 Task: Search one way flight ticket for 5 adults, 2 children, 1 infant in seat and 1 infant on lap in economy from Belleville: Midamerica St. Louis Airport/scott Air Force Base to Riverton: Central Wyoming Regional Airport (was Riverton Regional) on 5-4-2023. Choice of flights is Spirit. Number of bags: 2 checked bags. Price is upto 83000. Outbound departure time preference is 14:15.
Action: Mouse moved to (389, 376)
Screenshot: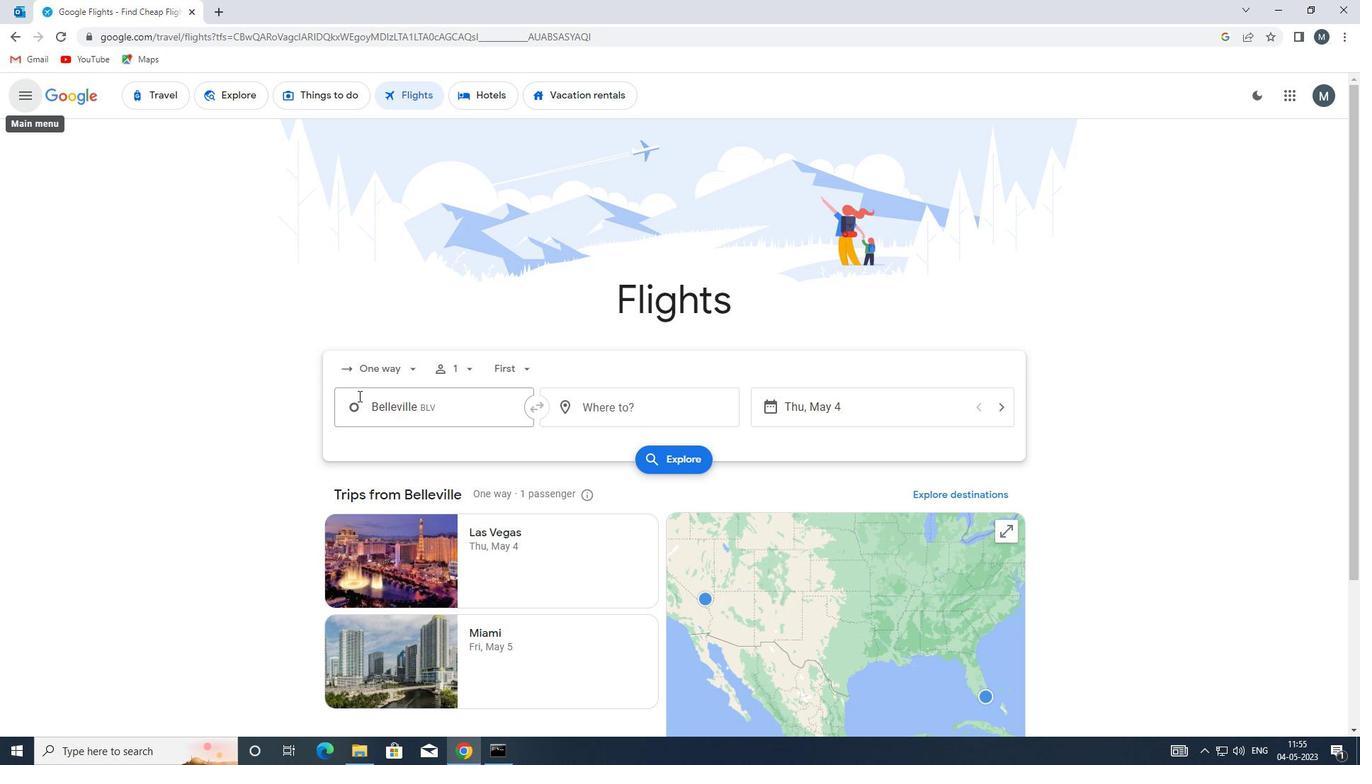 
Action: Mouse pressed left at (389, 376)
Screenshot: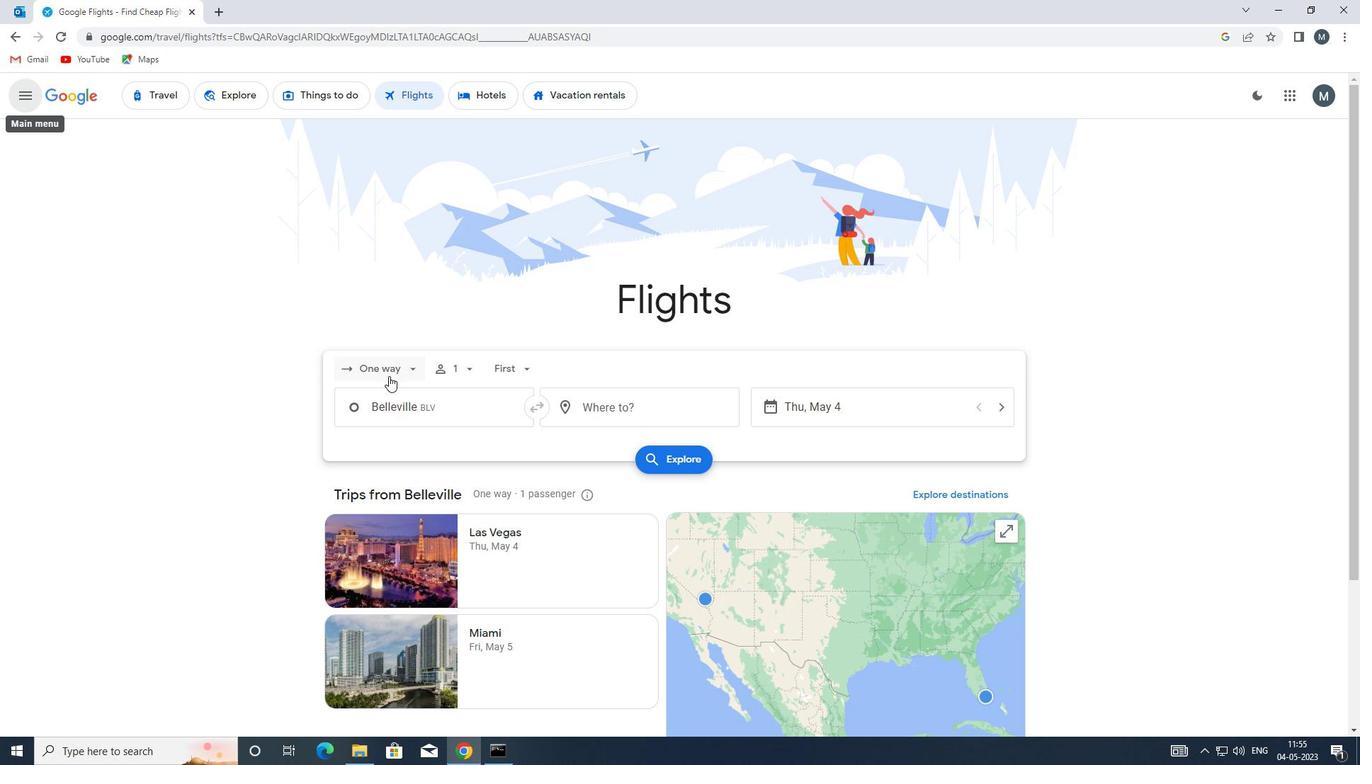 
Action: Mouse moved to (413, 435)
Screenshot: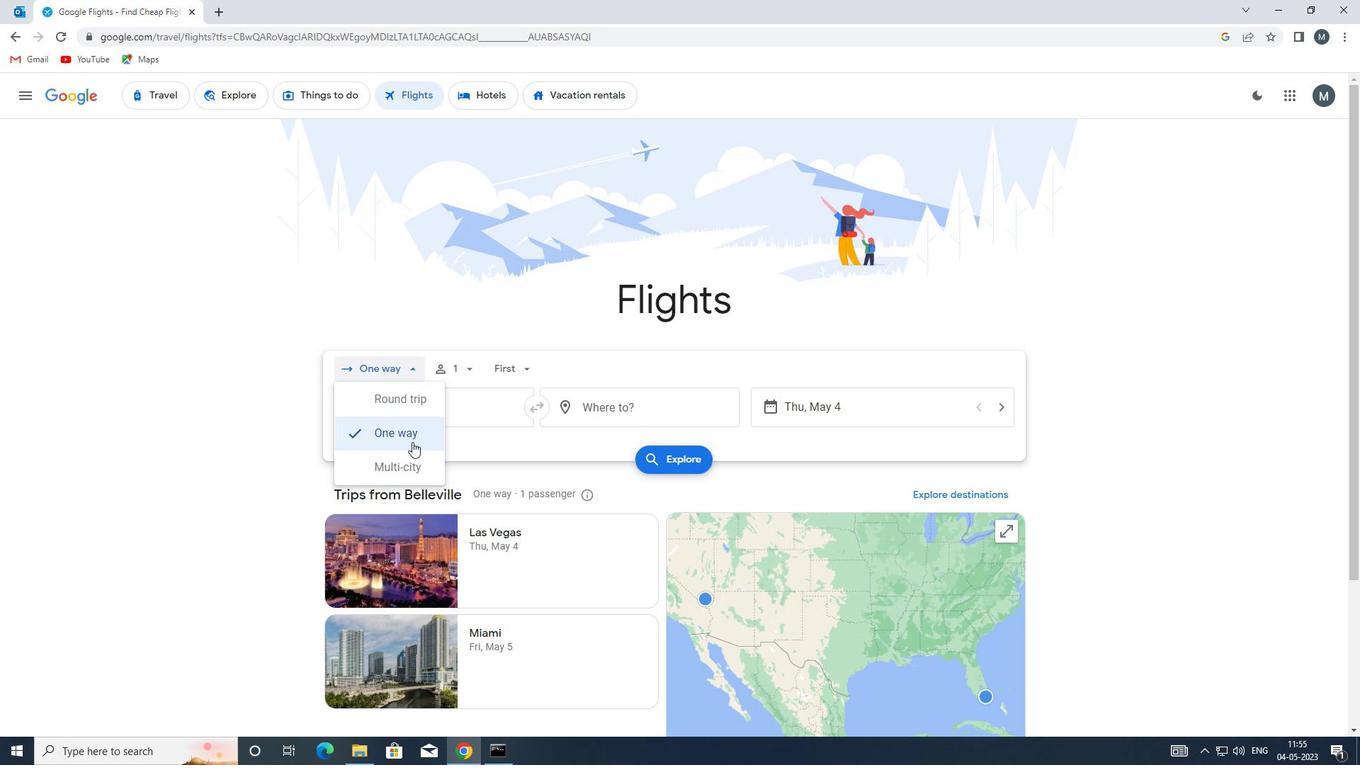 
Action: Mouse pressed left at (413, 435)
Screenshot: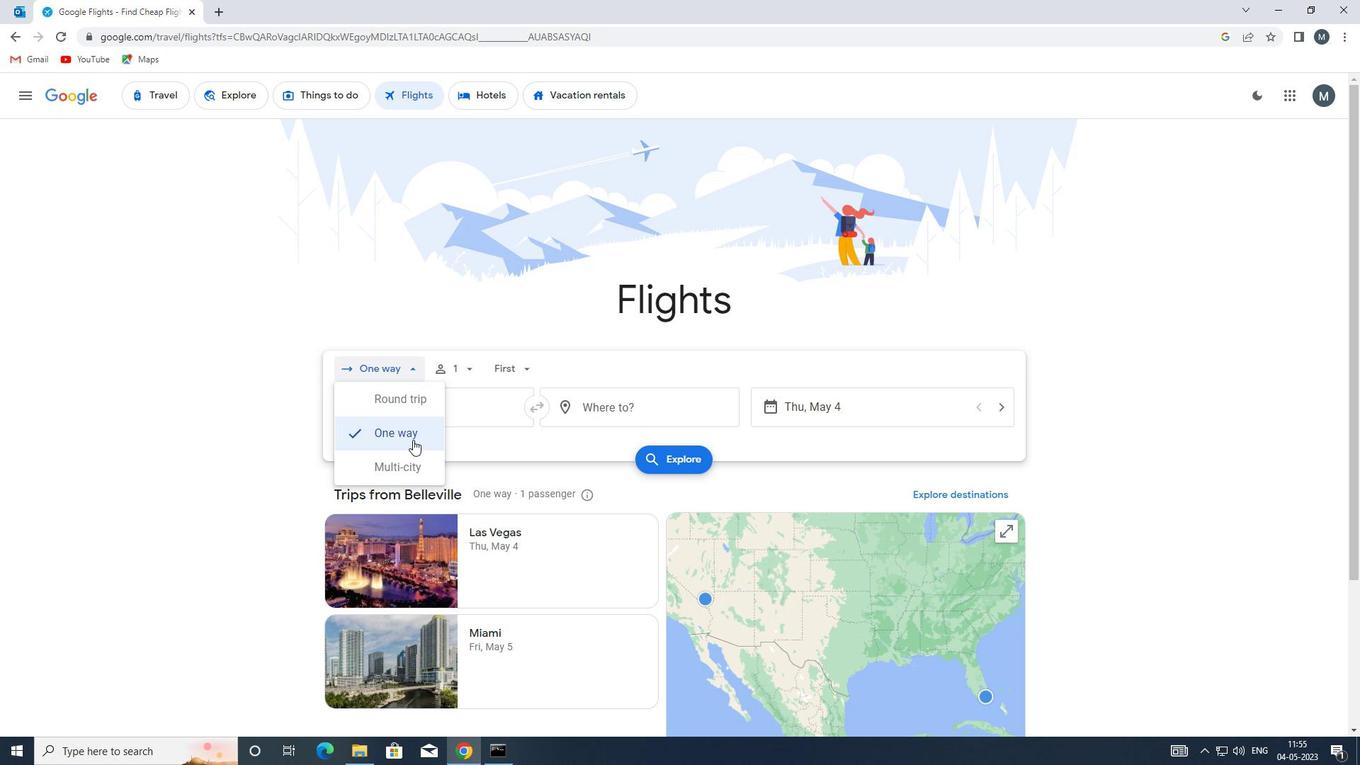 
Action: Mouse moved to (455, 370)
Screenshot: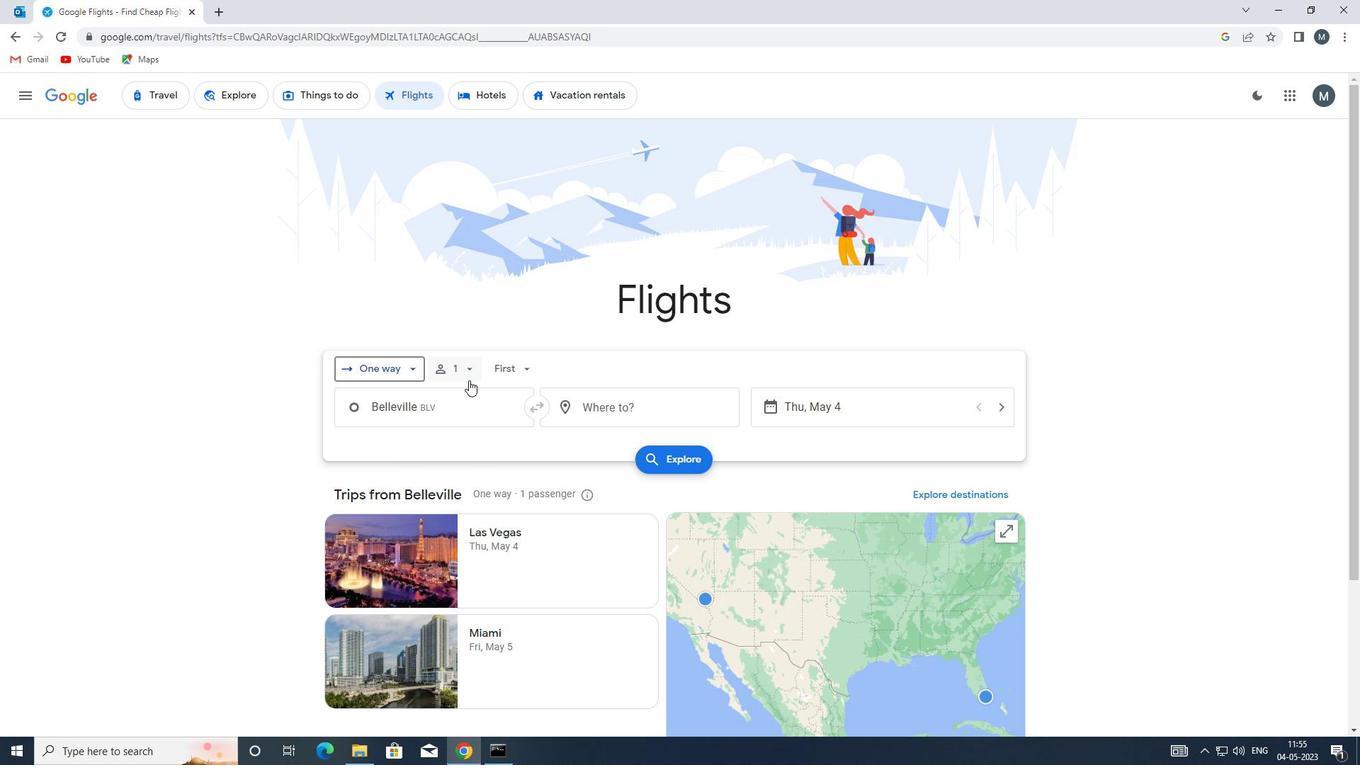 
Action: Mouse pressed left at (455, 370)
Screenshot: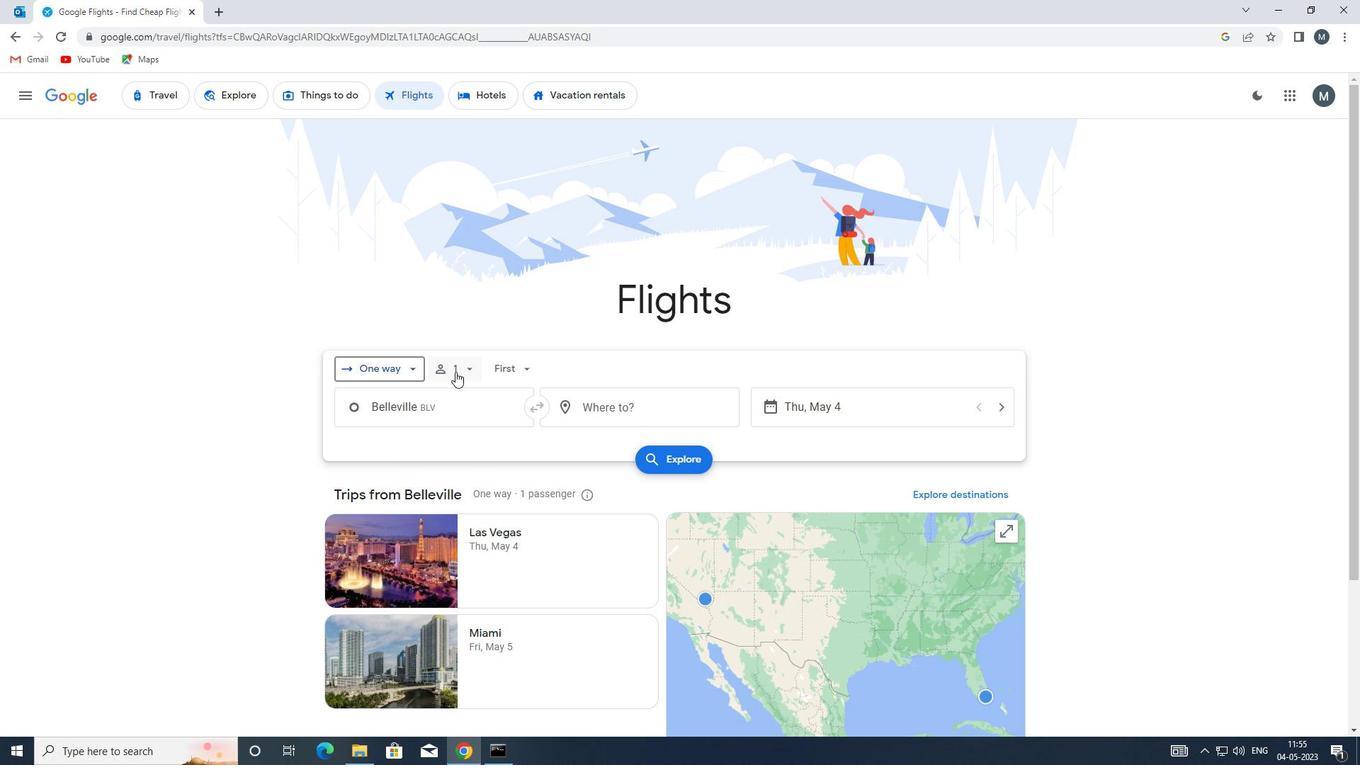 
Action: Mouse moved to (576, 407)
Screenshot: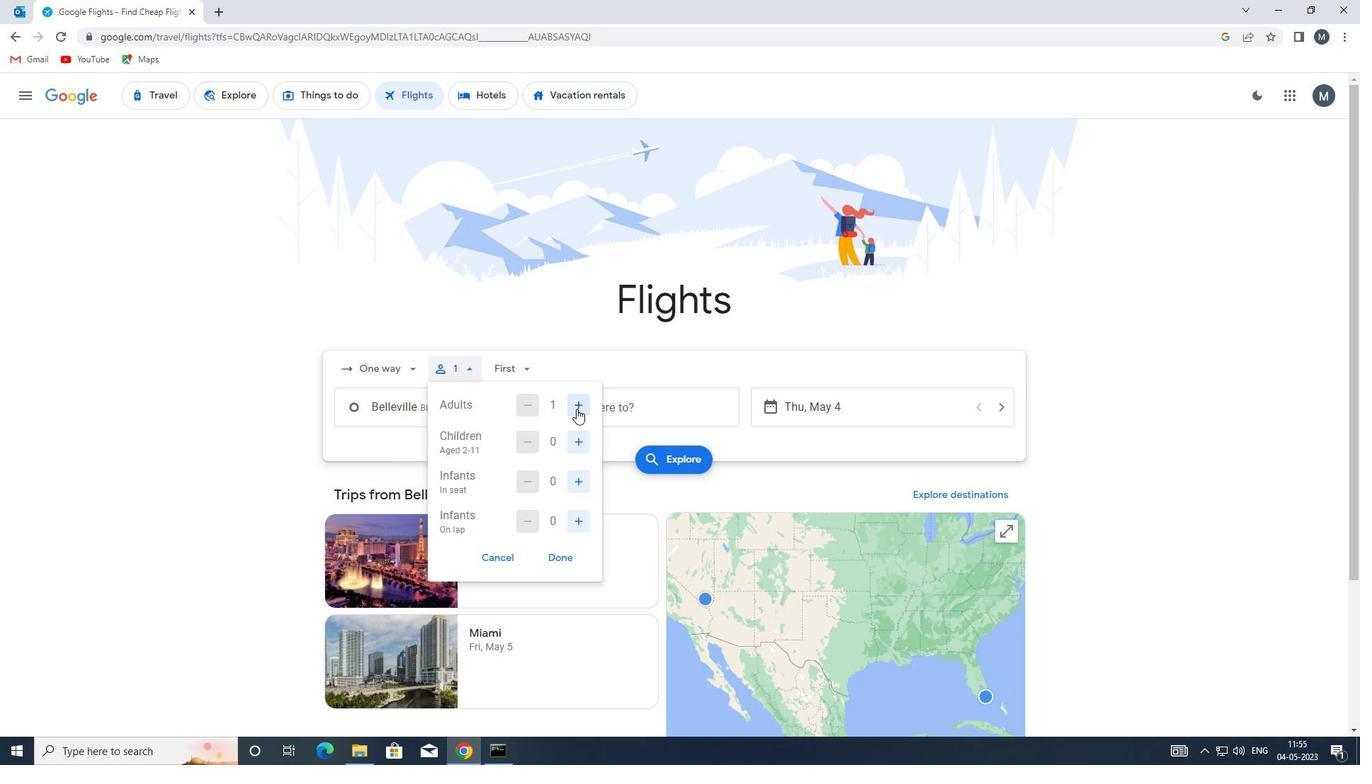 
Action: Mouse pressed left at (576, 407)
Screenshot: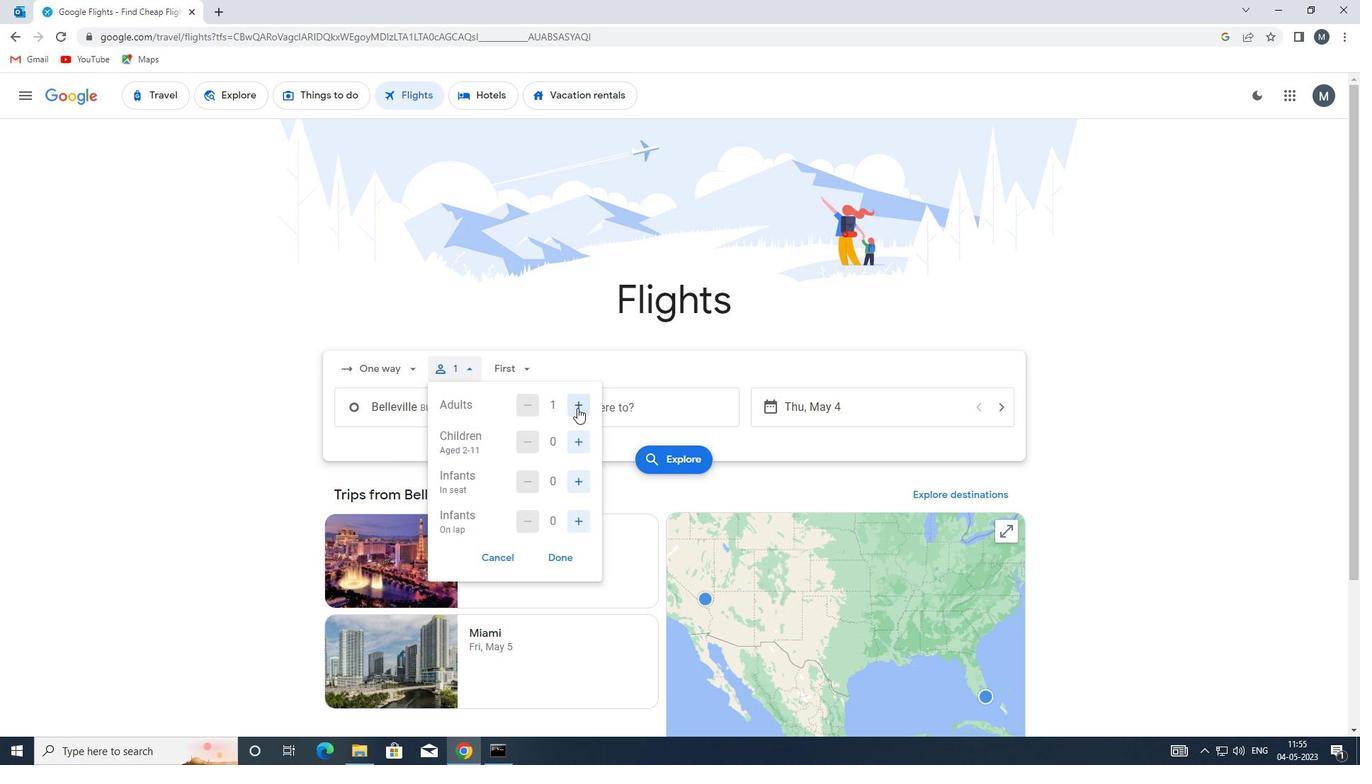 
Action: Mouse pressed left at (576, 407)
Screenshot: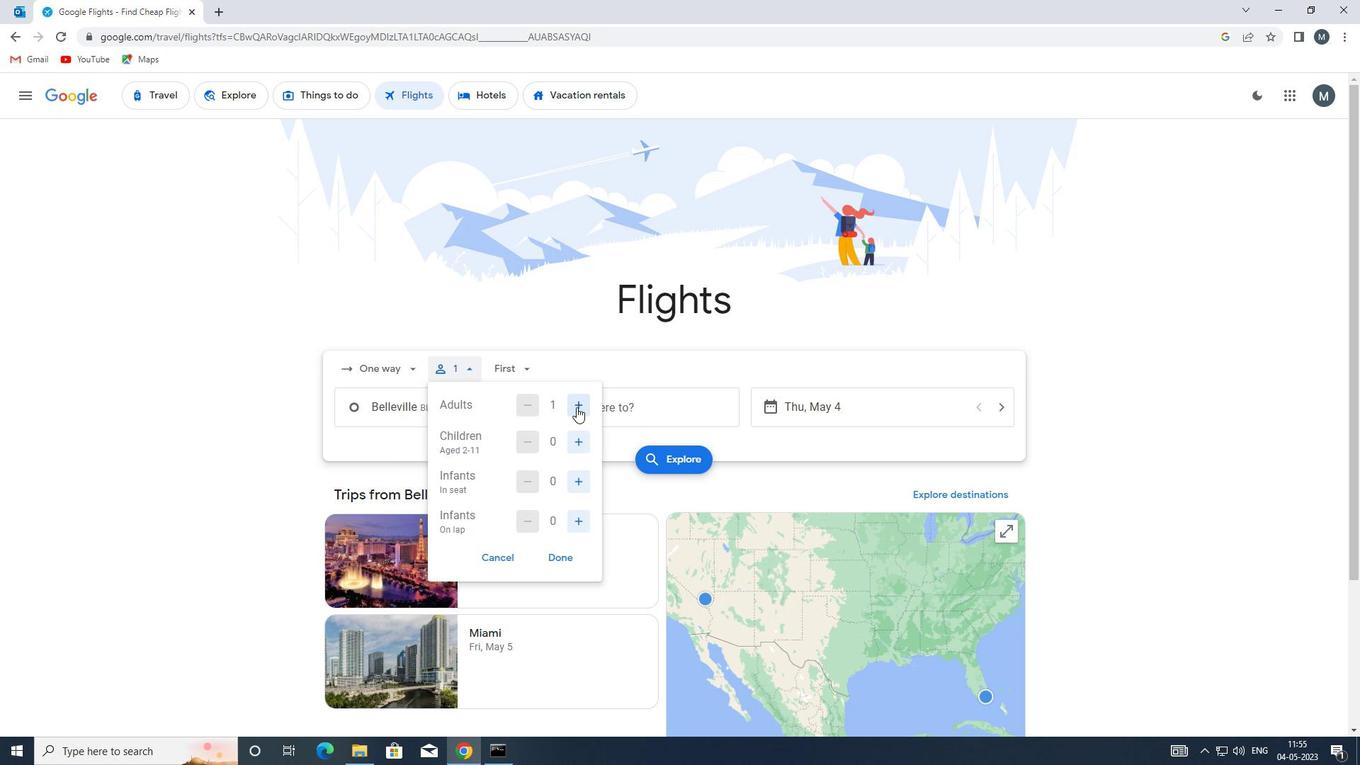 
Action: Mouse moved to (576, 405)
Screenshot: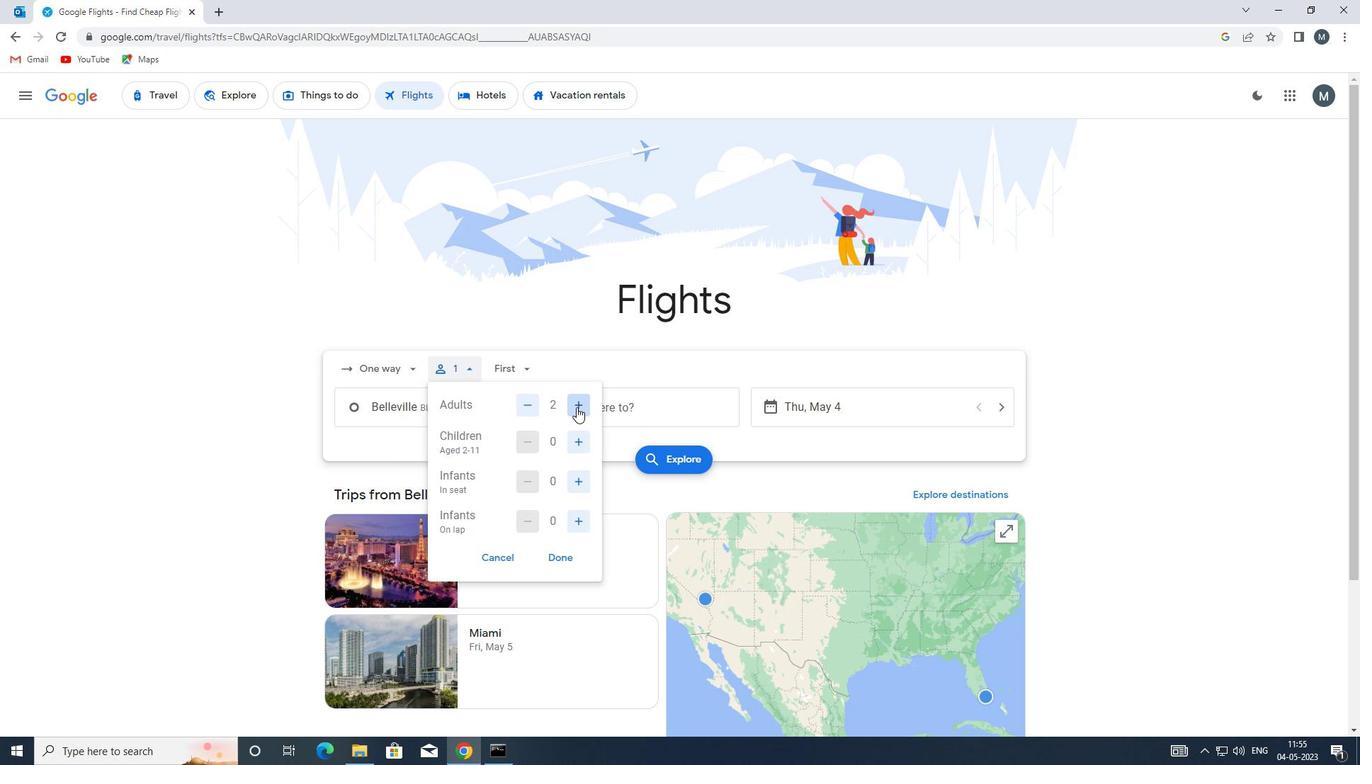 
Action: Mouse pressed left at (576, 405)
Screenshot: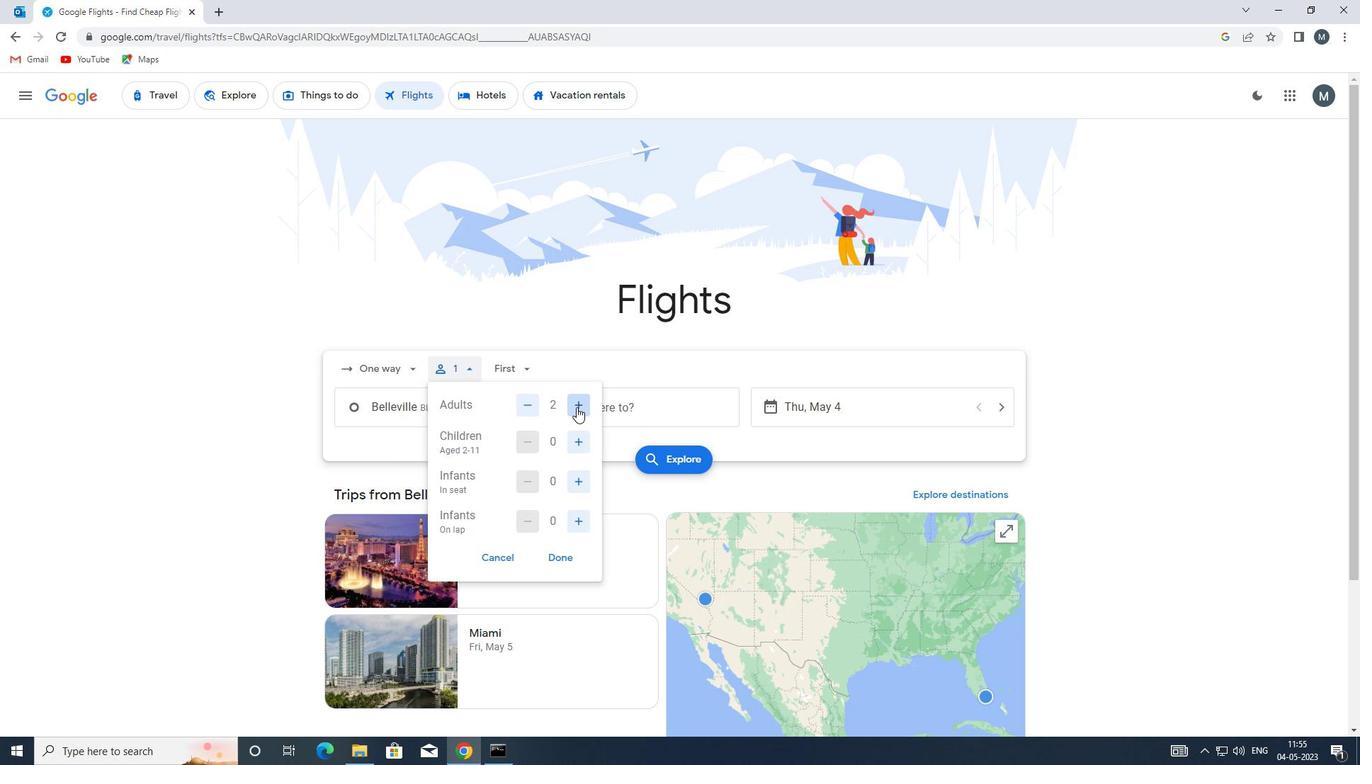 
Action: Mouse moved to (576, 404)
Screenshot: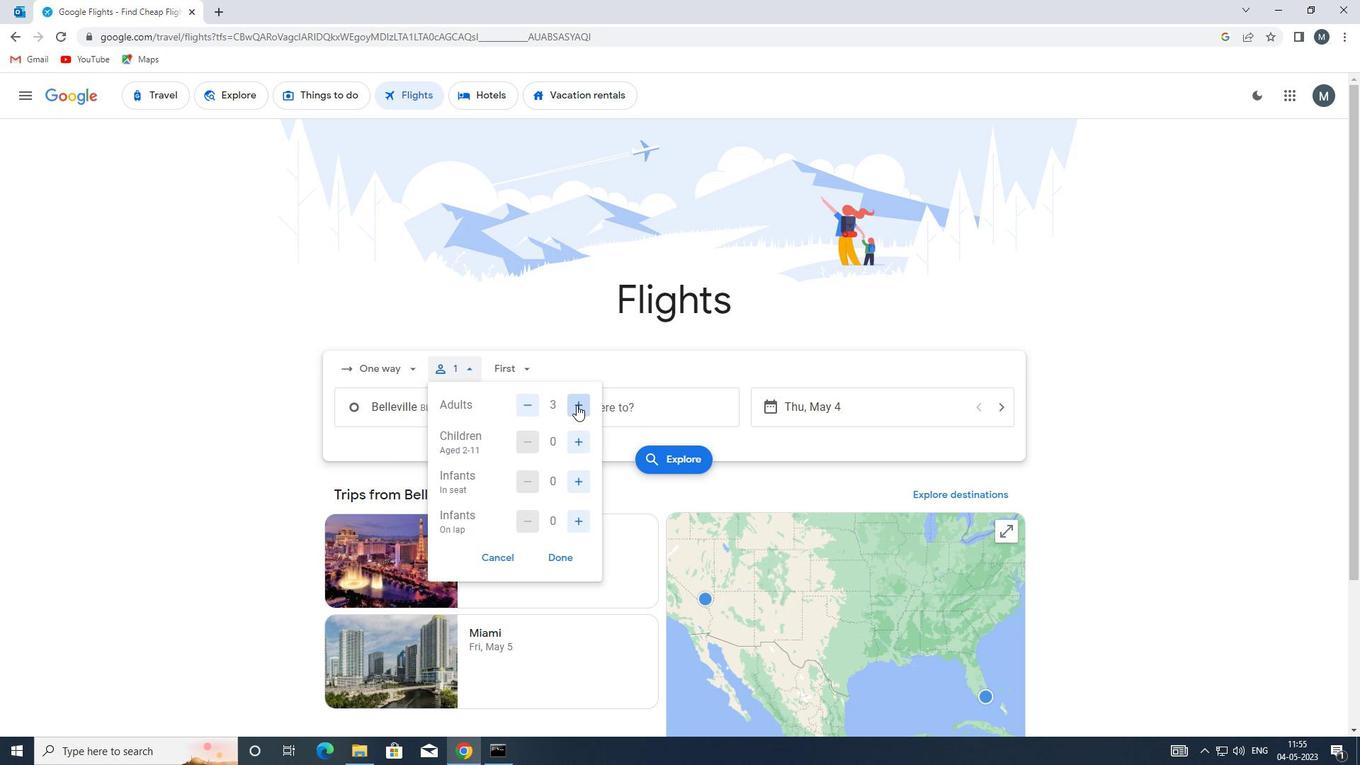 
Action: Mouse pressed left at (576, 404)
Screenshot: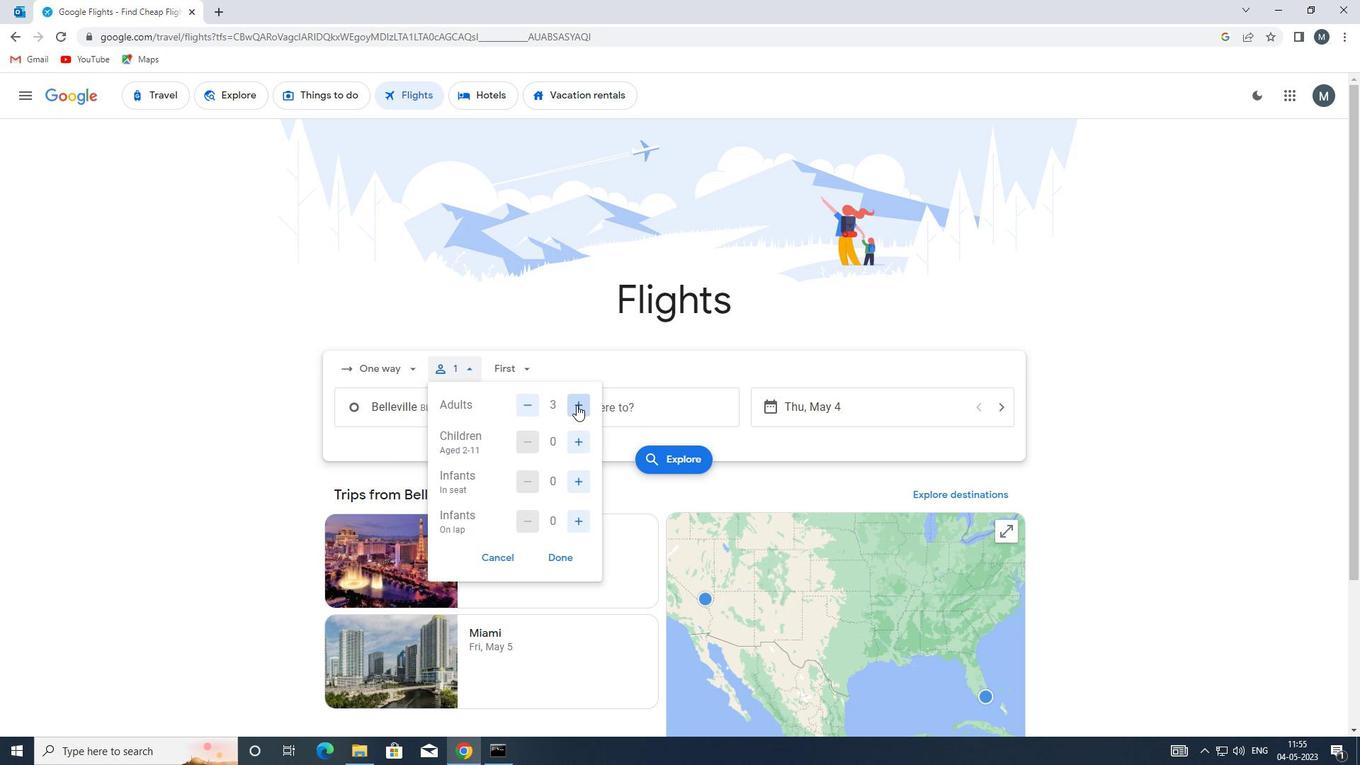 
Action: Mouse moved to (579, 442)
Screenshot: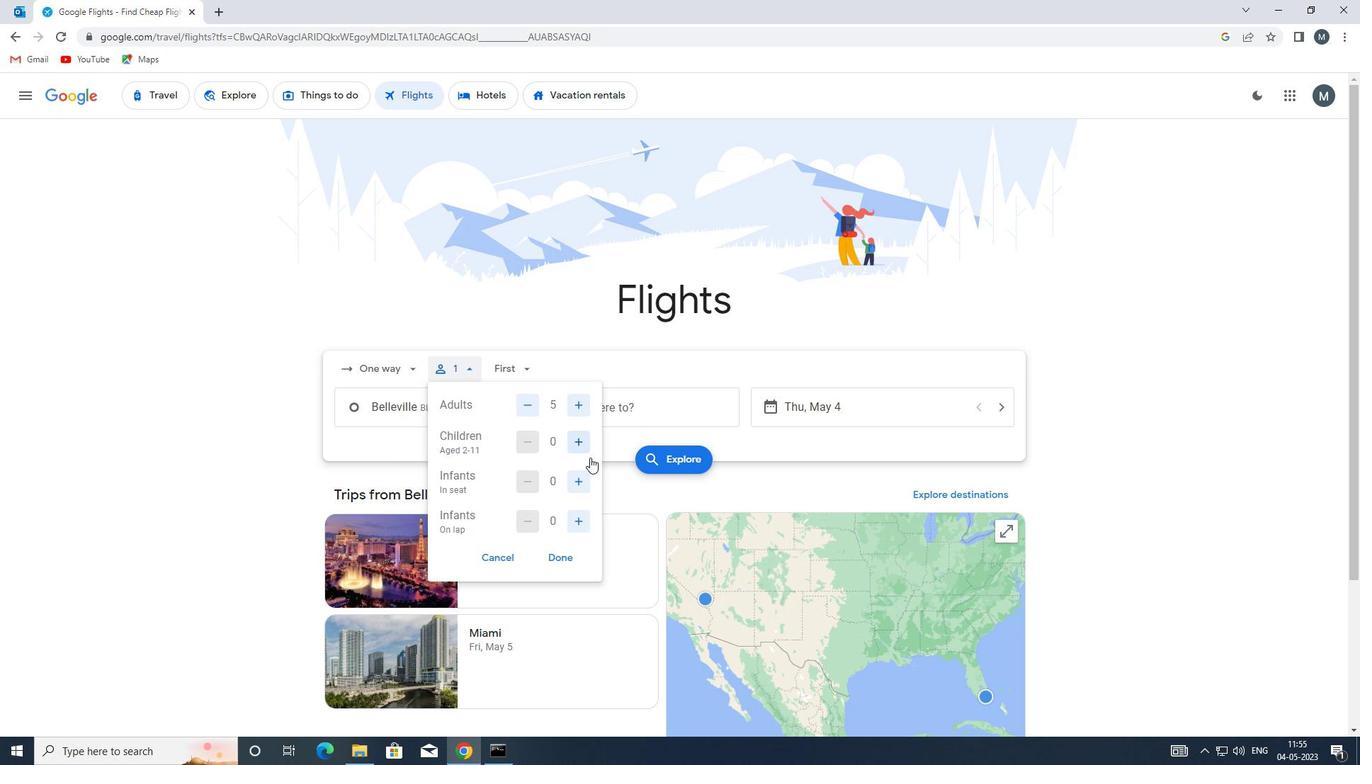 
Action: Mouse pressed left at (579, 442)
Screenshot: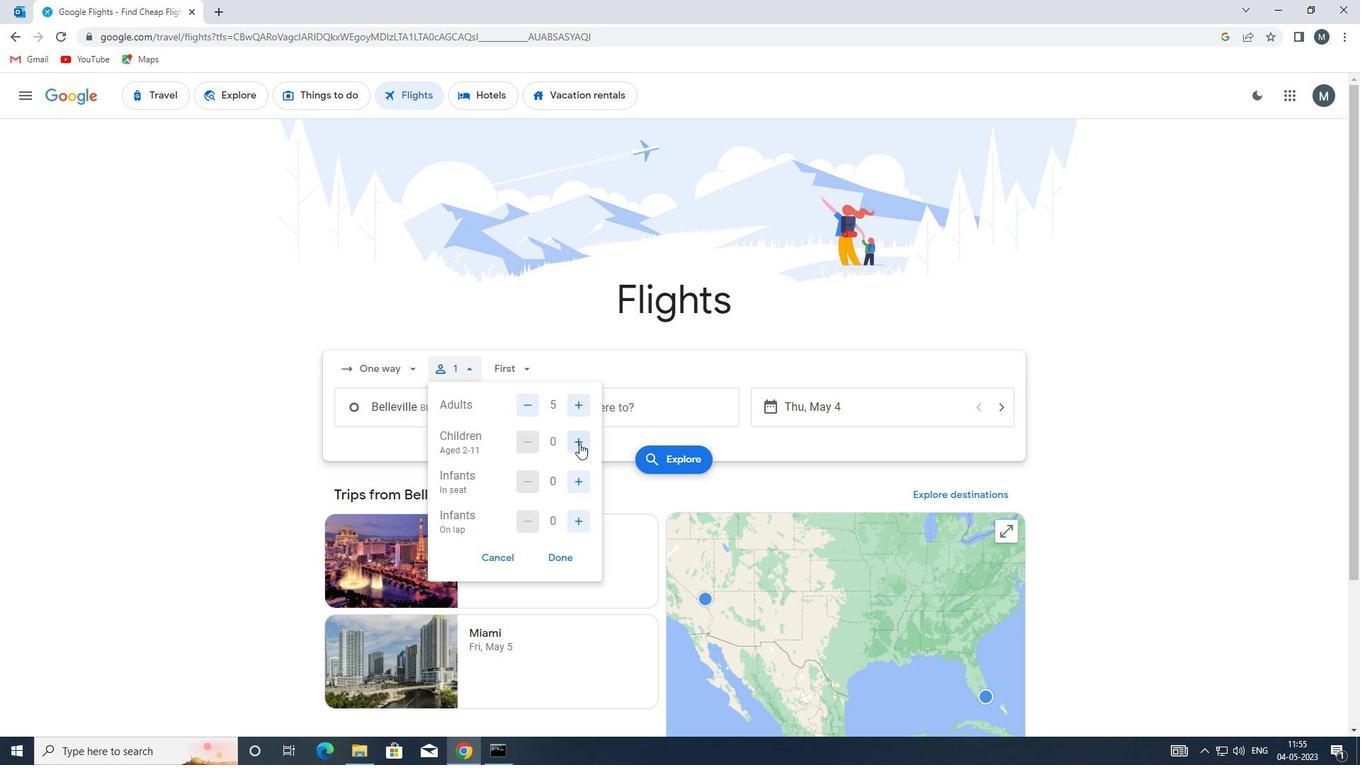 
Action: Mouse moved to (579, 442)
Screenshot: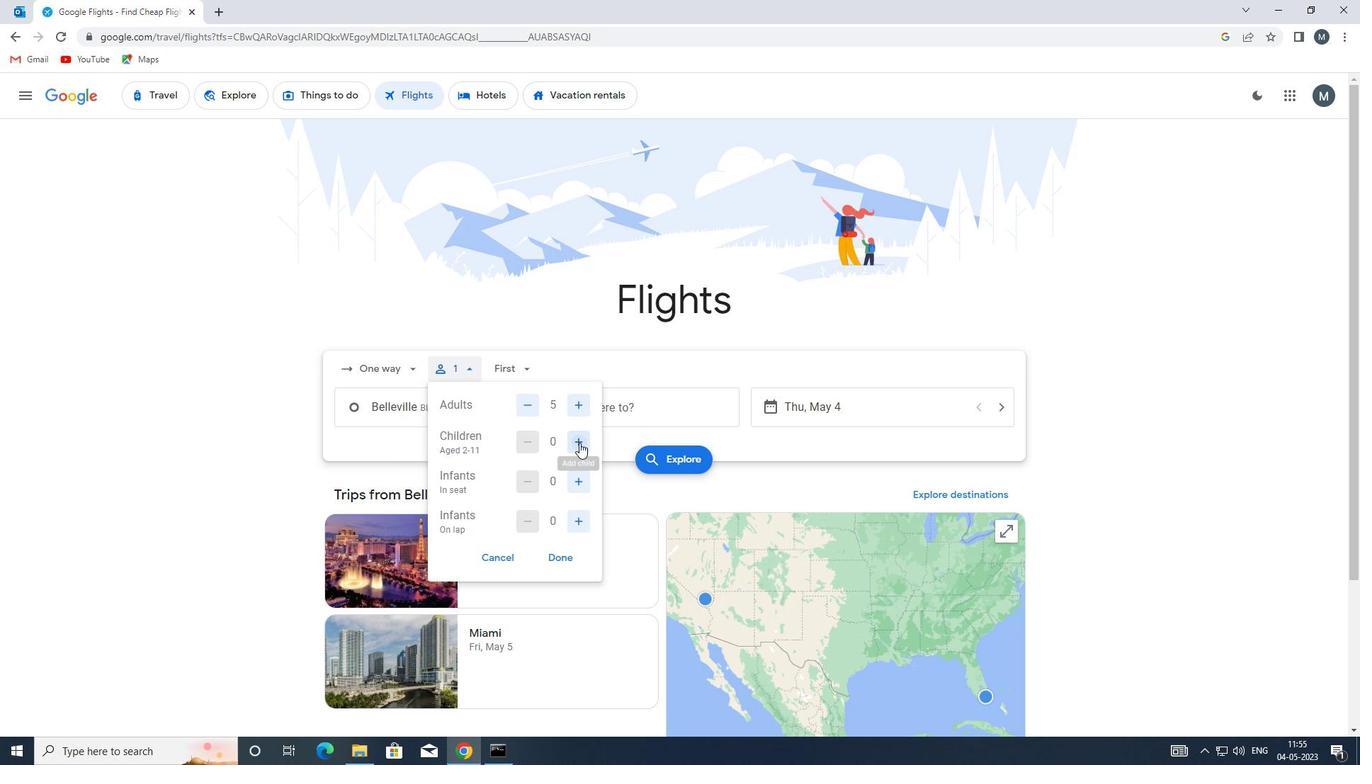 
Action: Mouse pressed left at (579, 442)
Screenshot: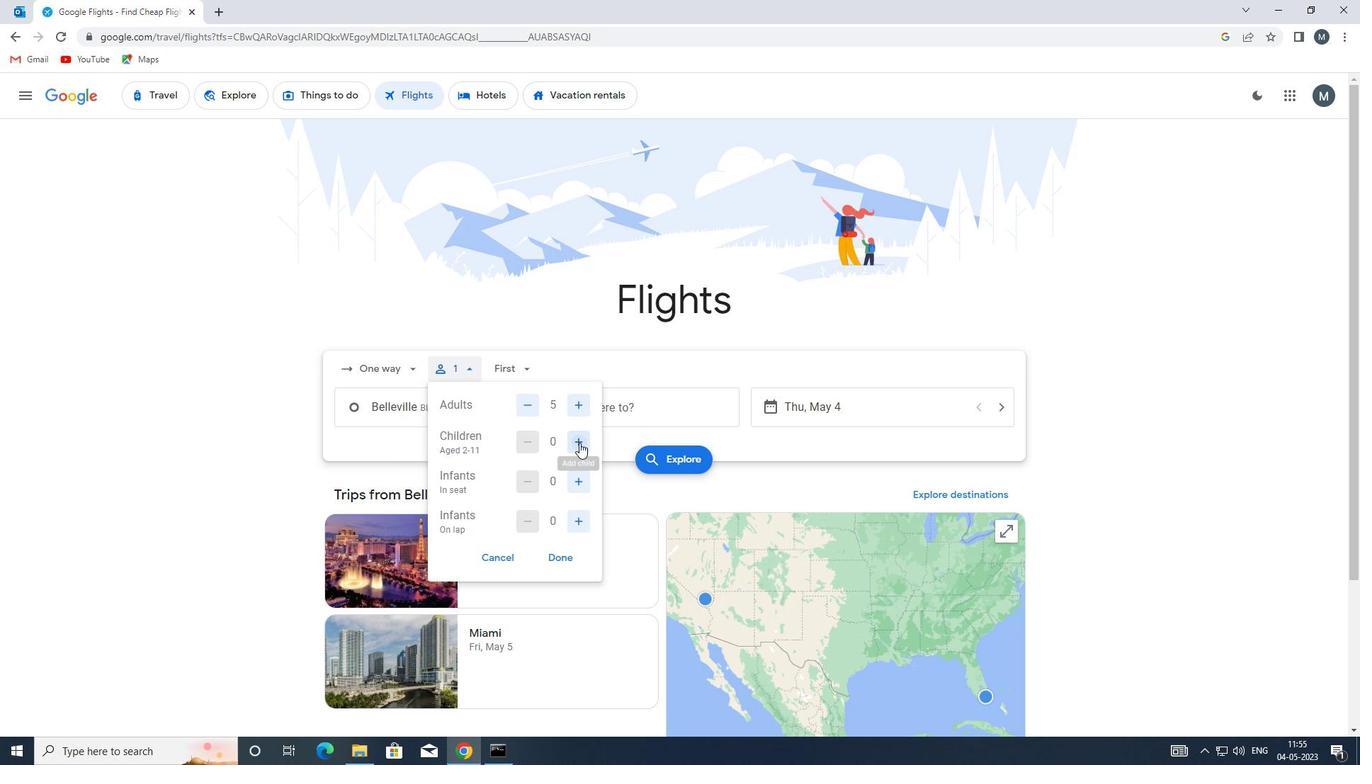 
Action: Mouse moved to (583, 479)
Screenshot: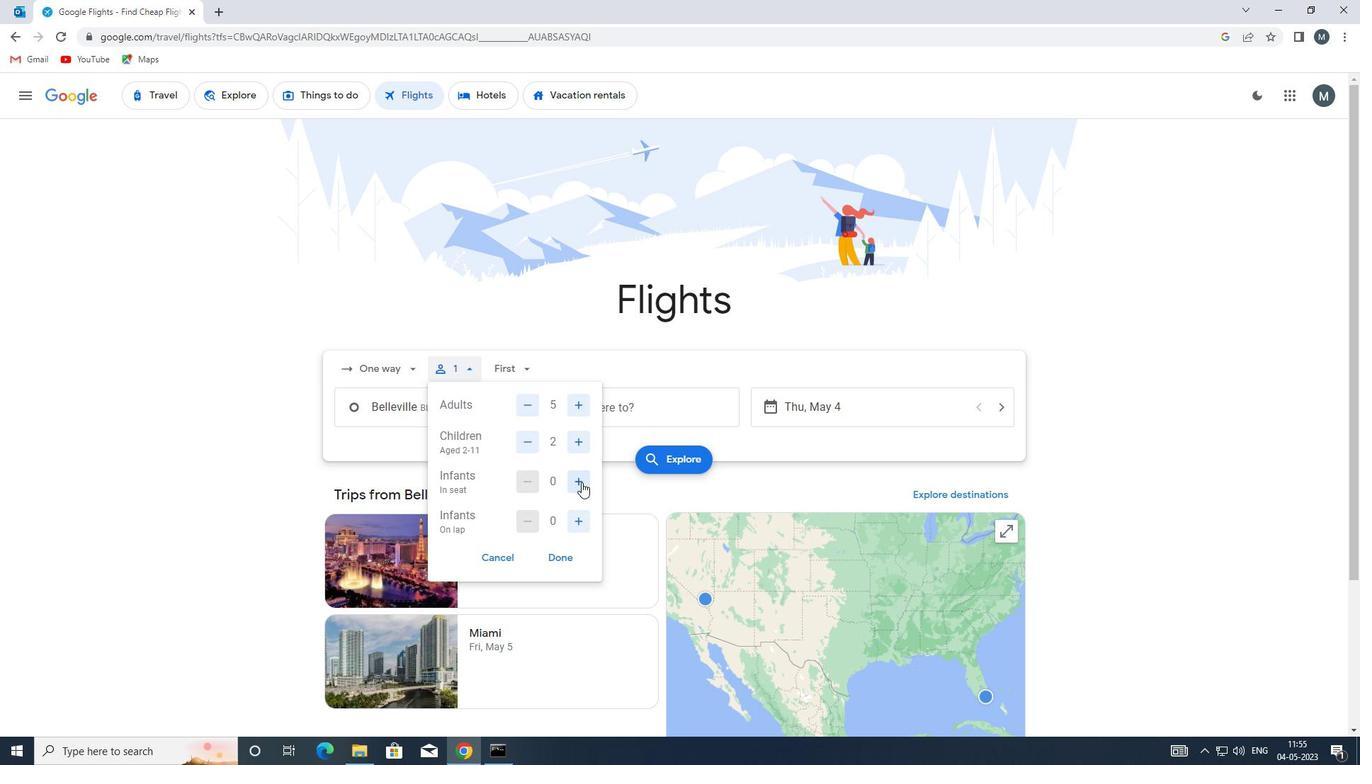 
Action: Mouse pressed left at (583, 479)
Screenshot: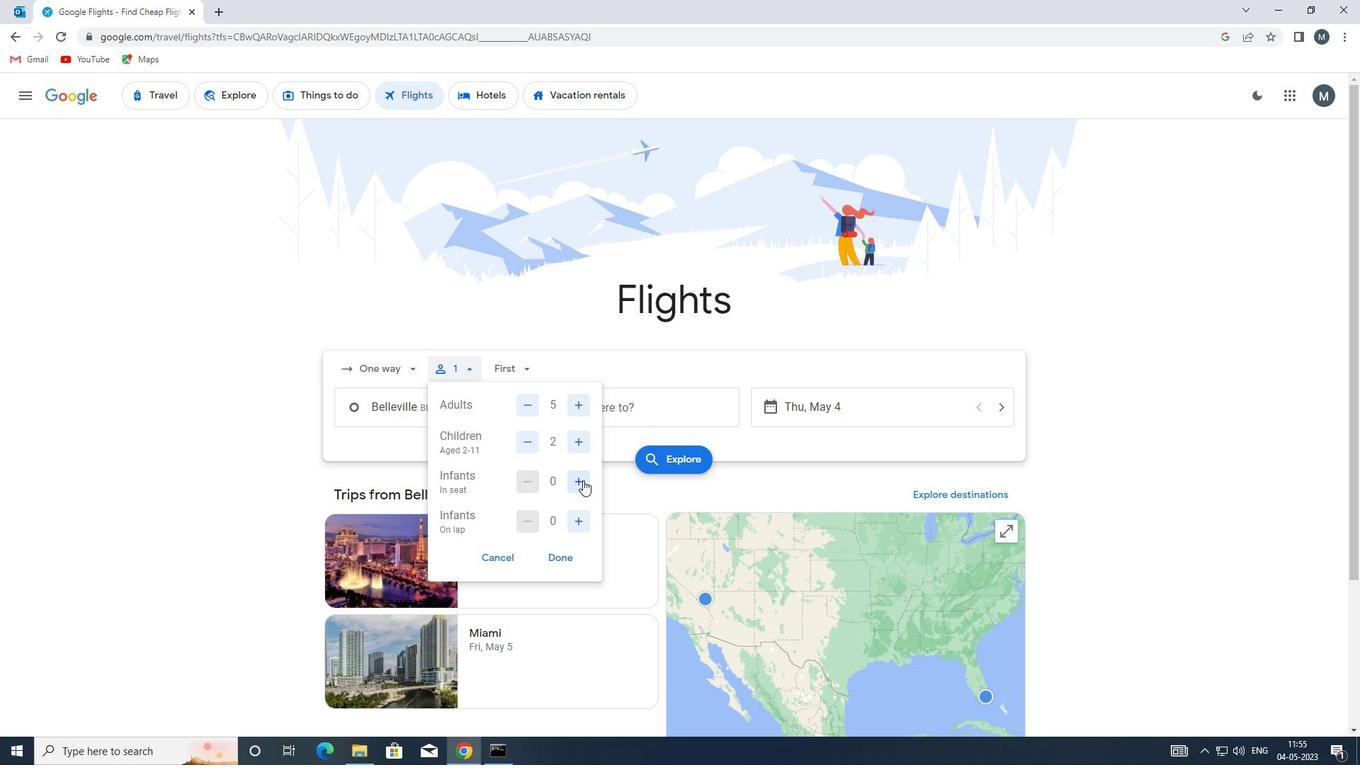 
Action: Mouse moved to (564, 560)
Screenshot: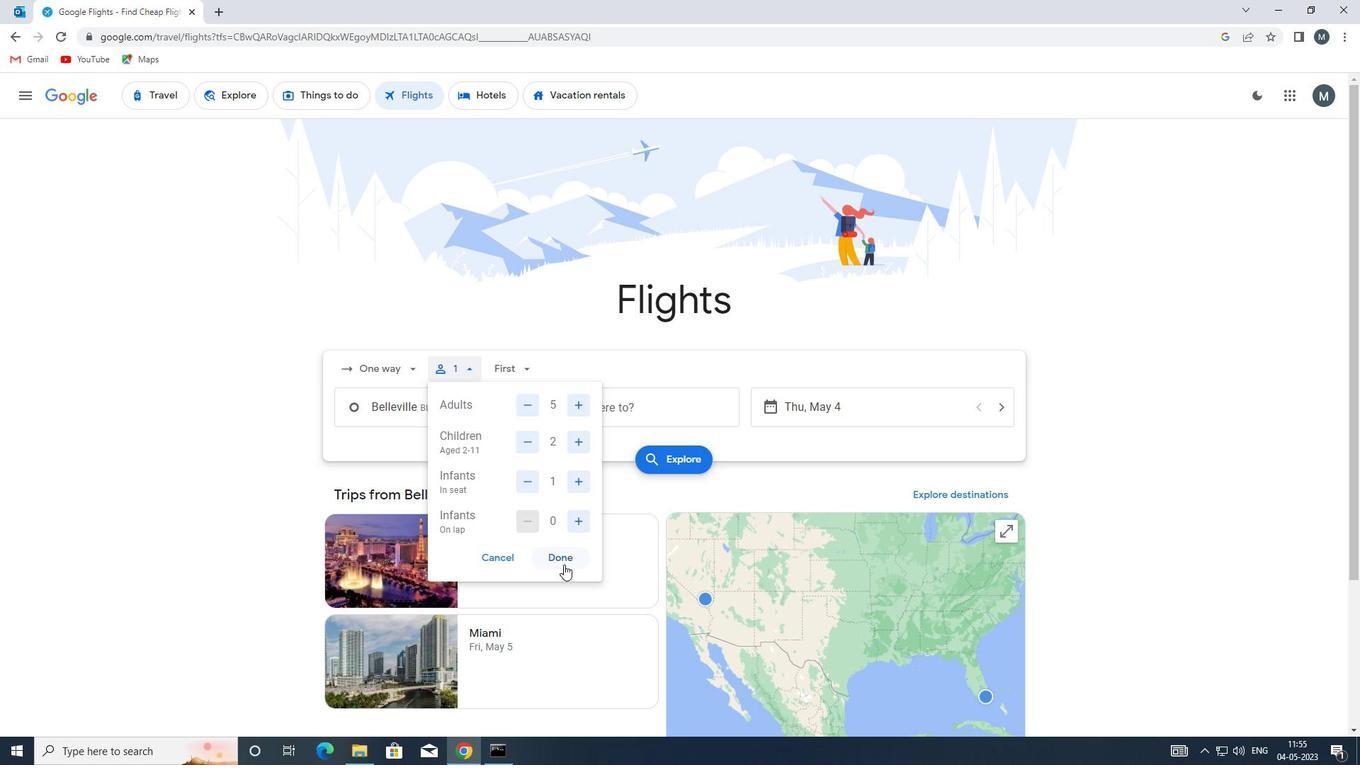 
Action: Mouse pressed left at (564, 560)
Screenshot: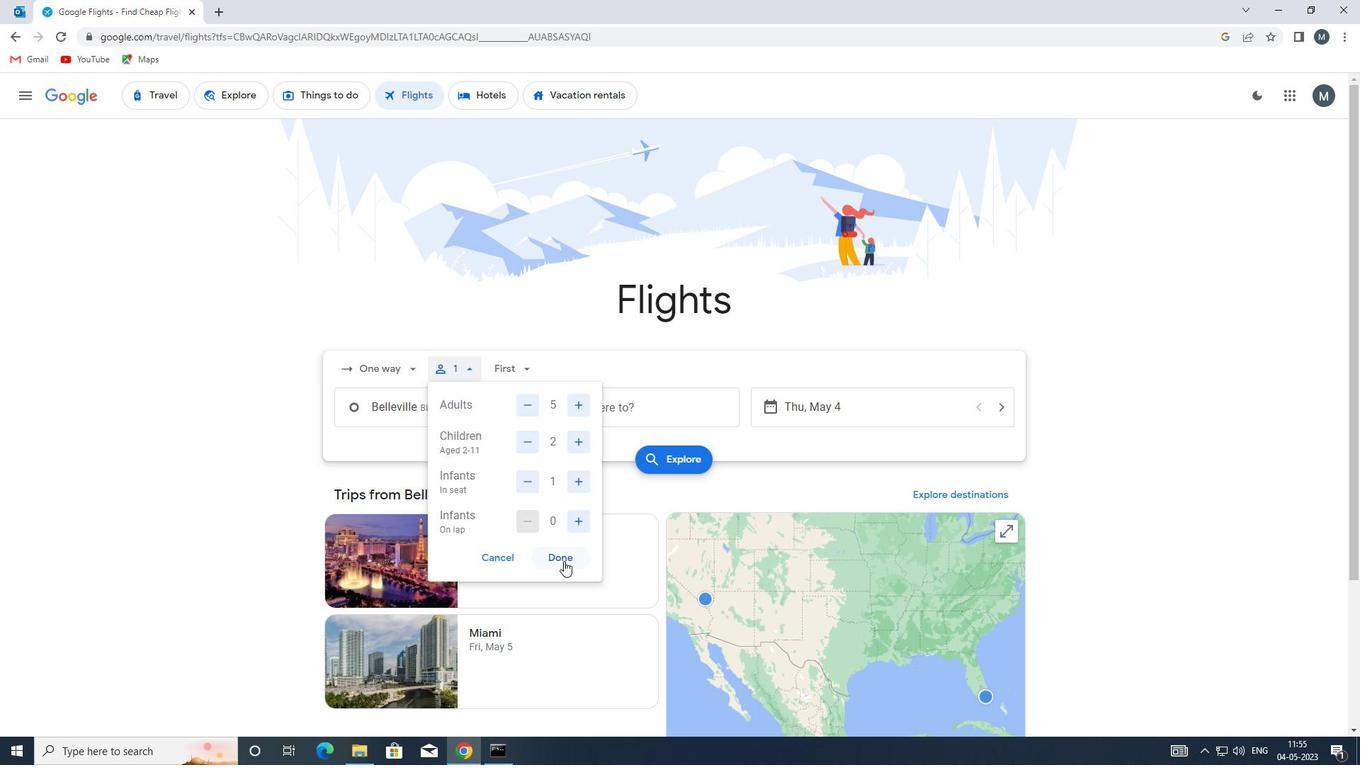 
Action: Mouse moved to (522, 372)
Screenshot: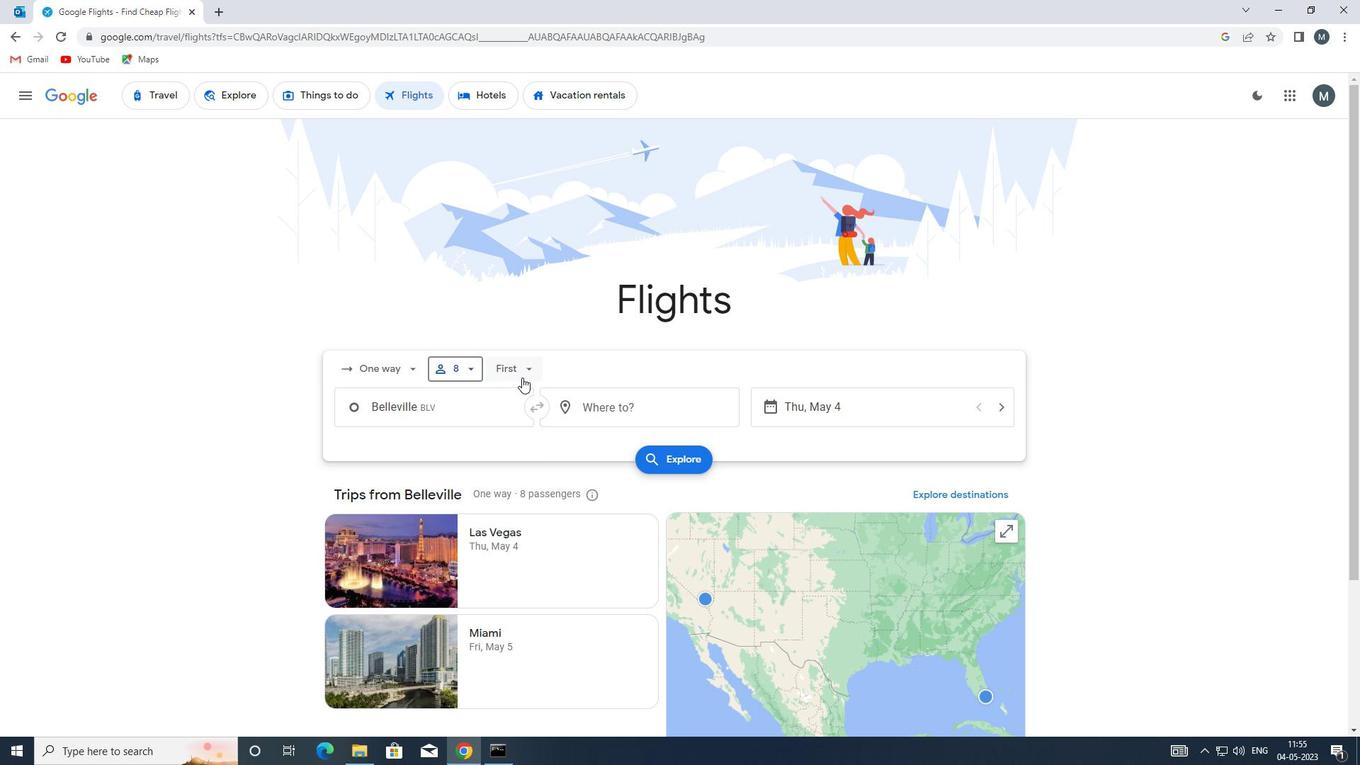 
Action: Mouse pressed left at (522, 372)
Screenshot: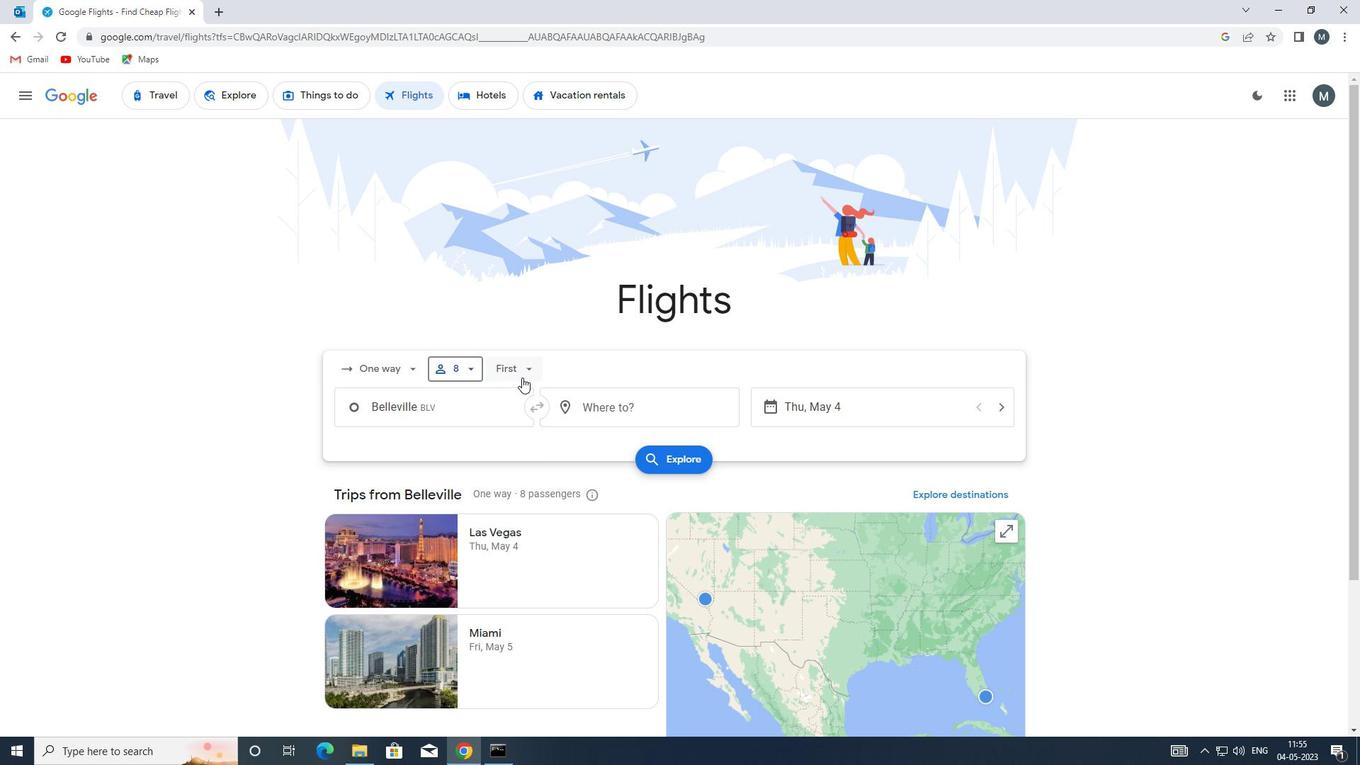 
Action: Mouse moved to (561, 398)
Screenshot: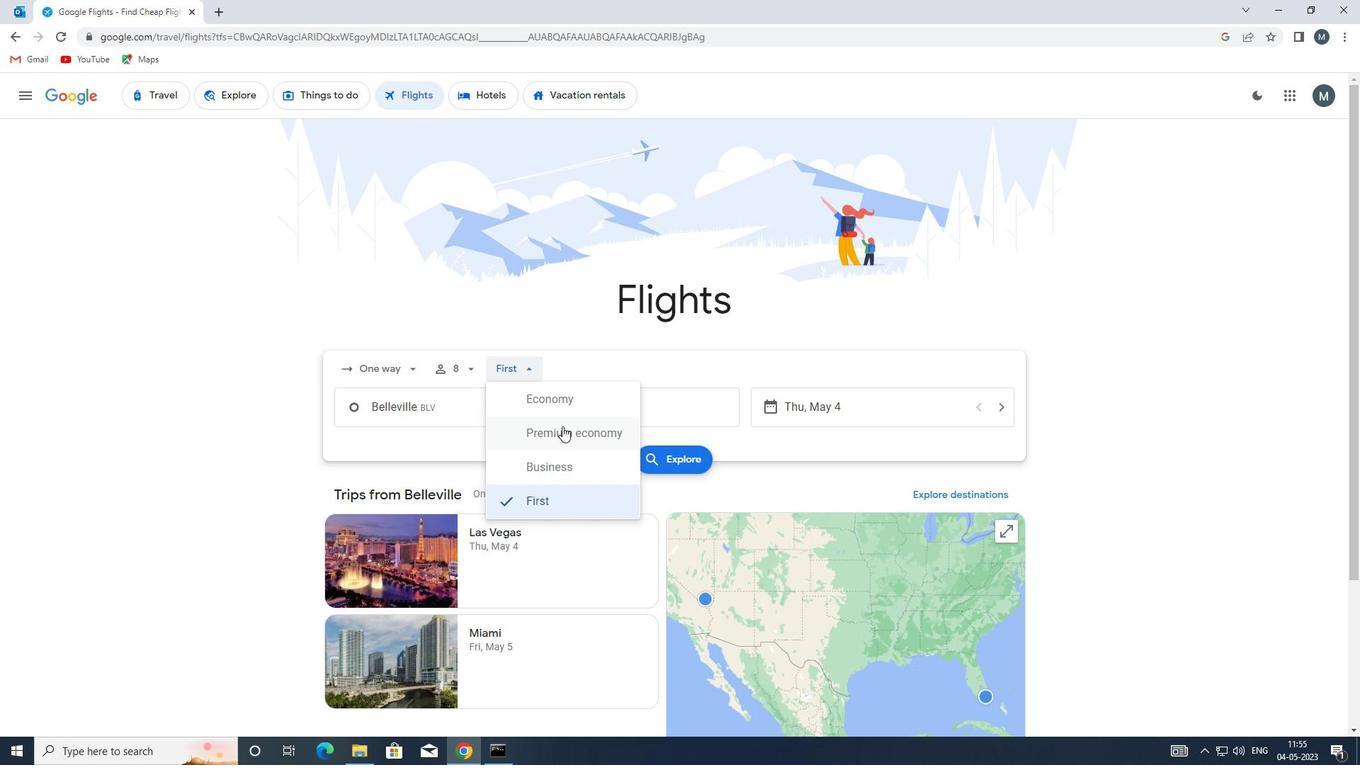 
Action: Mouse pressed left at (561, 398)
Screenshot: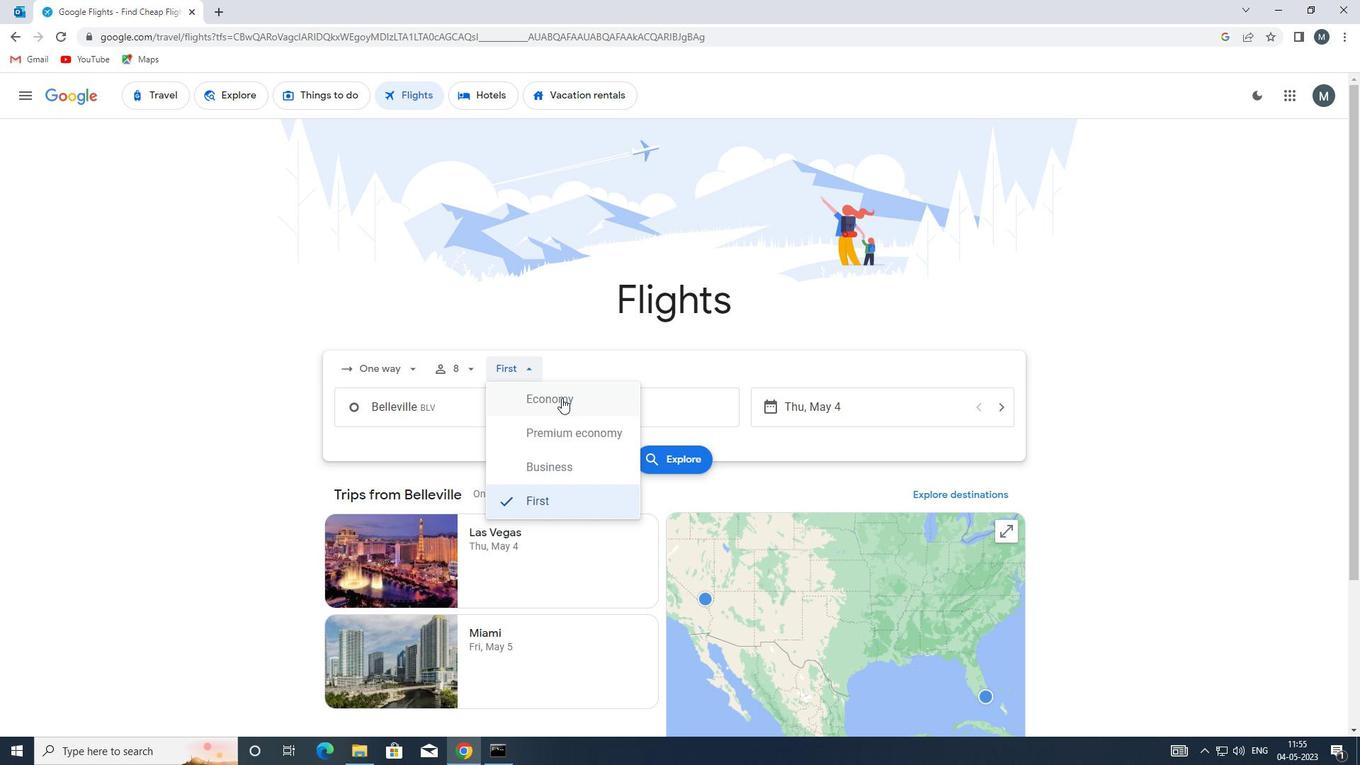 
Action: Mouse moved to (463, 415)
Screenshot: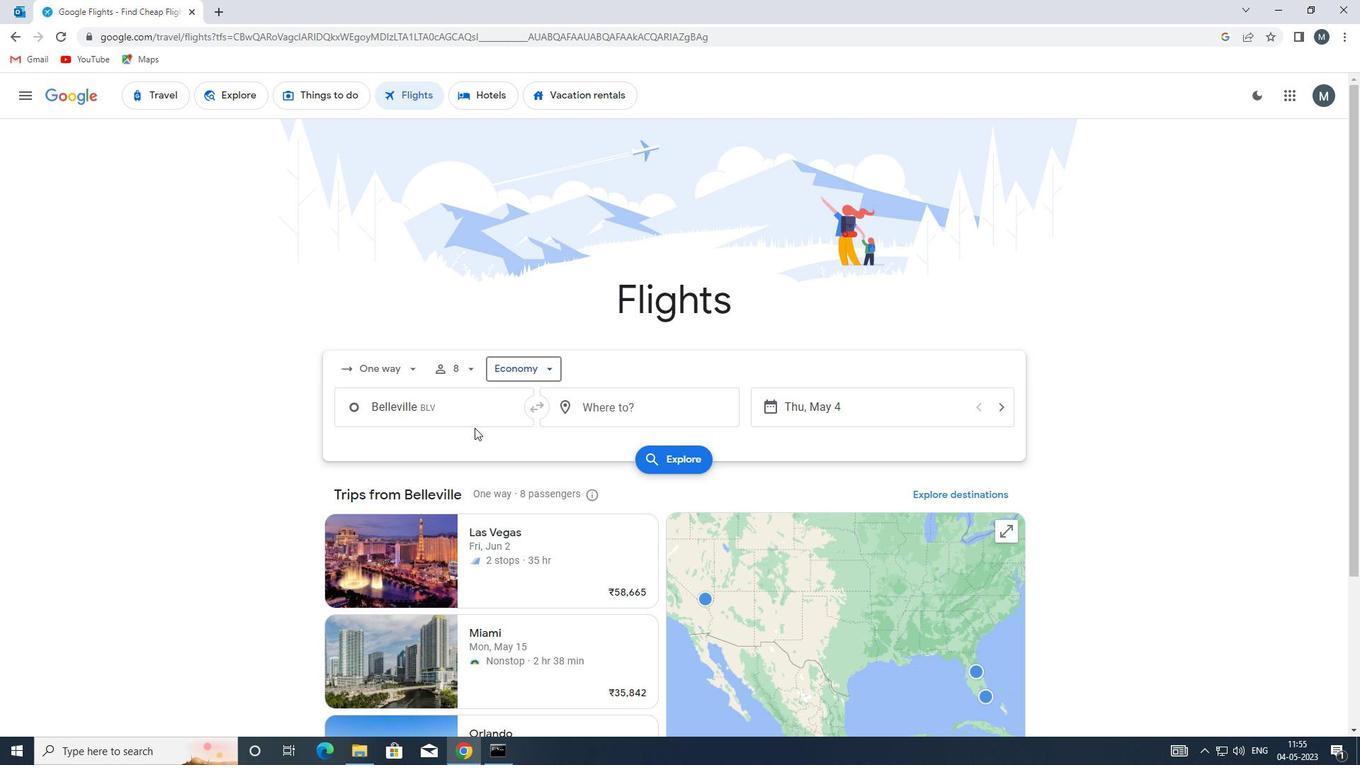 
Action: Mouse pressed left at (463, 415)
Screenshot: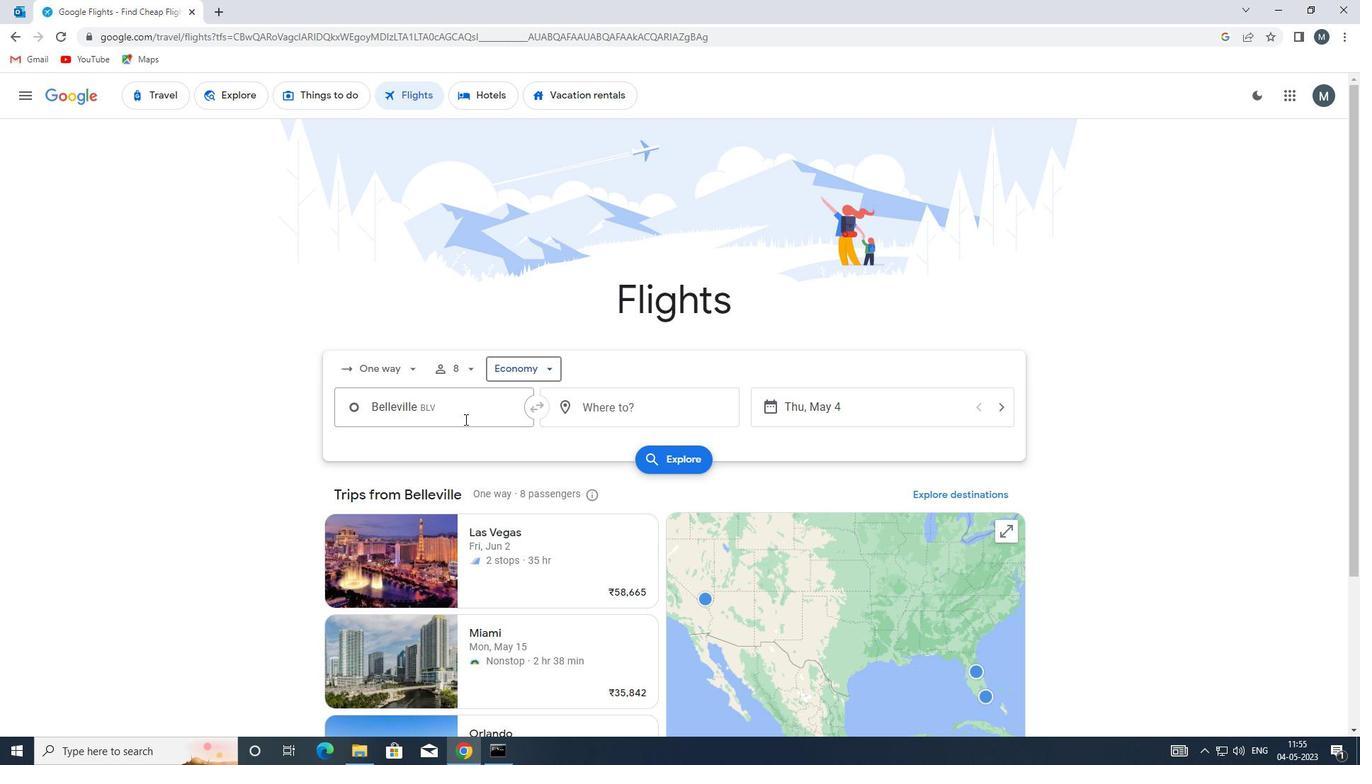 
Action: Mouse moved to (462, 413)
Screenshot: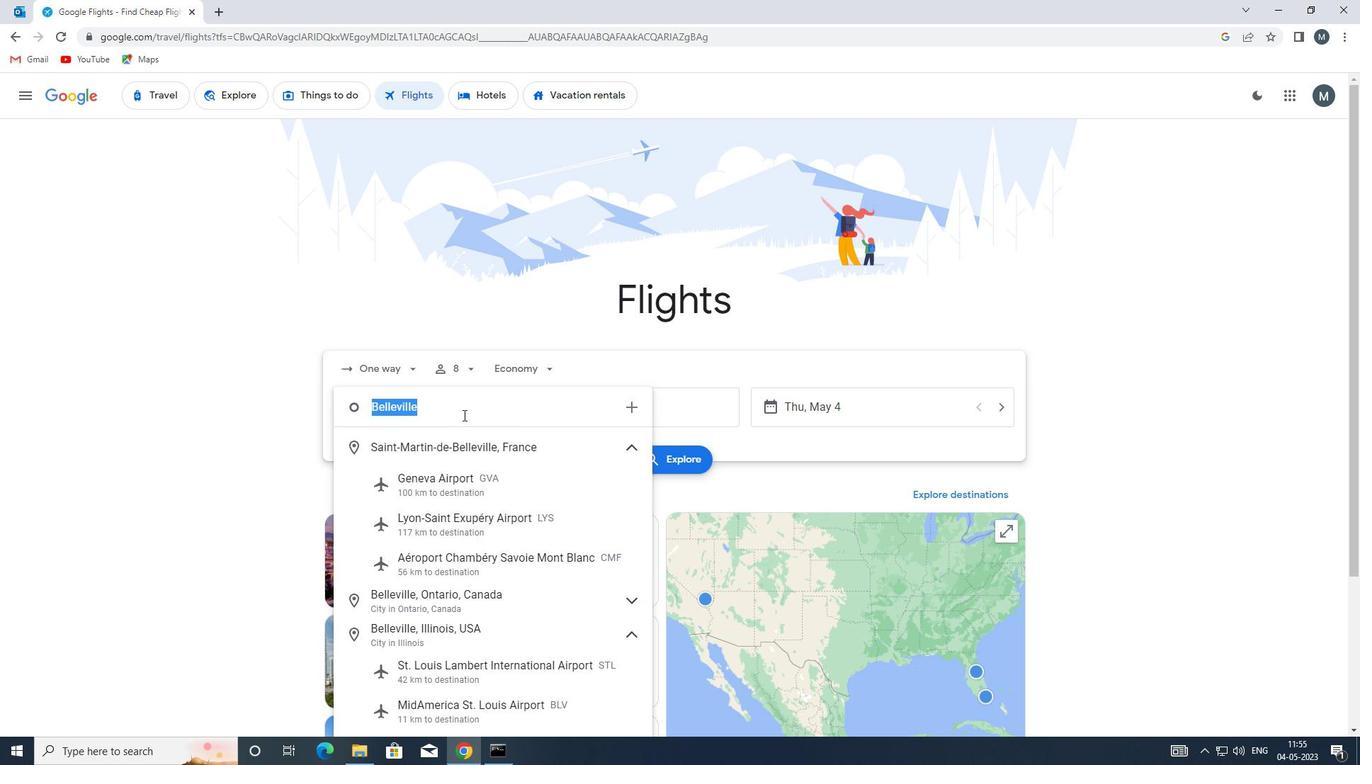 
Action: Key pressed blv
Screenshot: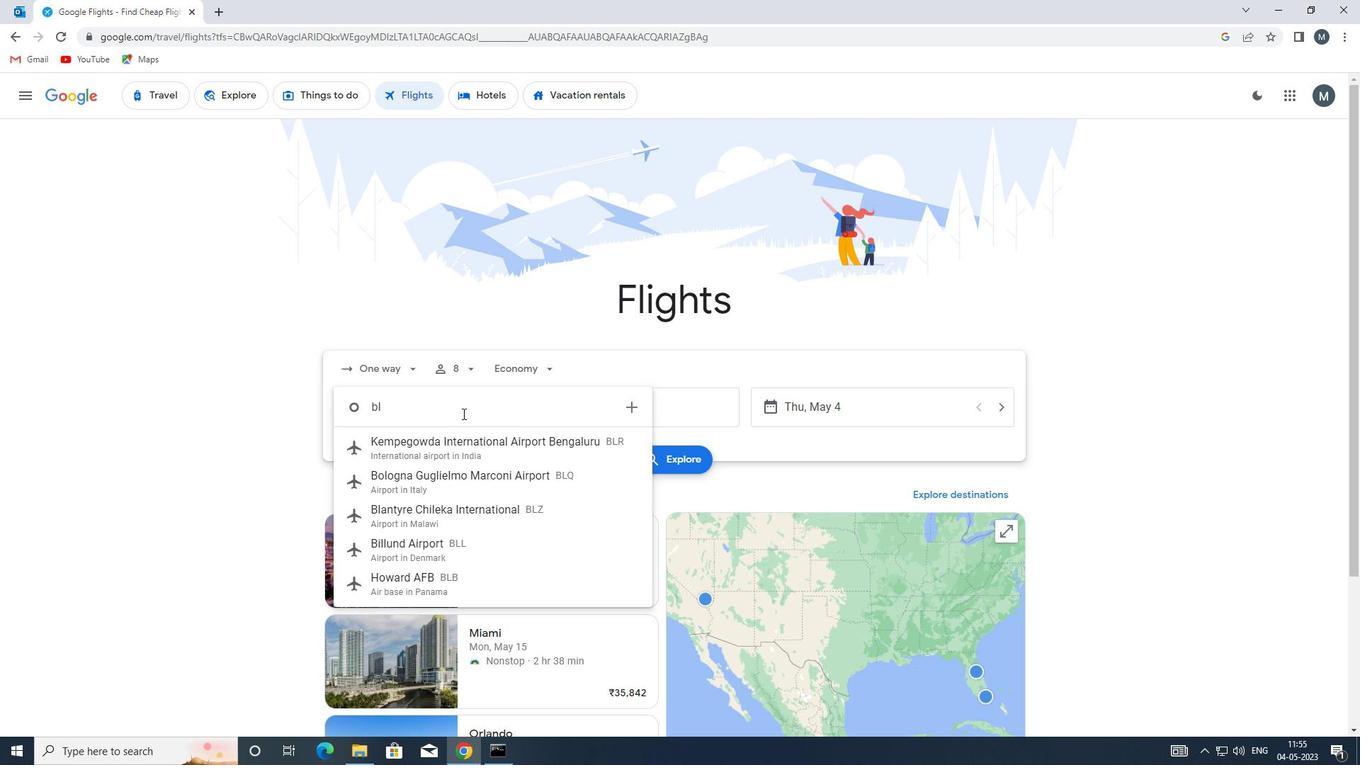 
Action: Mouse moved to (471, 452)
Screenshot: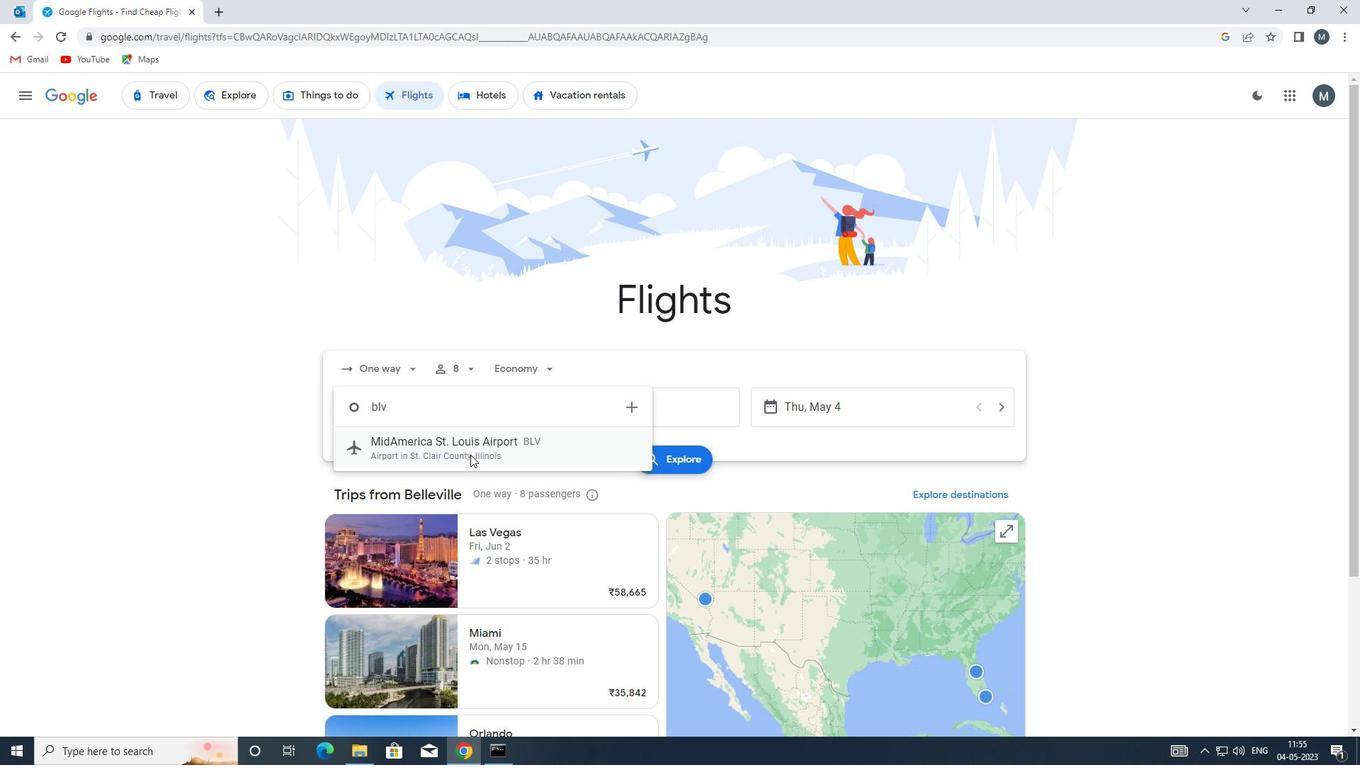 
Action: Mouse pressed left at (471, 452)
Screenshot: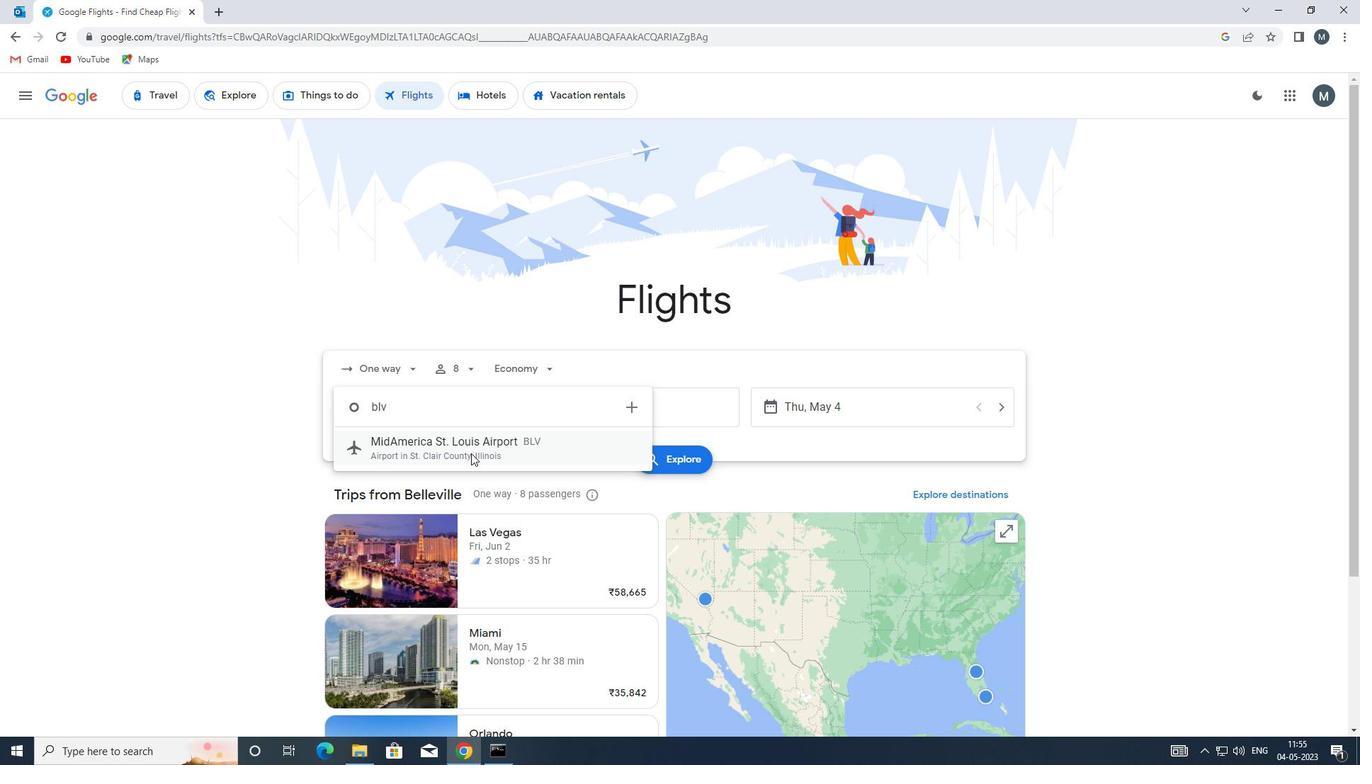 
Action: Mouse moved to (615, 412)
Screenshot: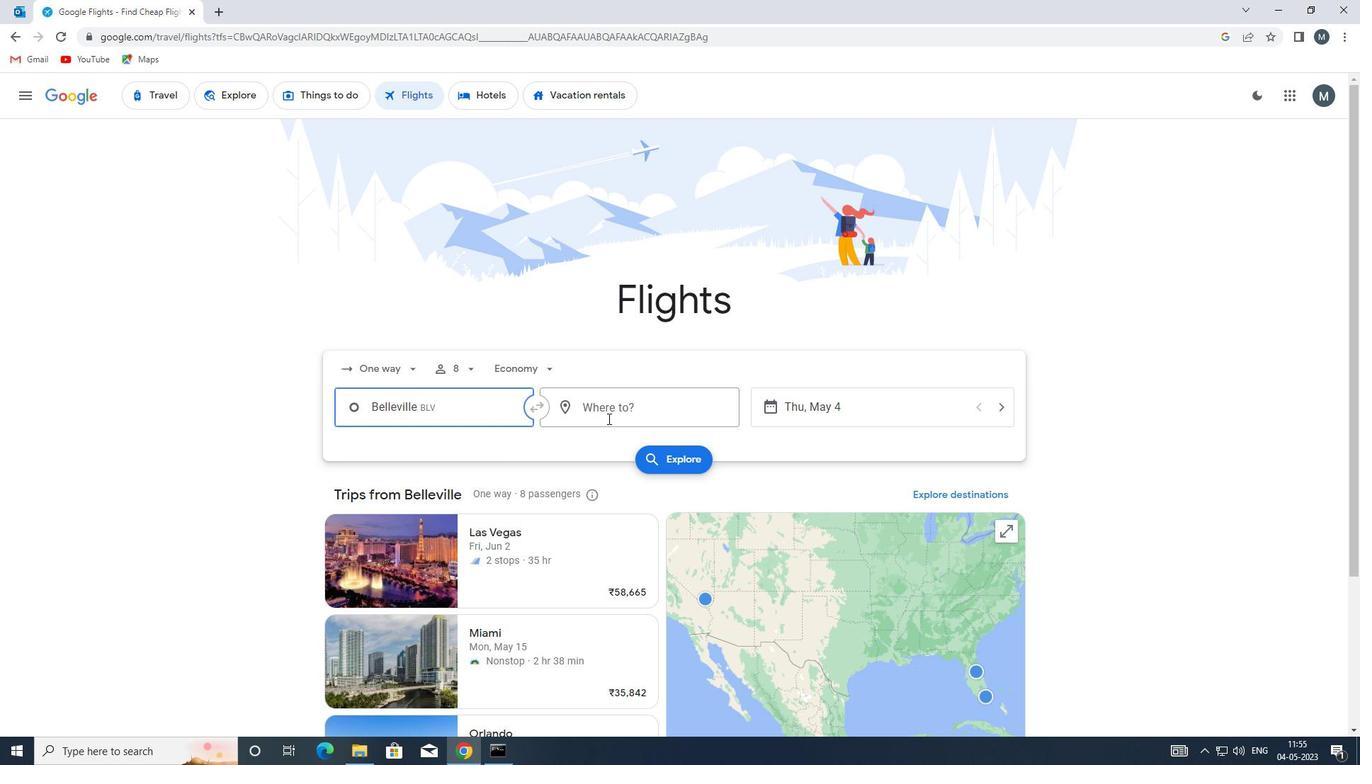 
Action: Mouse pressed left at (615, 412)
Screenshot: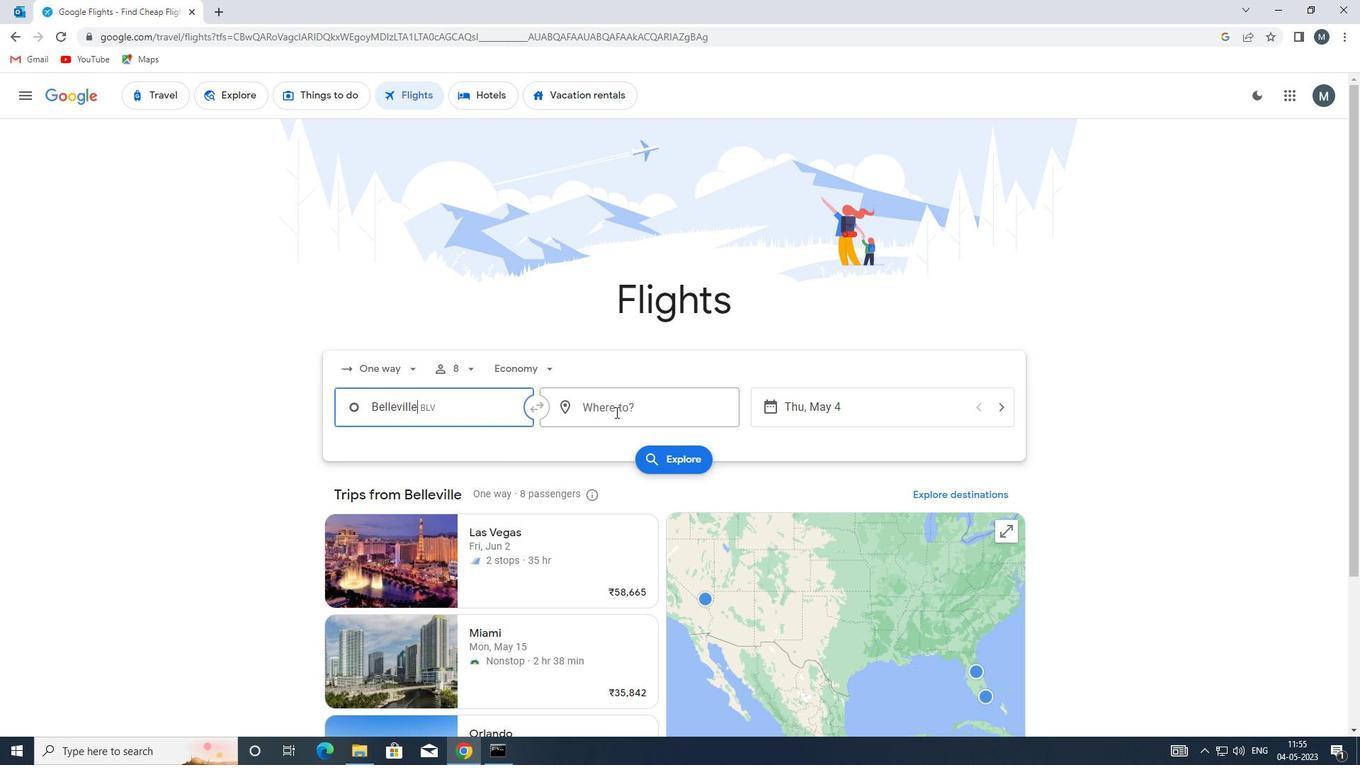 
Action: Key pressed riw
Screenshot: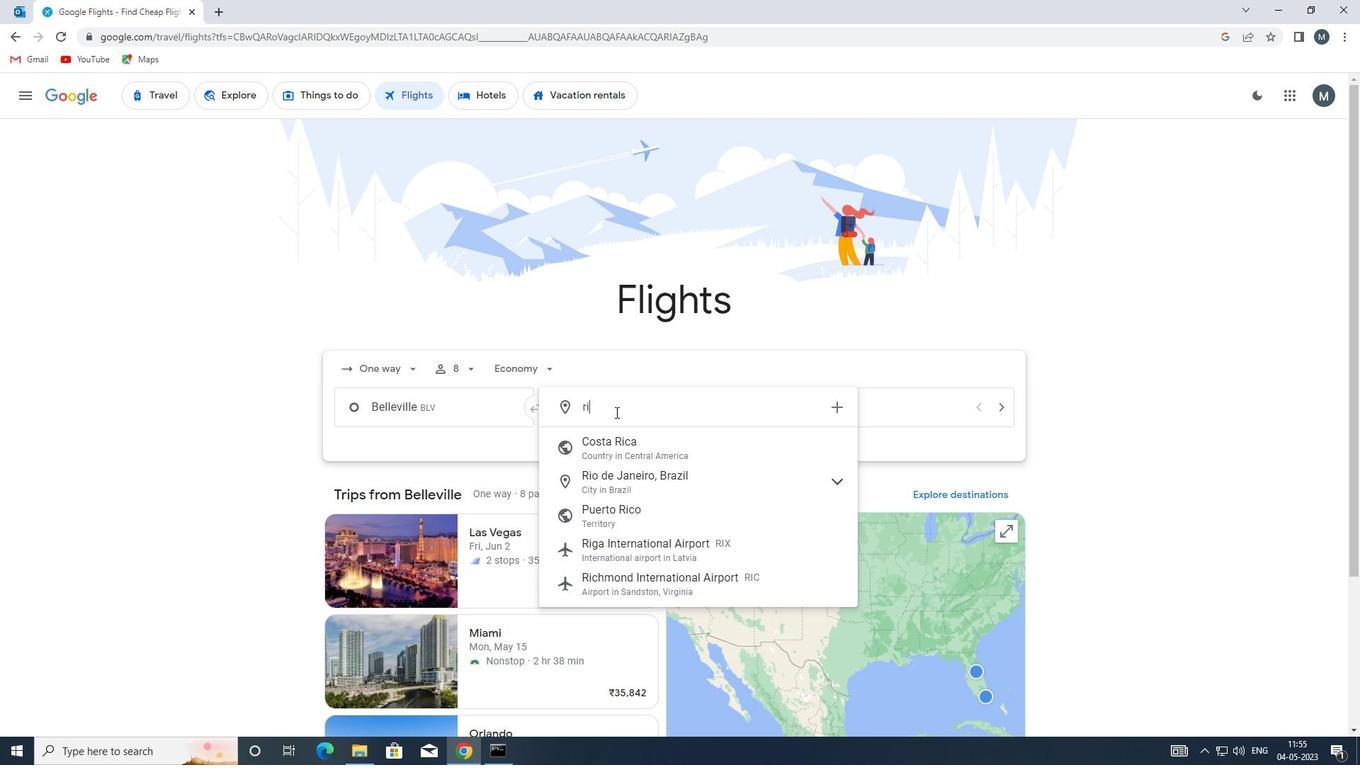 
Action: Mouse moved to (664, 440)
Screenshot: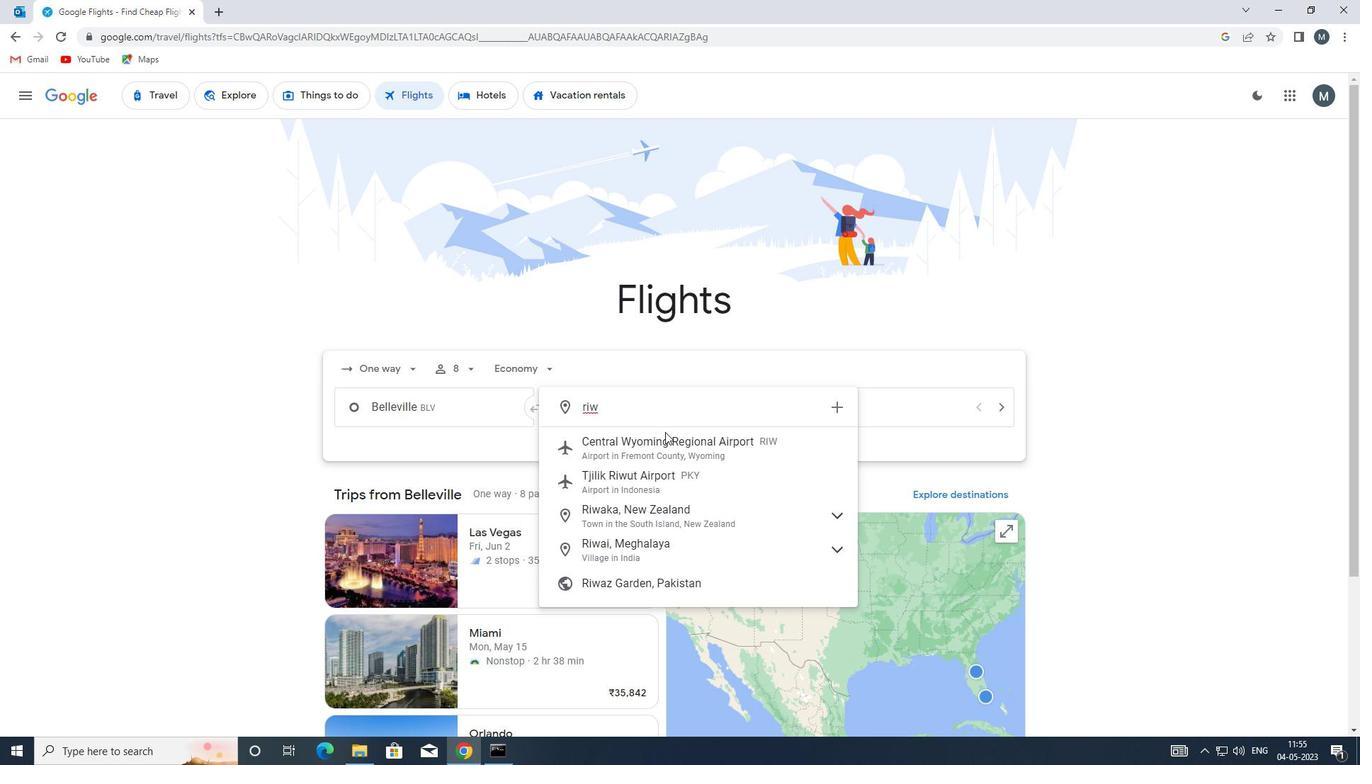 
Action: Mouse pressed left at (664, 440)
Screenshot: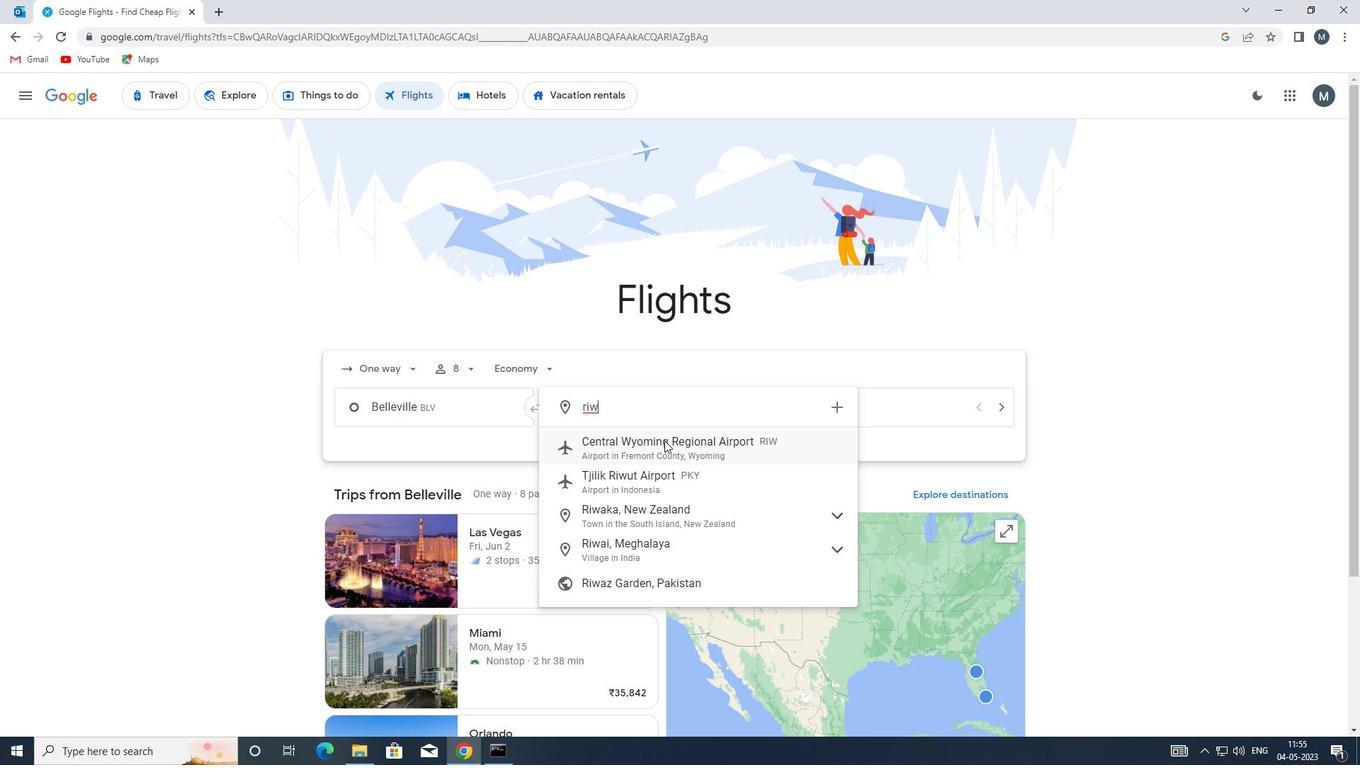 
Action: Mouse moved to (929, 396)
Screenshot: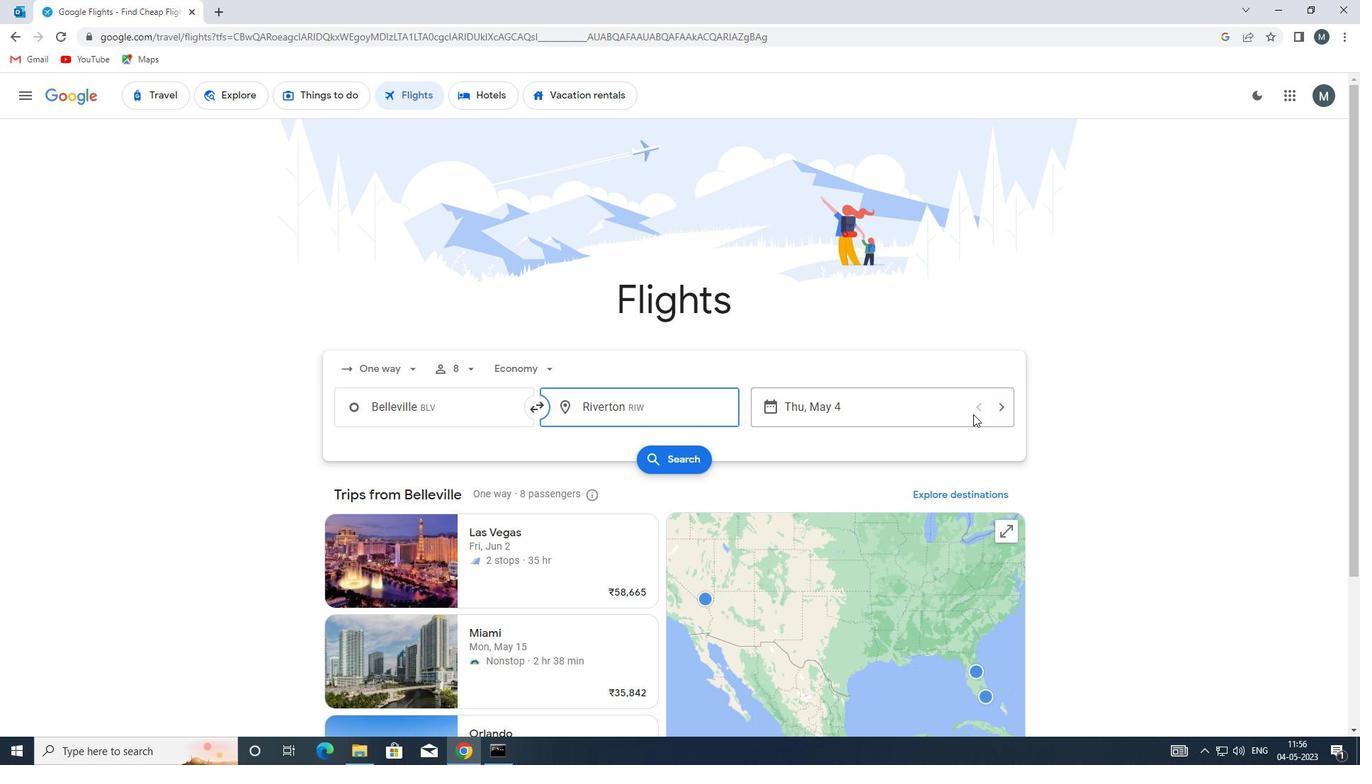 
Action: Mouse pressed left at (929, 396)
Screenshot: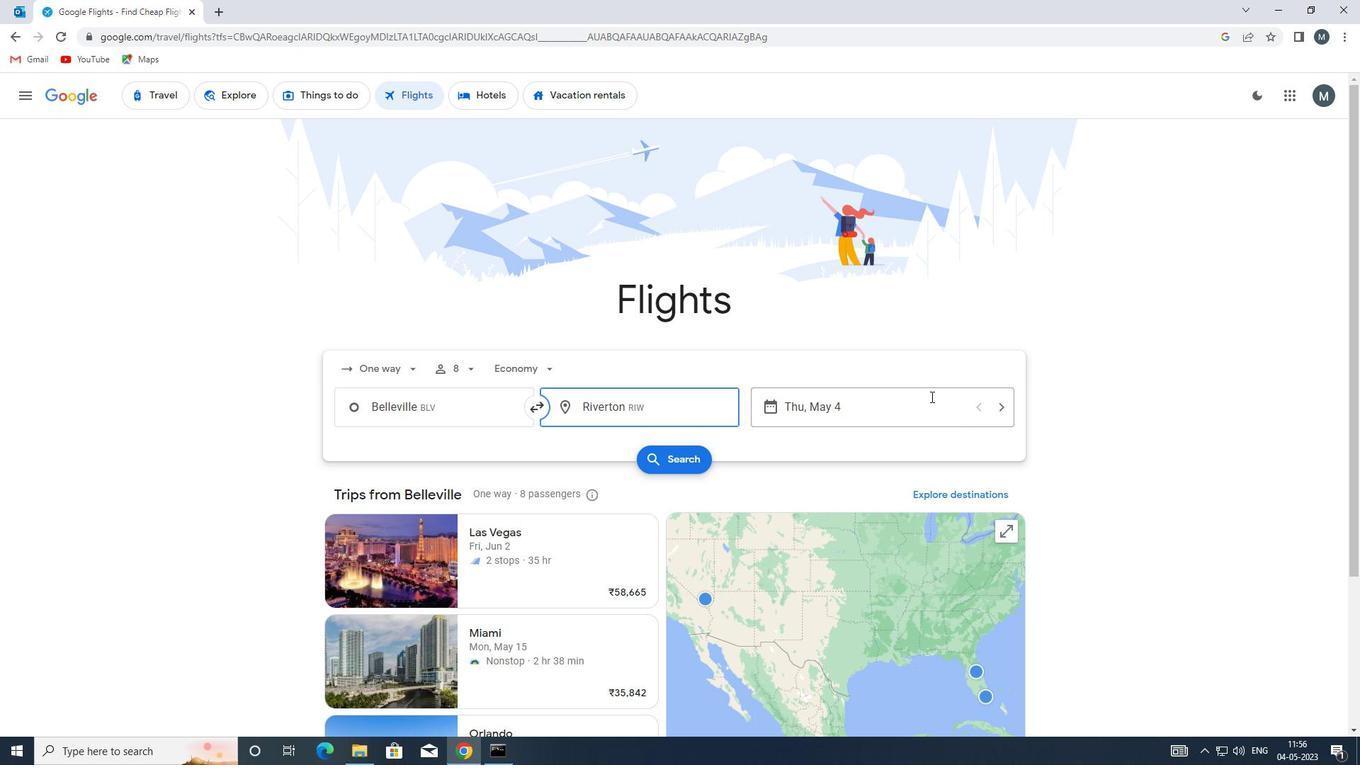 
Action: Mouse moved to (652, 483)
Screenshot: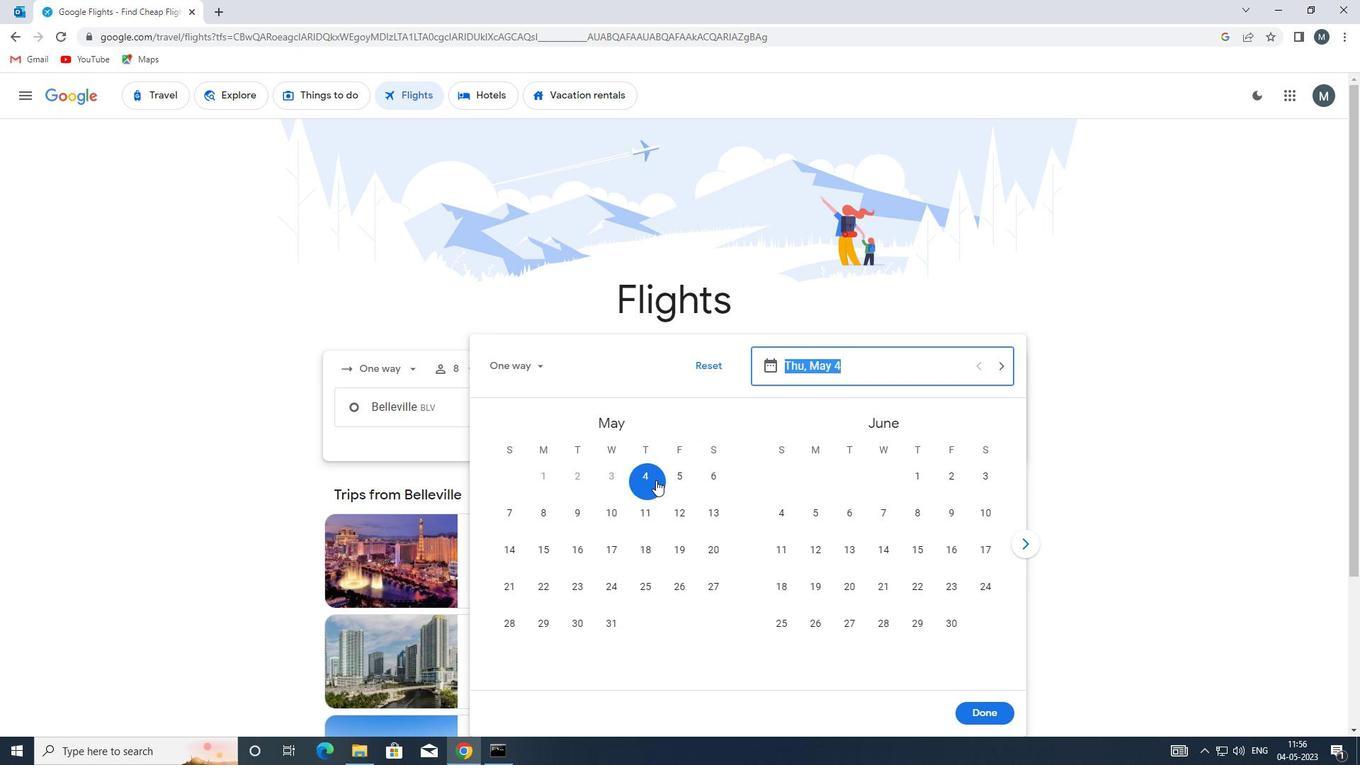 
Action: Mouse pressed left at (652, 483)
Screenshot: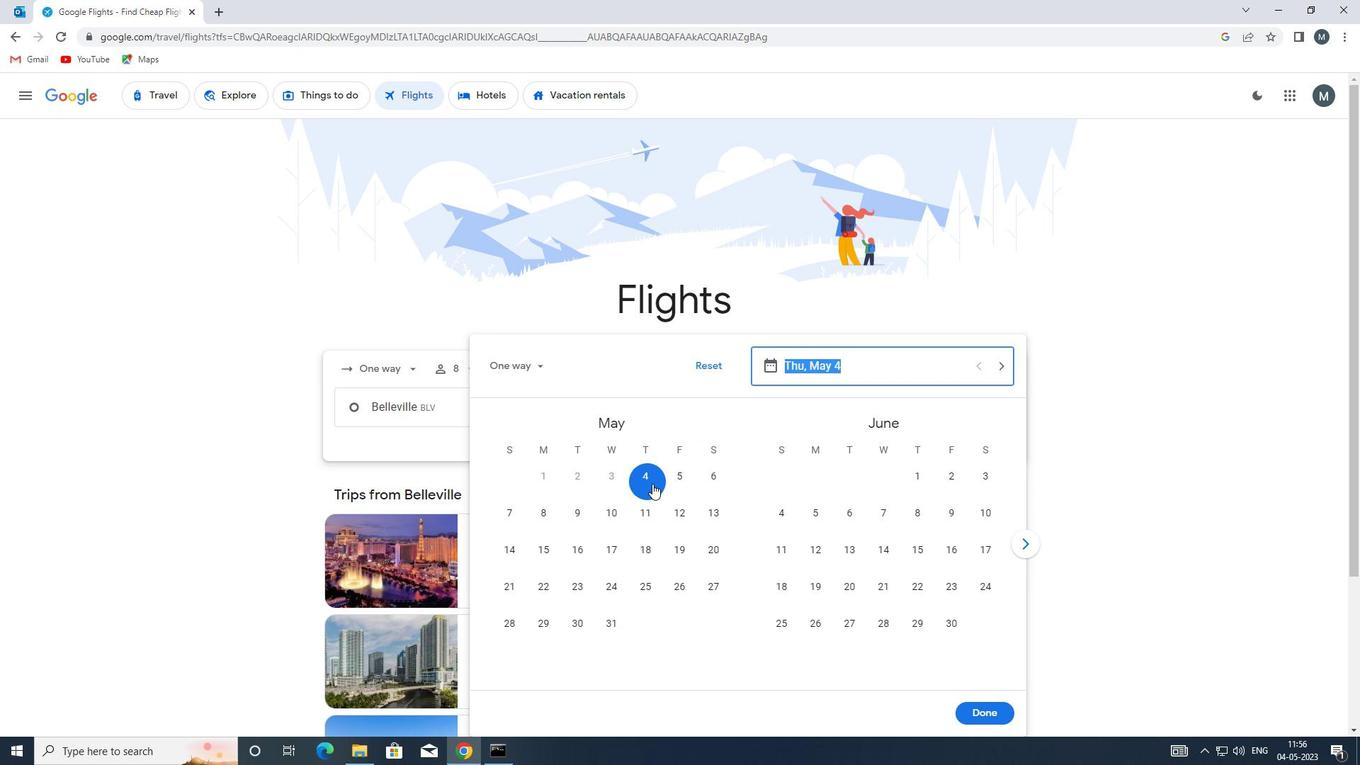 
Action: Mouse moved to (999, 710)
Screenshot: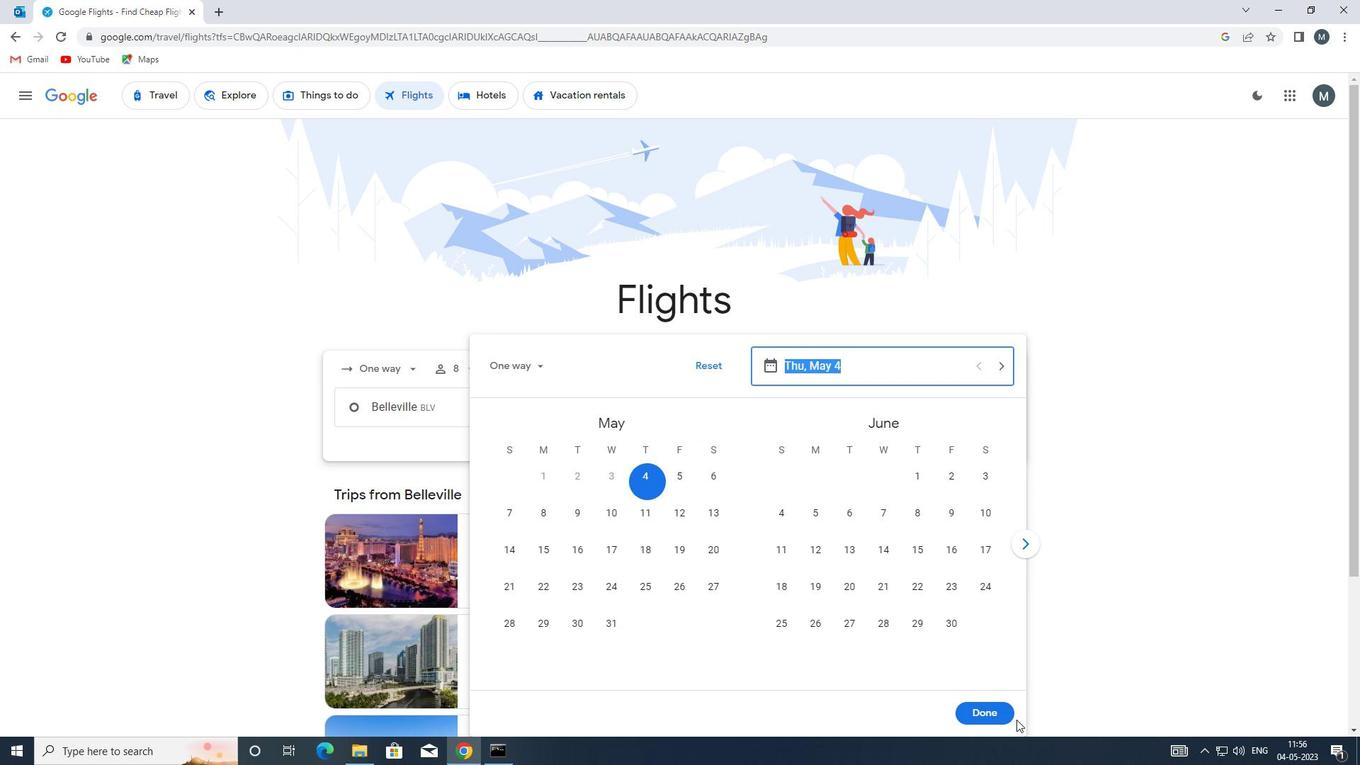 
Action: Mouse pressed left at (999, 710)
Screenshot: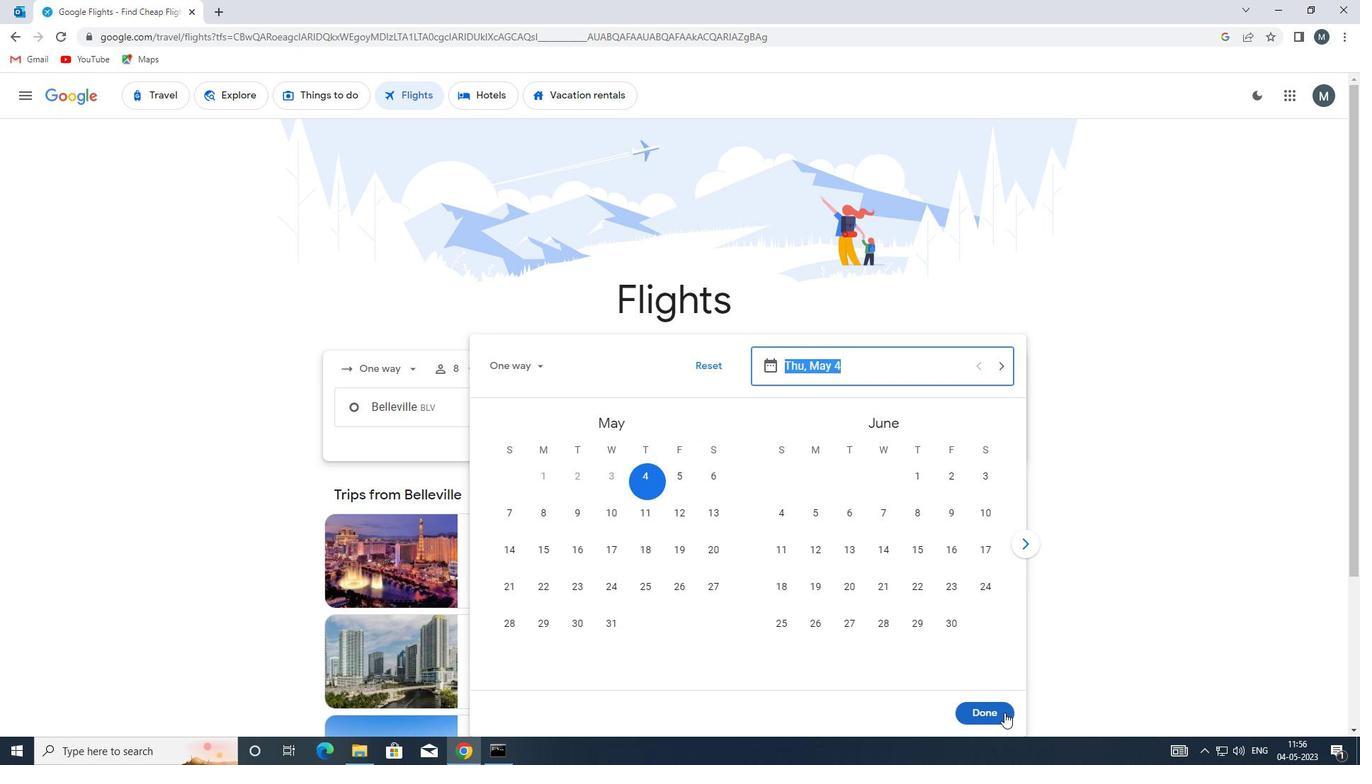 
Action: Mouse moved to (688, 460)
Screenshot: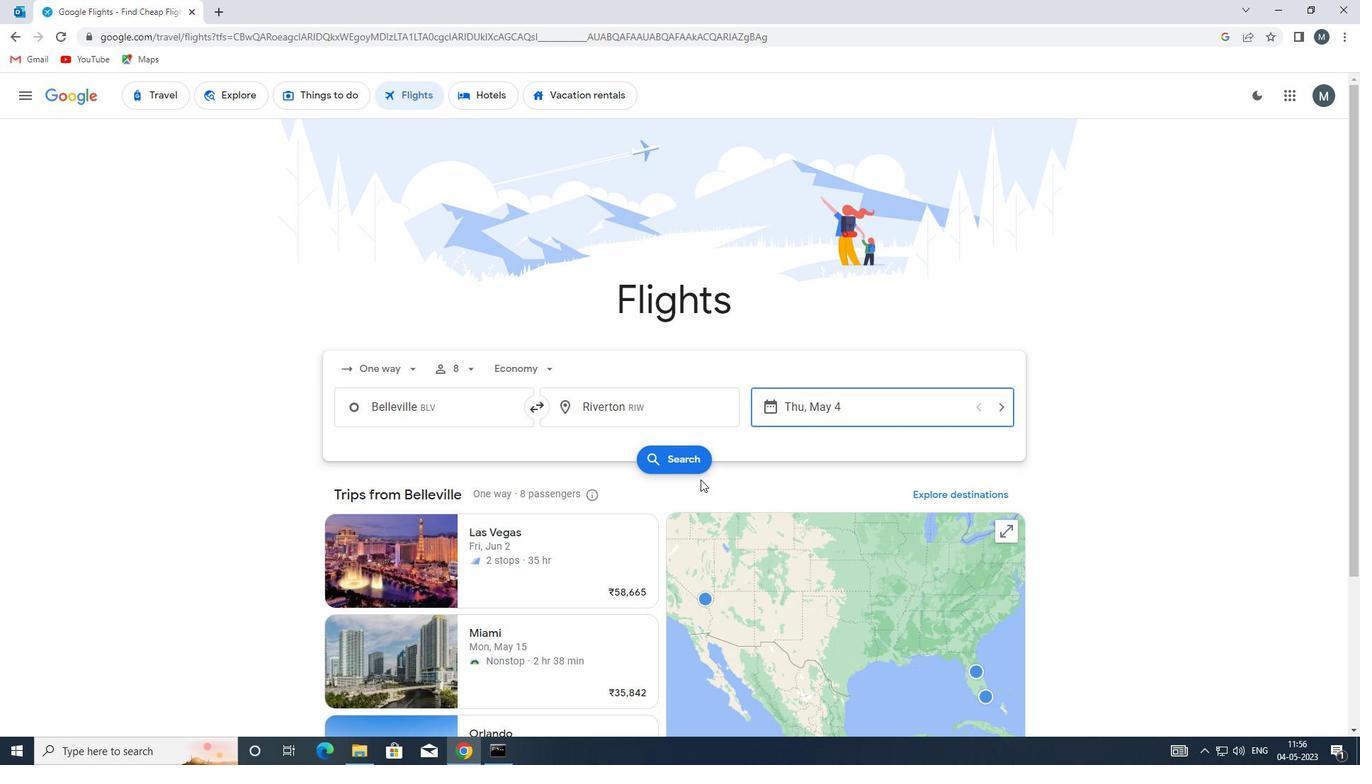 
Action: Mouse pressed left at (688, 460)
Screenshot: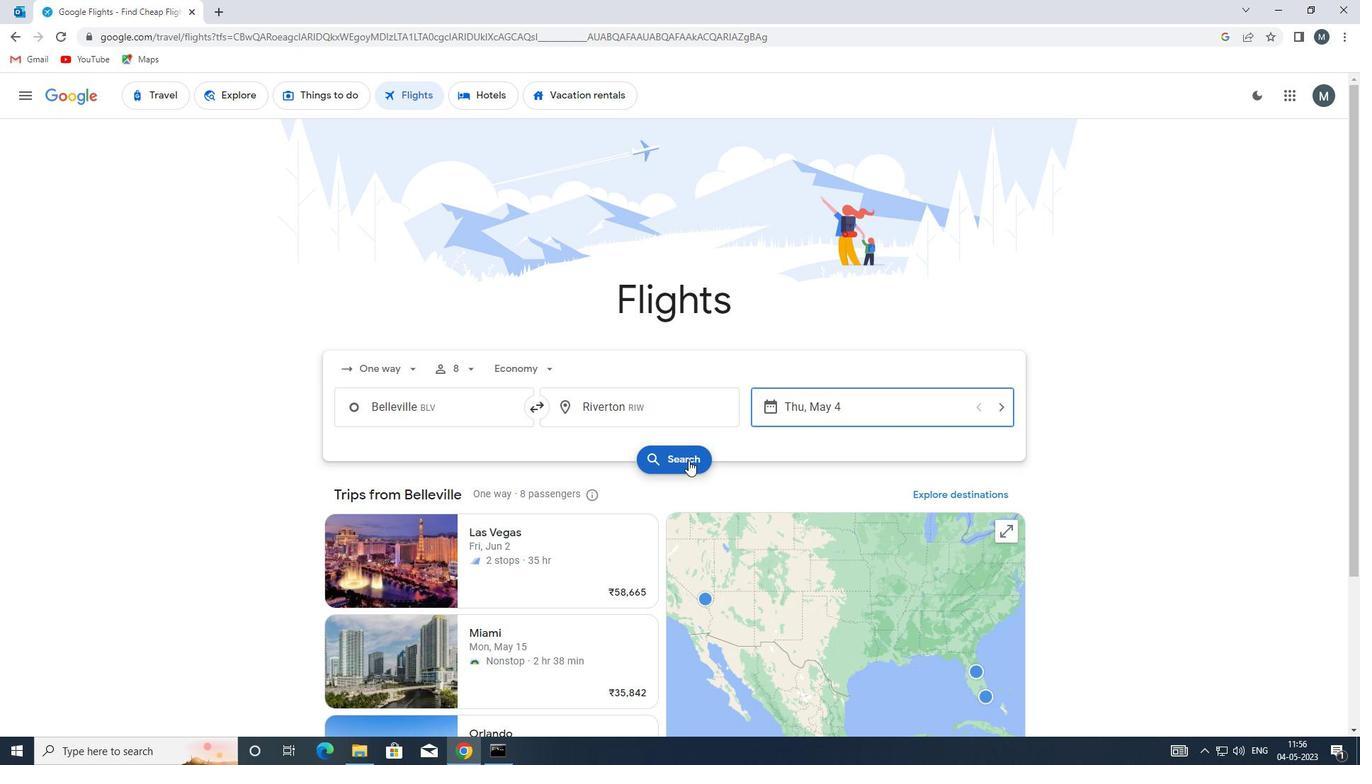 
Action: Mouse moved to (355, 228)
Screenshot: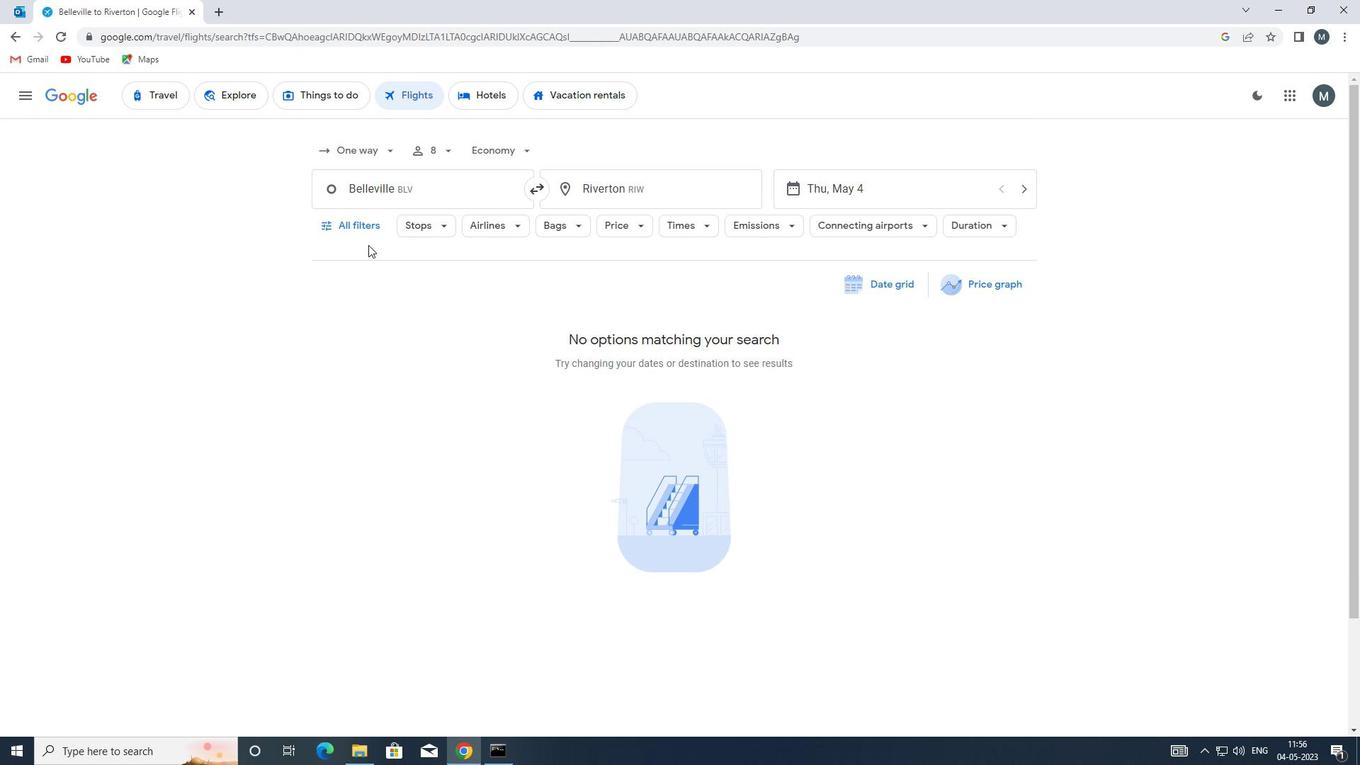 
Action: Mouse pressed left at (355, 228)
Screenshot: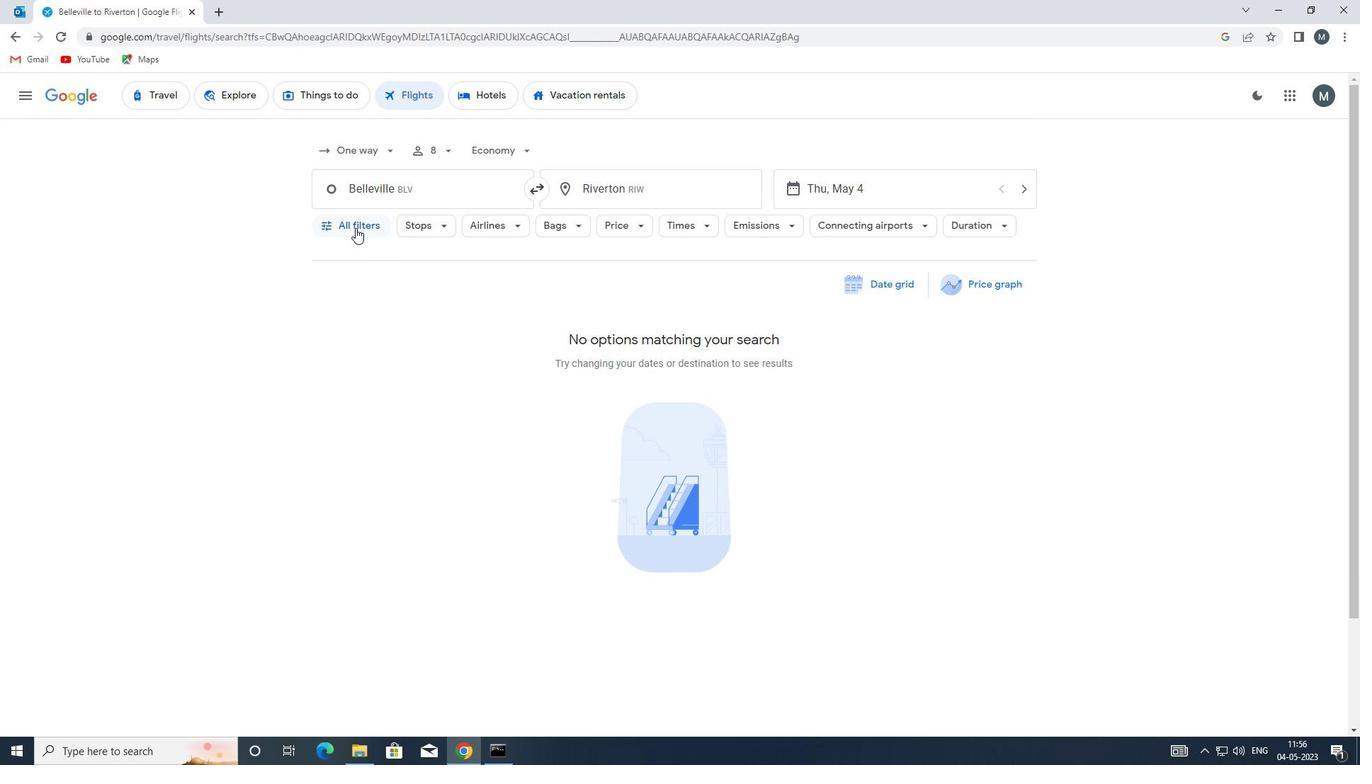 
Action: Mouse moved to (471, 445)
Screenshot: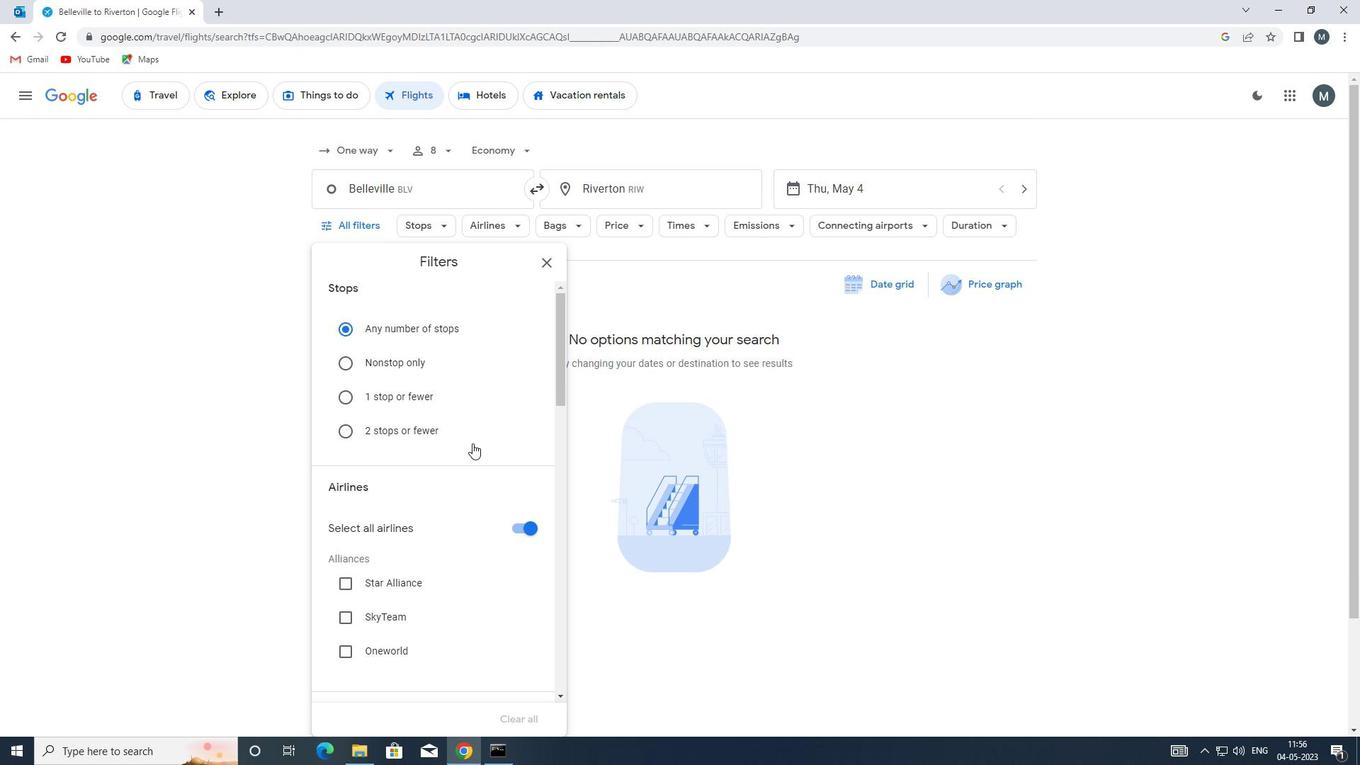 
Action: Mouse scrolled (471, 444) with delta (0, 0)
Screenshot: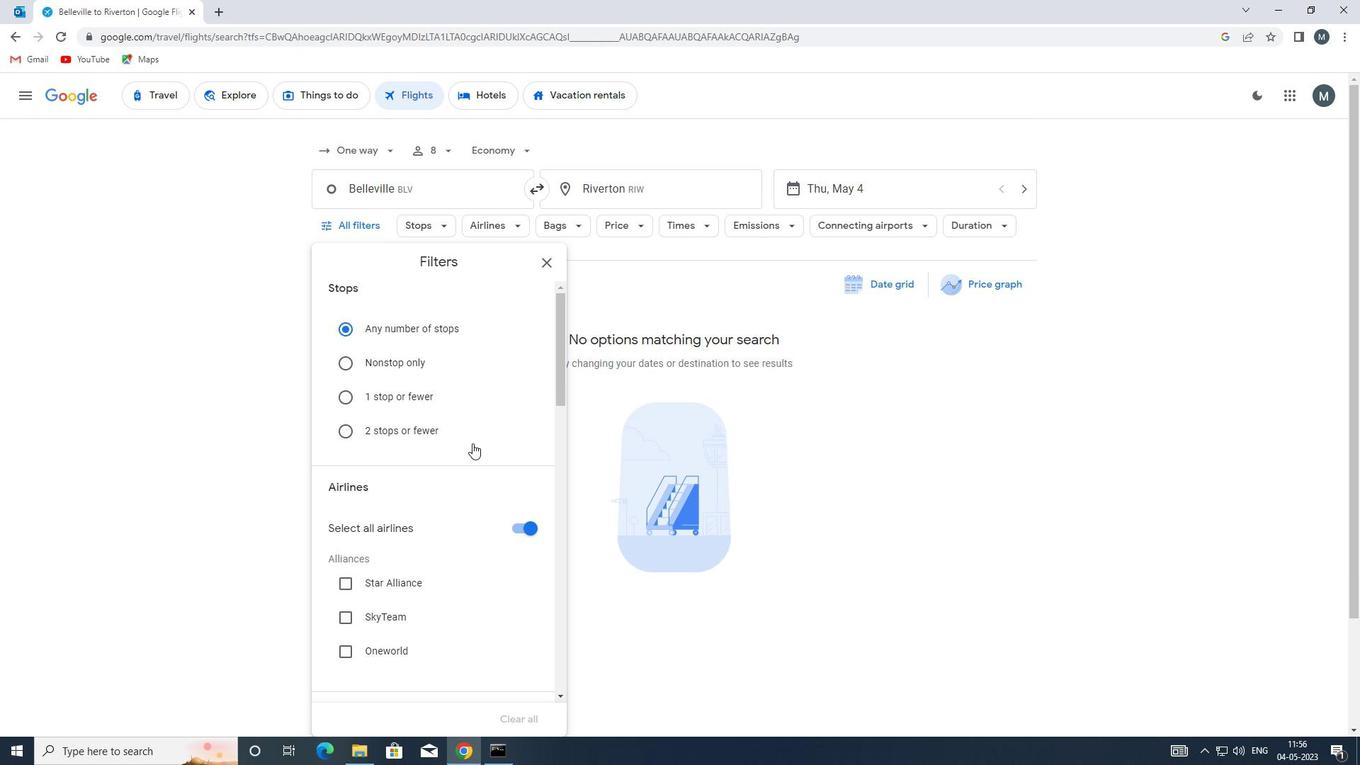 
Action: Mouse moved to (471, 446)
Screenshot: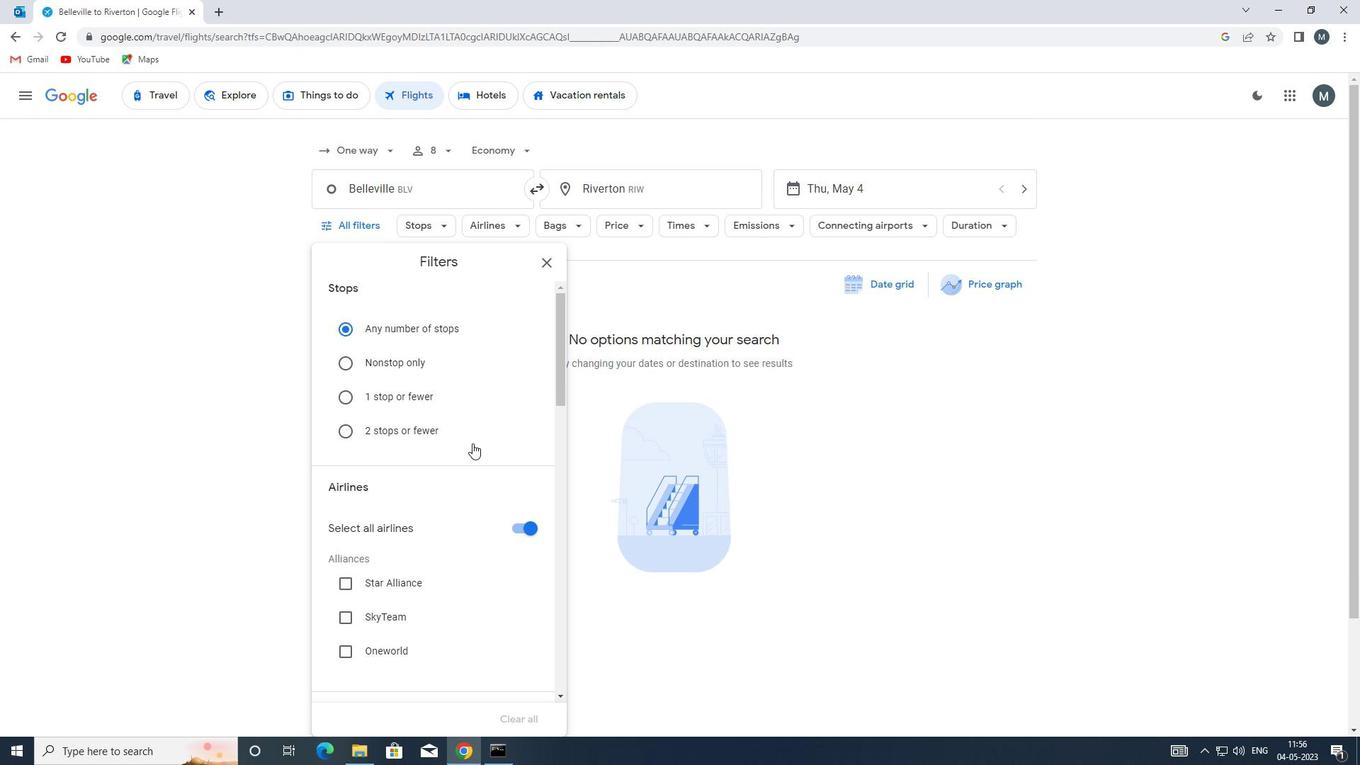 
Action: Mouse scrolled (471, 445) with delta (0, 0)
Screenshot: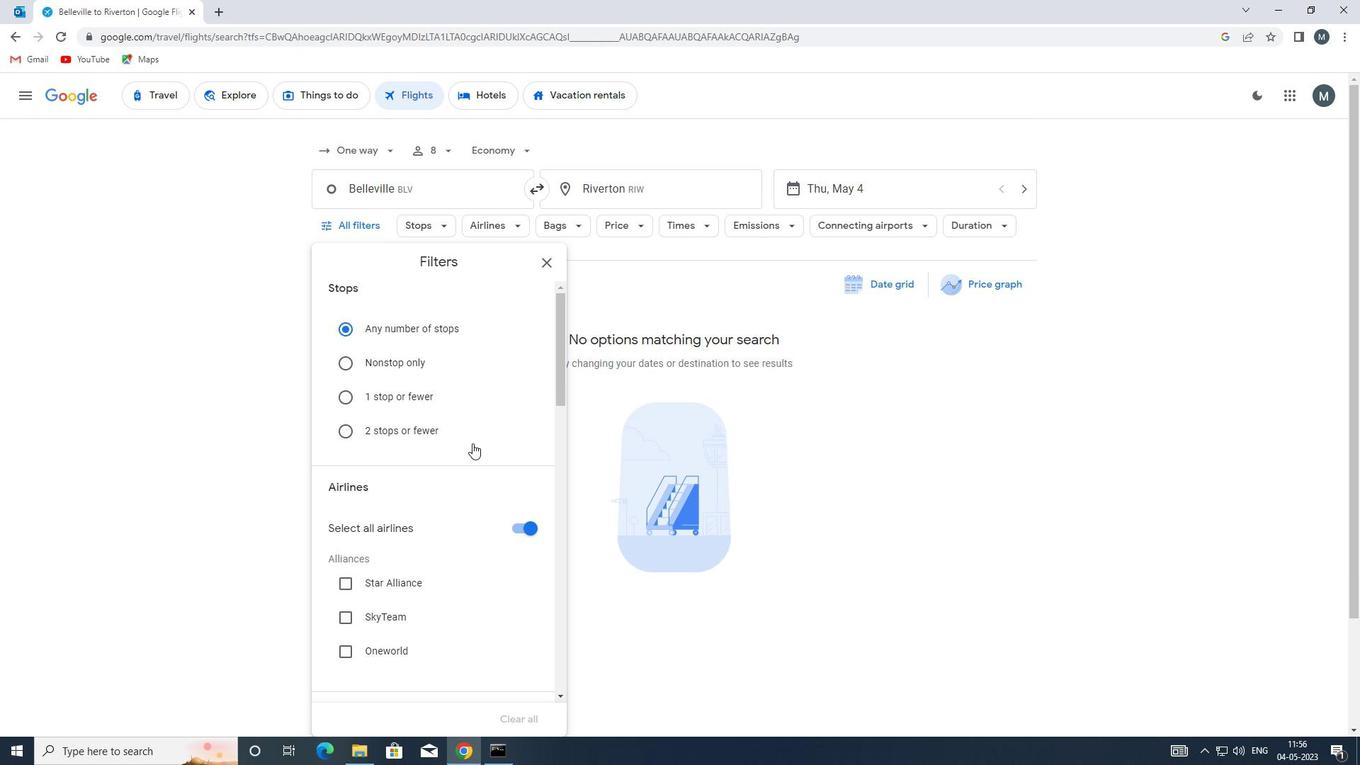 
Action: Mouse moved to (521, 386)
Screenshot: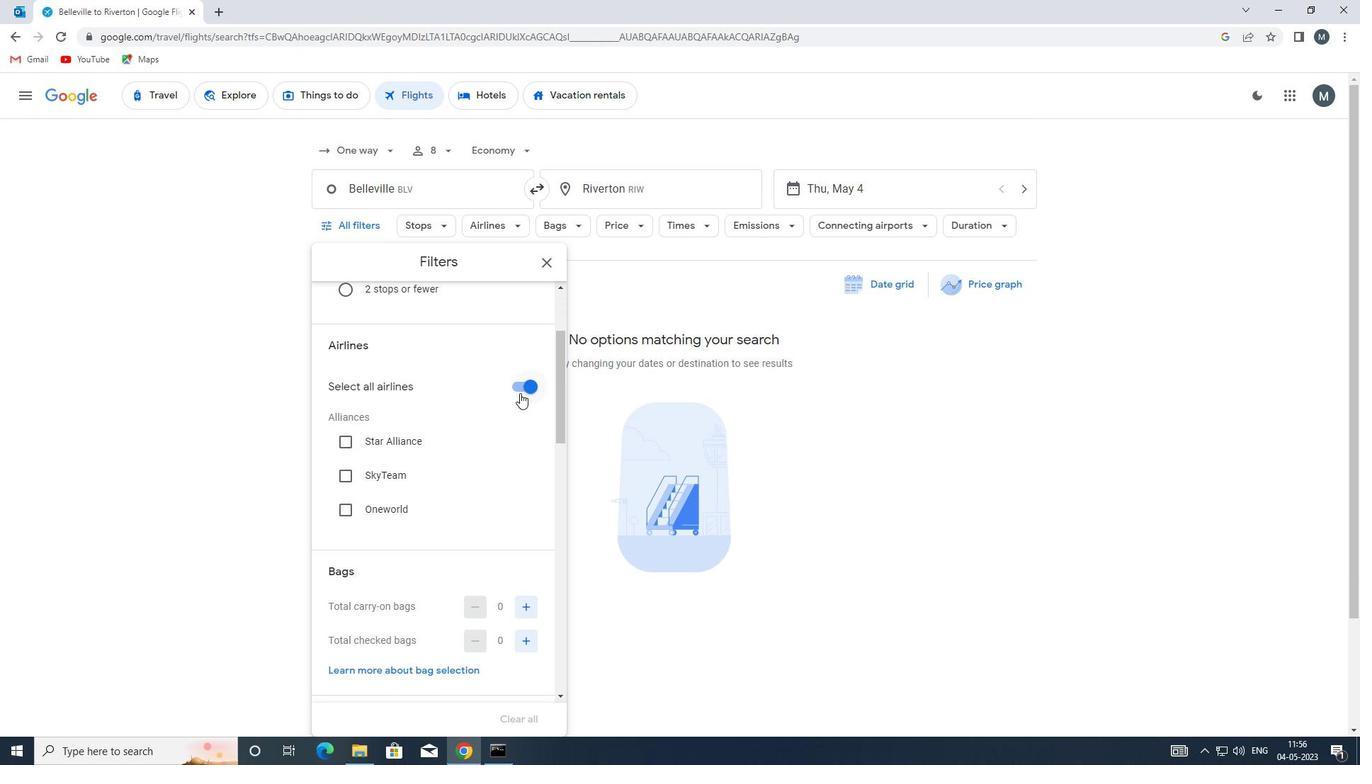 
Action: Mouse pressed left at (521, 386)
Screenshot: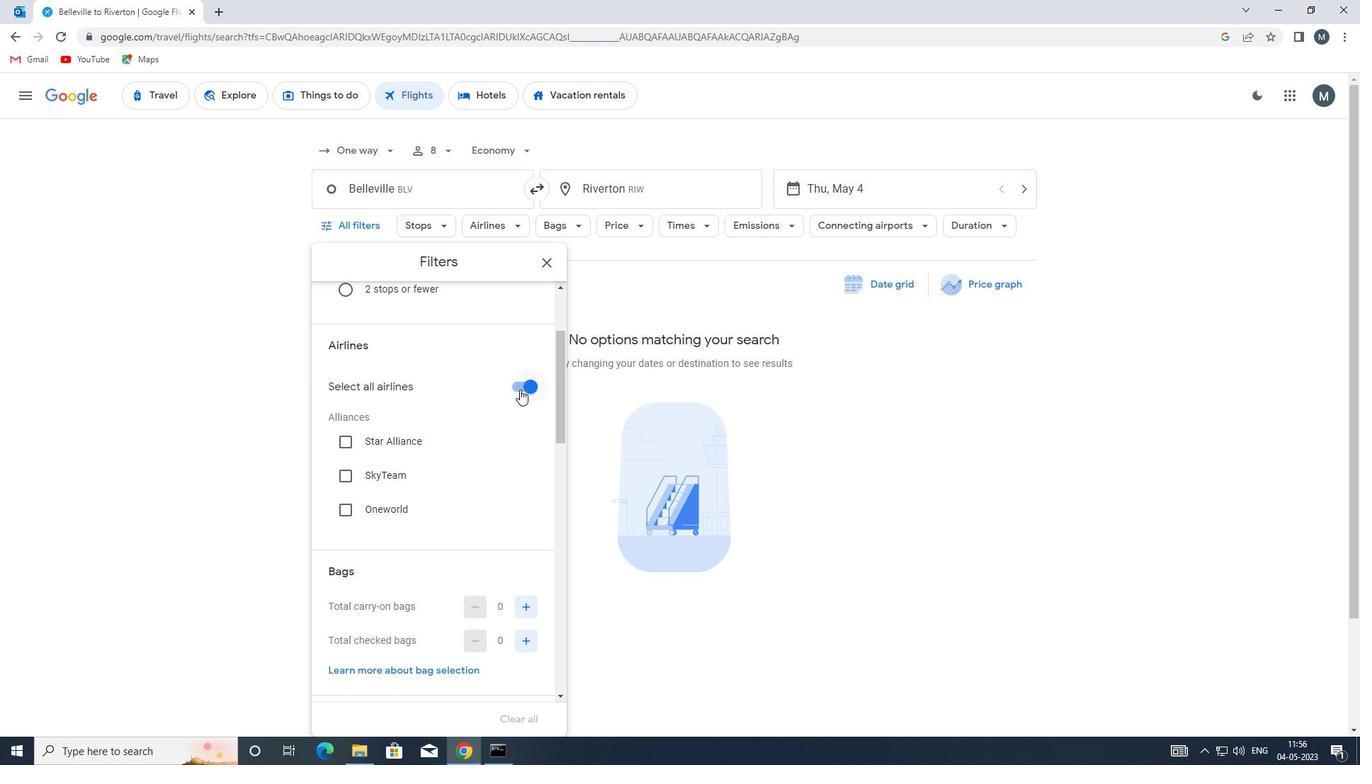 
Action: Mouse moved to (464, 399)
Screenshot: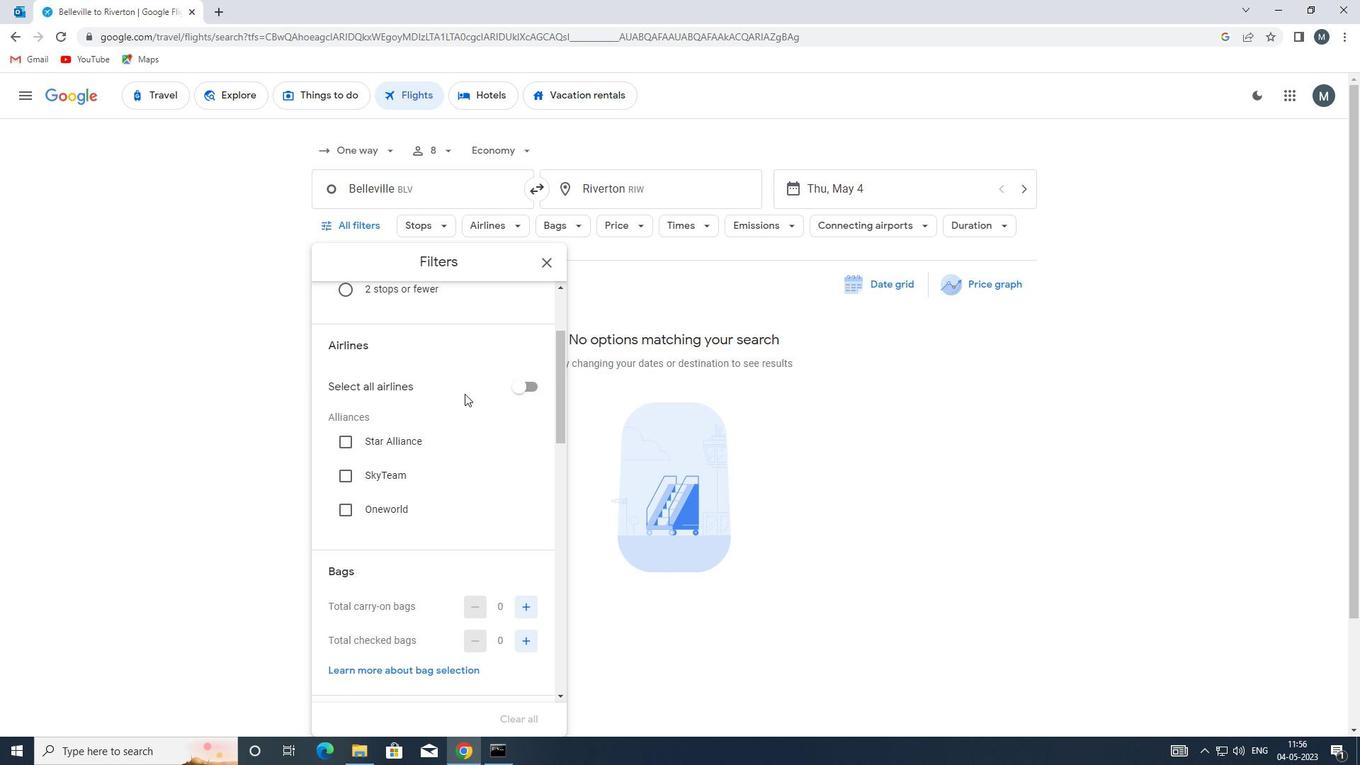 
Action: Mouse scrolled (464, 398) with delta (0, 0)
Screenshot: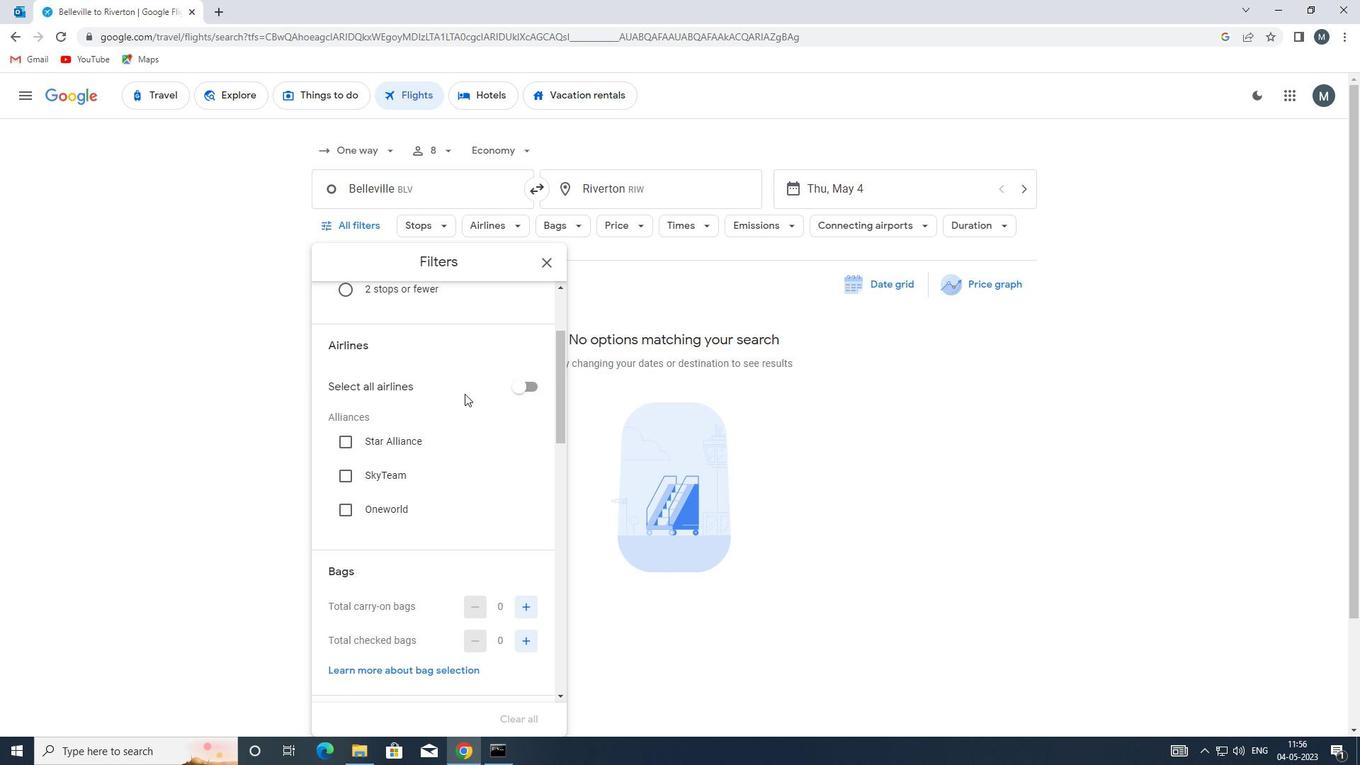 
Action: Mouse moved to (464, 403)
Screenshot: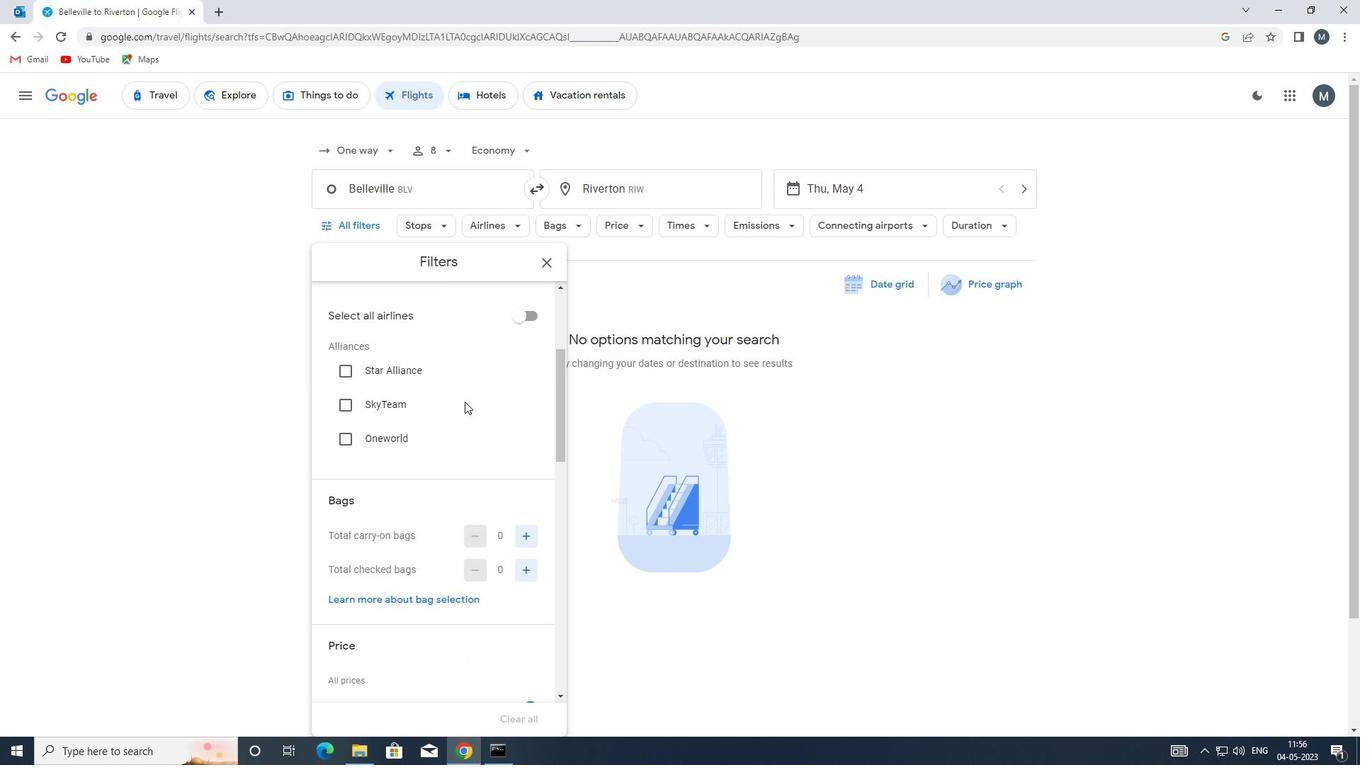
Action: Mouse scrolled (464, 403) with delta (0, 0)
Screenshot: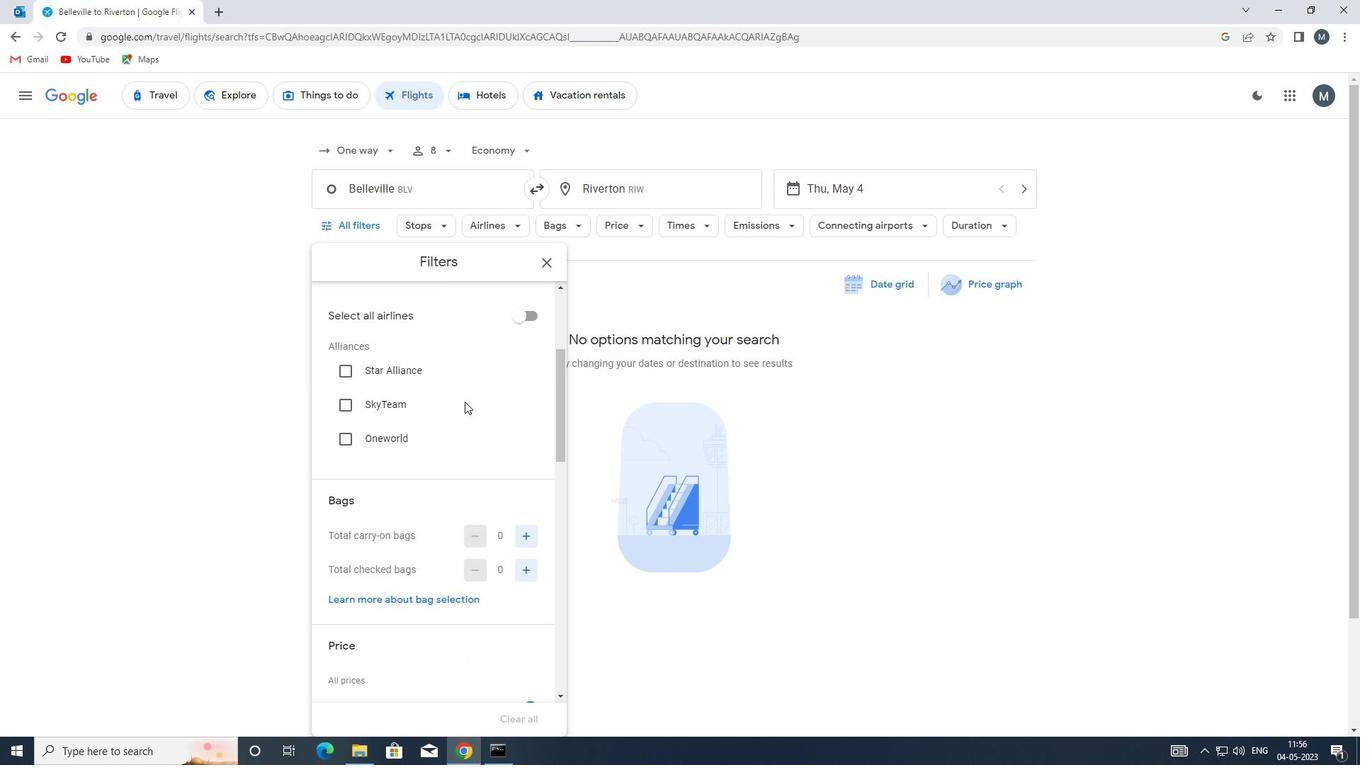 
Action: Mouse moved to (464, 403)
Screenshot: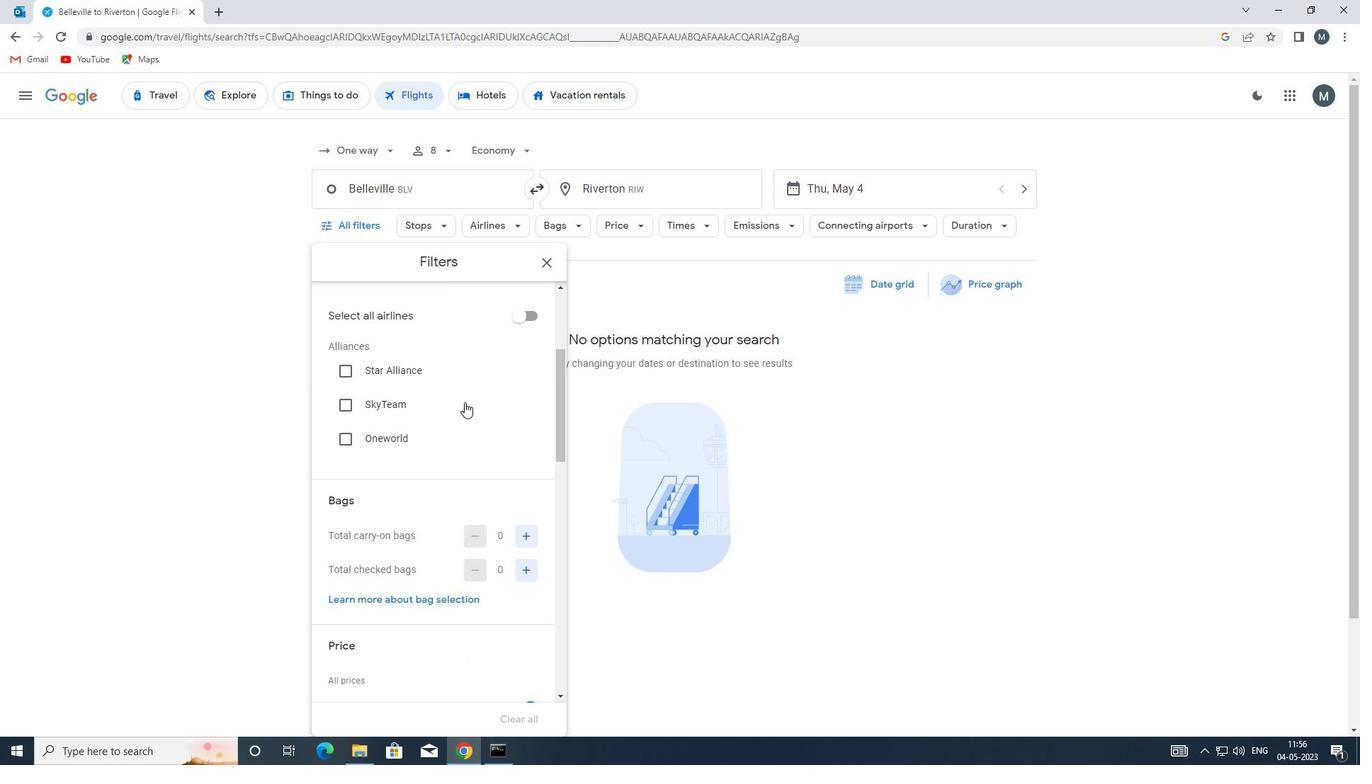 
Action: Mouse scrolled (464, 403) with delta (0, 0)
Screenshot: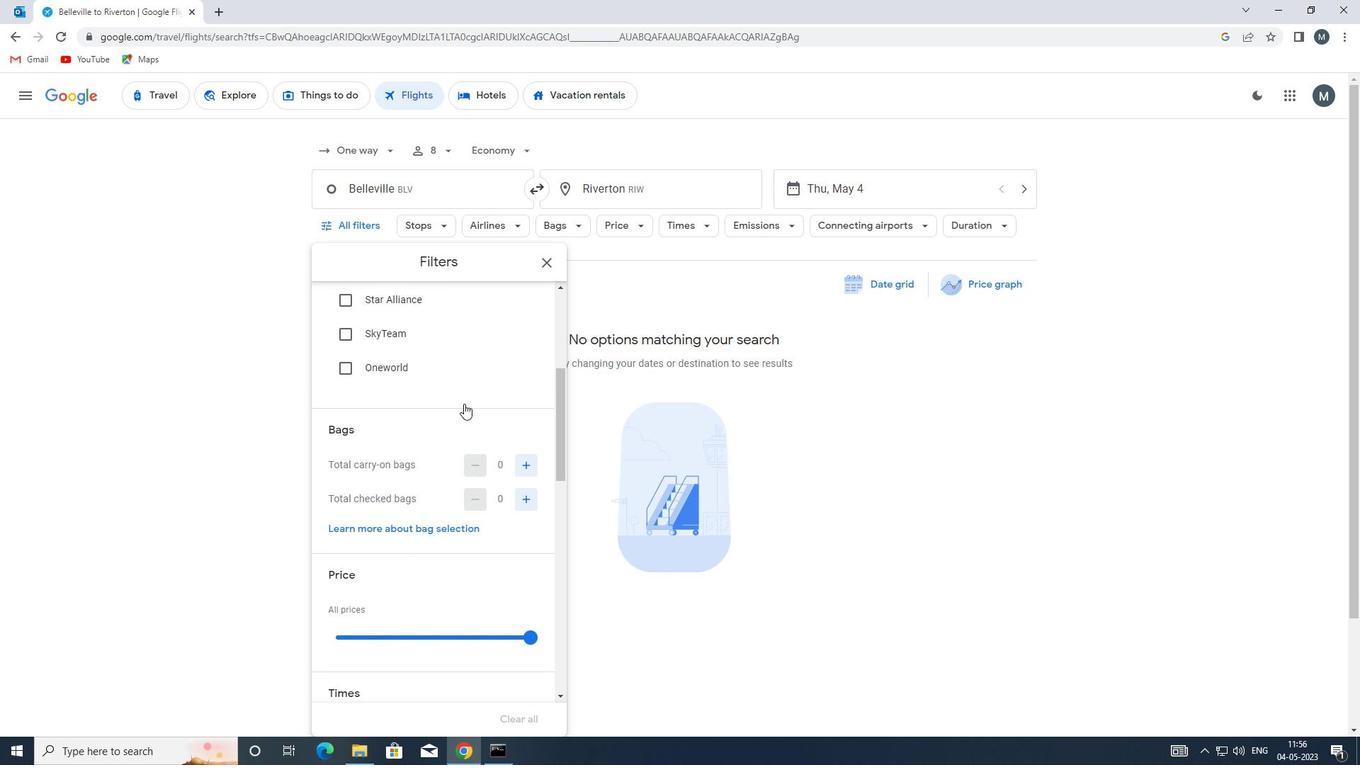 
Action: Mouse scrolled (464, 403) with delta (0, 0)
Screenshot: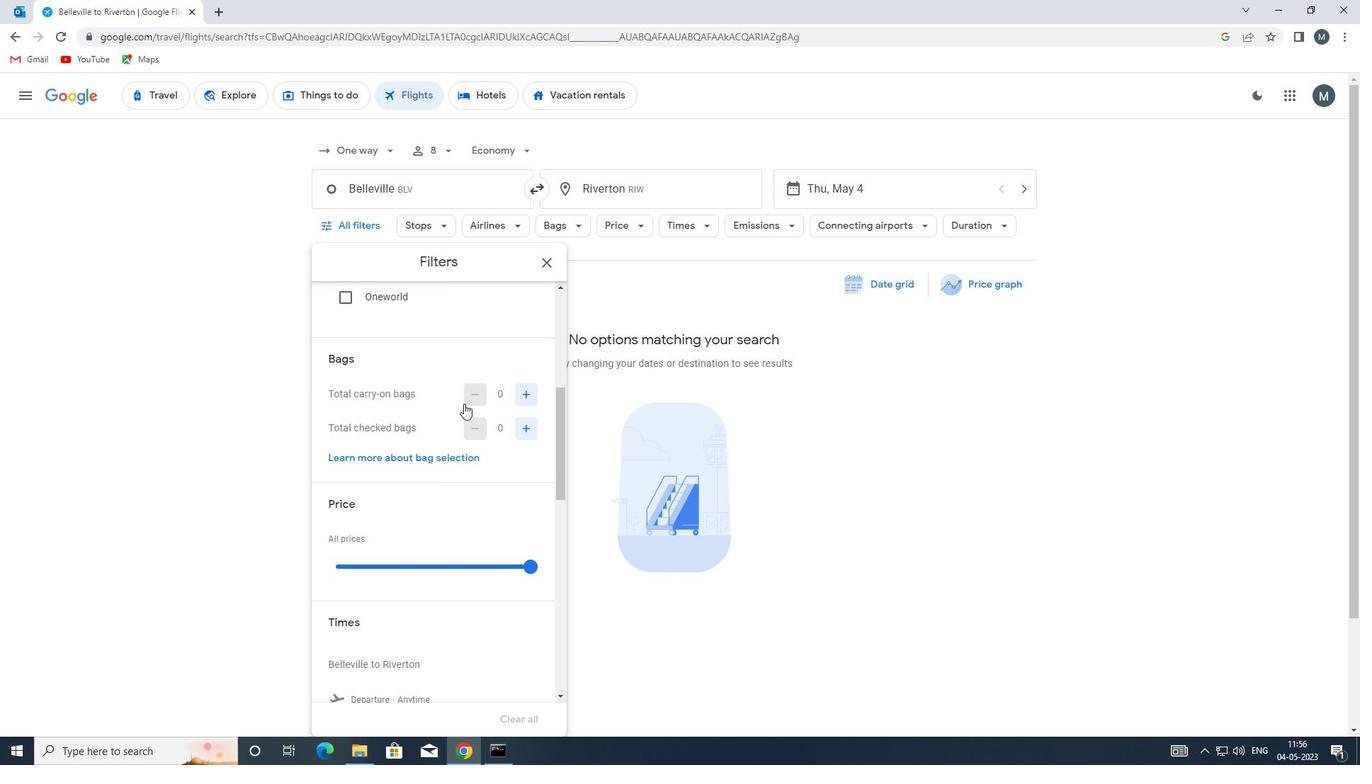 
Action: Mouse moved to (522, 351)
Screenshot: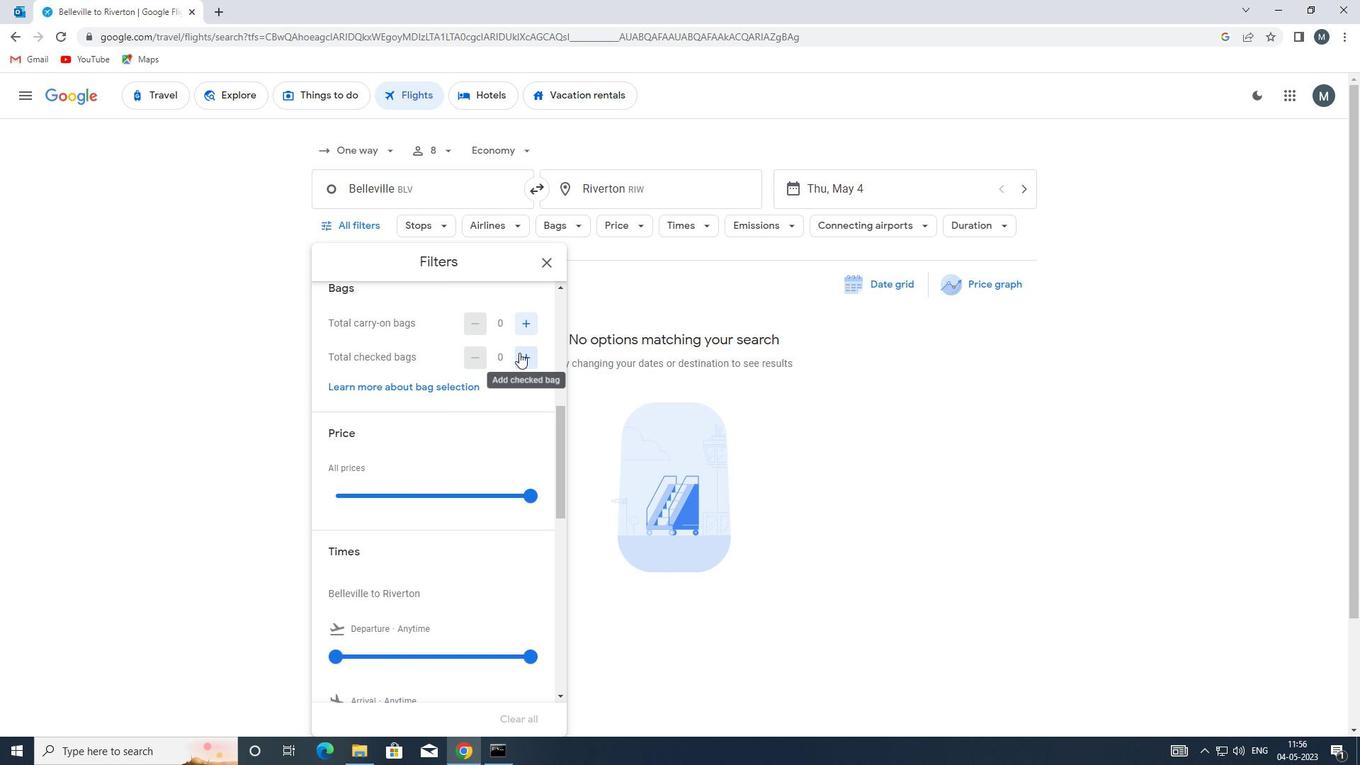 
Action: Mouse pressed left at (522, 351)
Screenshot: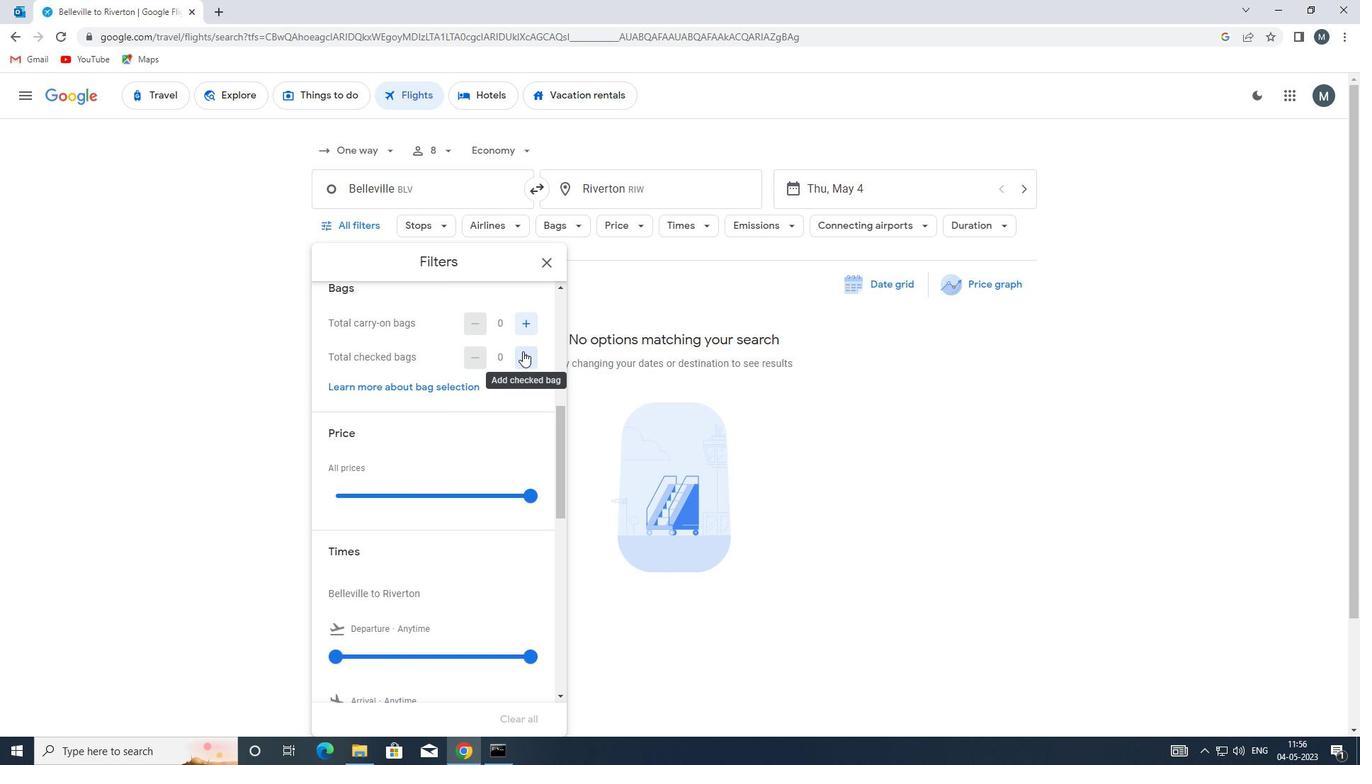 
Action: Mouse moved to (523, 351)
Screenshot: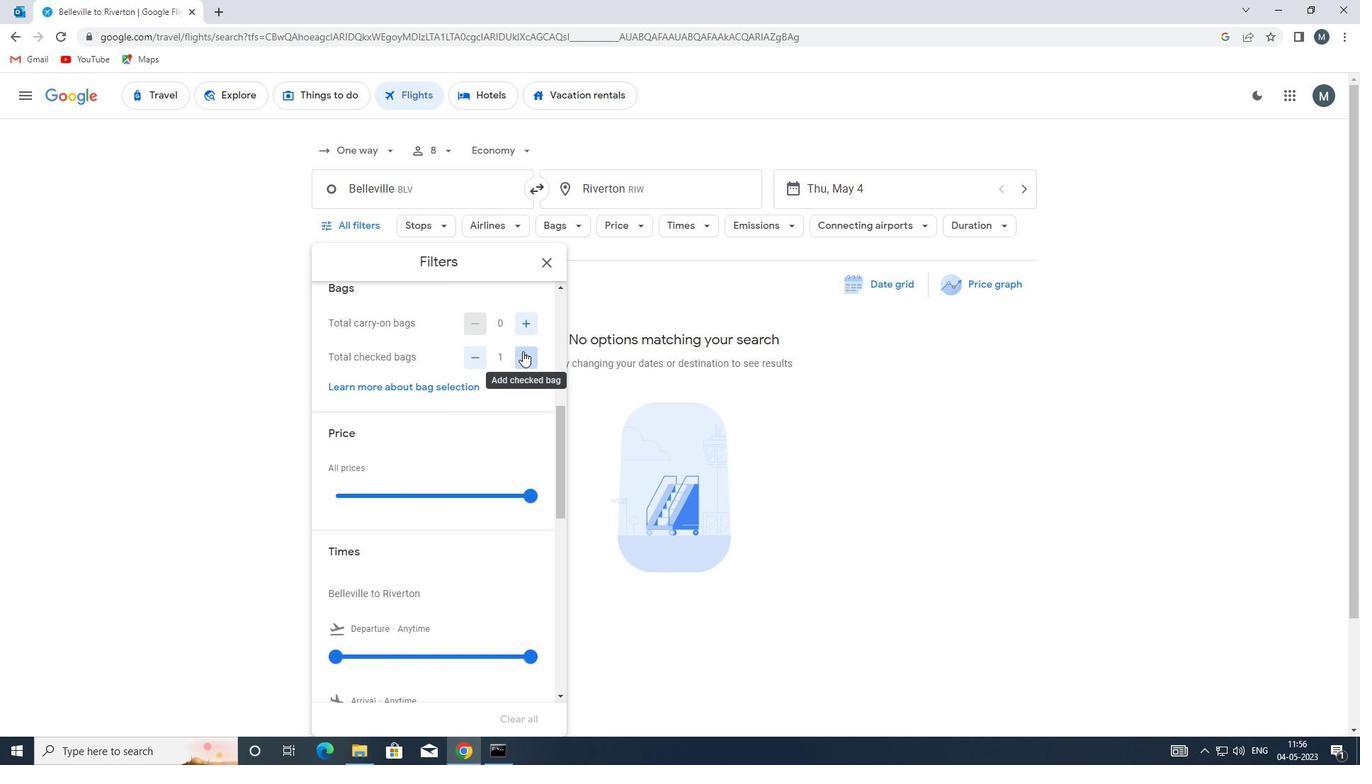 
Action: Mouse pressed left at (523, 351)
Screenshot: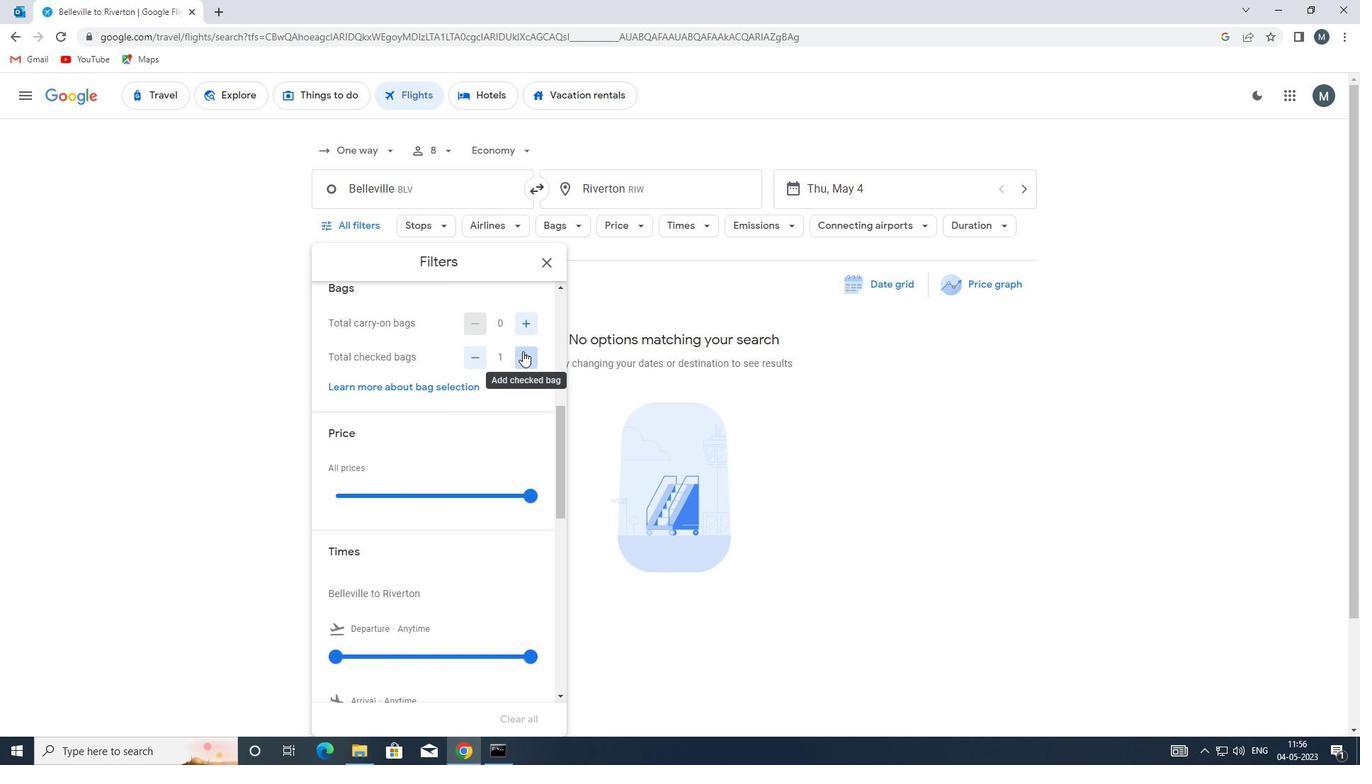 
Action: Mouse moved to (454, 428)
Screenshot: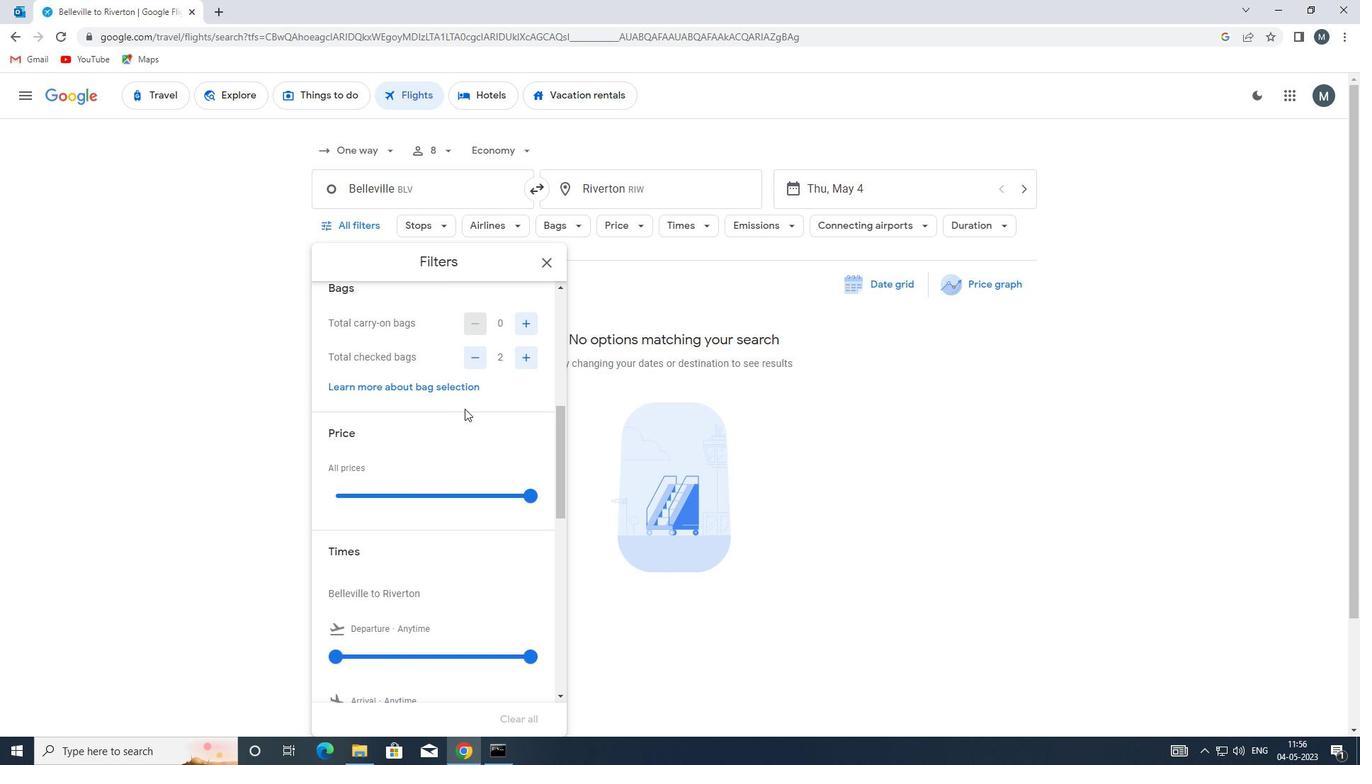 
Action: Mouse scrolled (454, 428) with delta (0, 0)
Screenshot: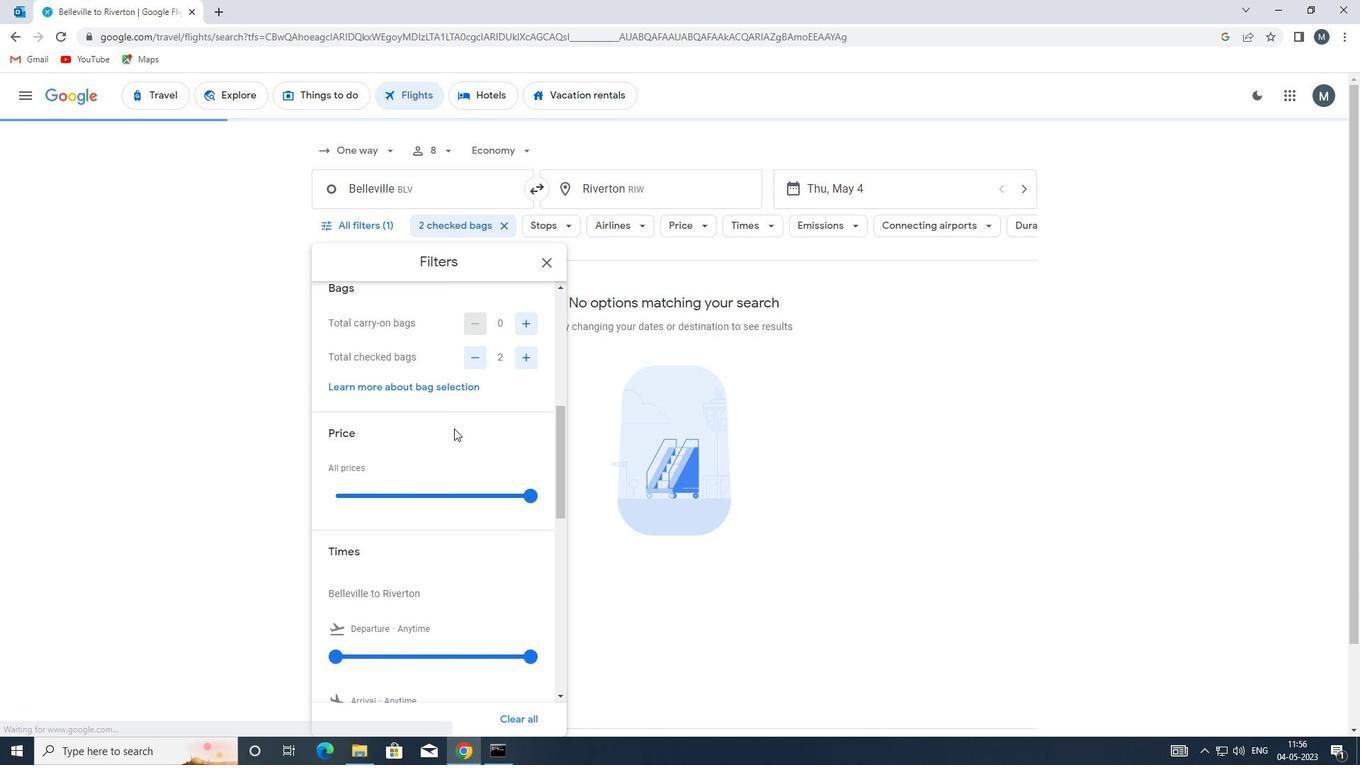 
Action: Mouse moved to (445, 427)
Screenshot: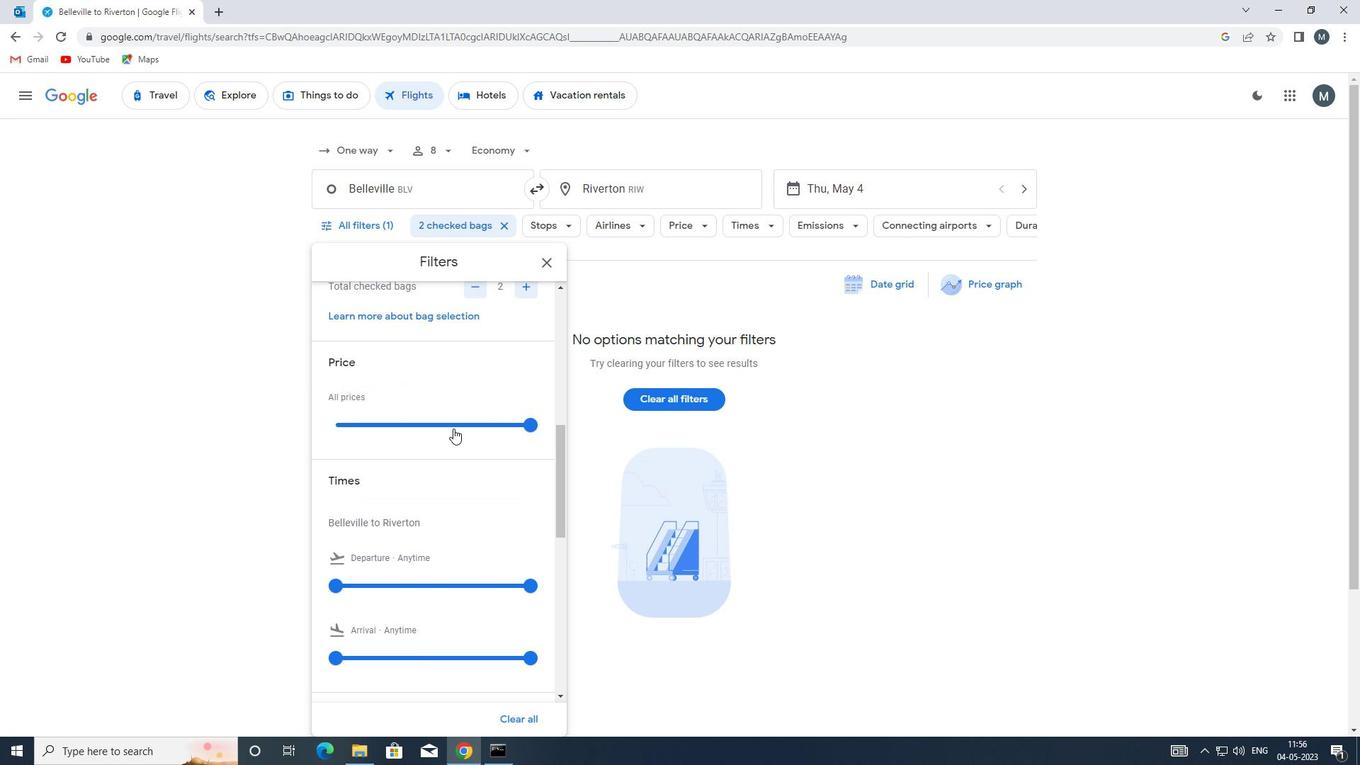 
Action: Mouse scrolled (445, 426) with delta (0, 0)
Screenshot: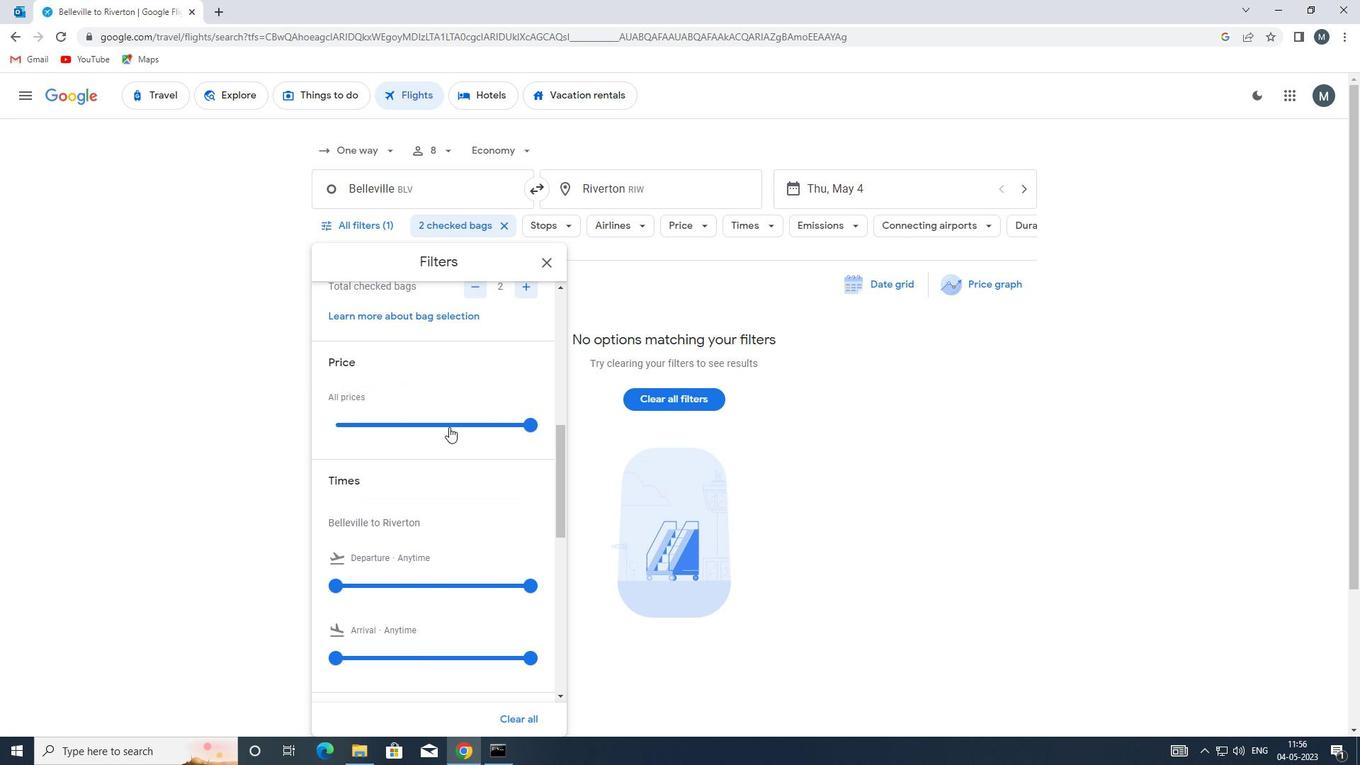 
Action: Mouse moved to (389, 347)
Screenshot: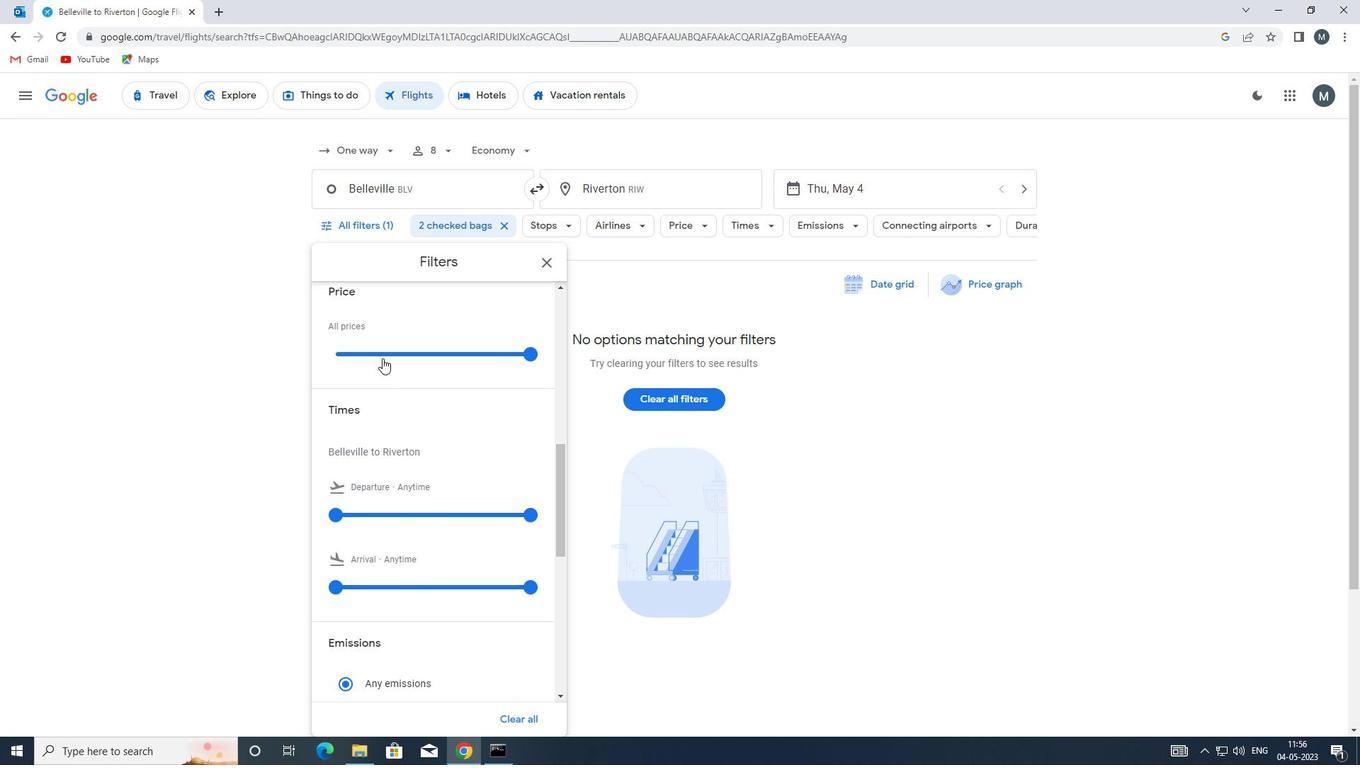 
Action: Mouse pressed left at (389, 347)
Screenshot: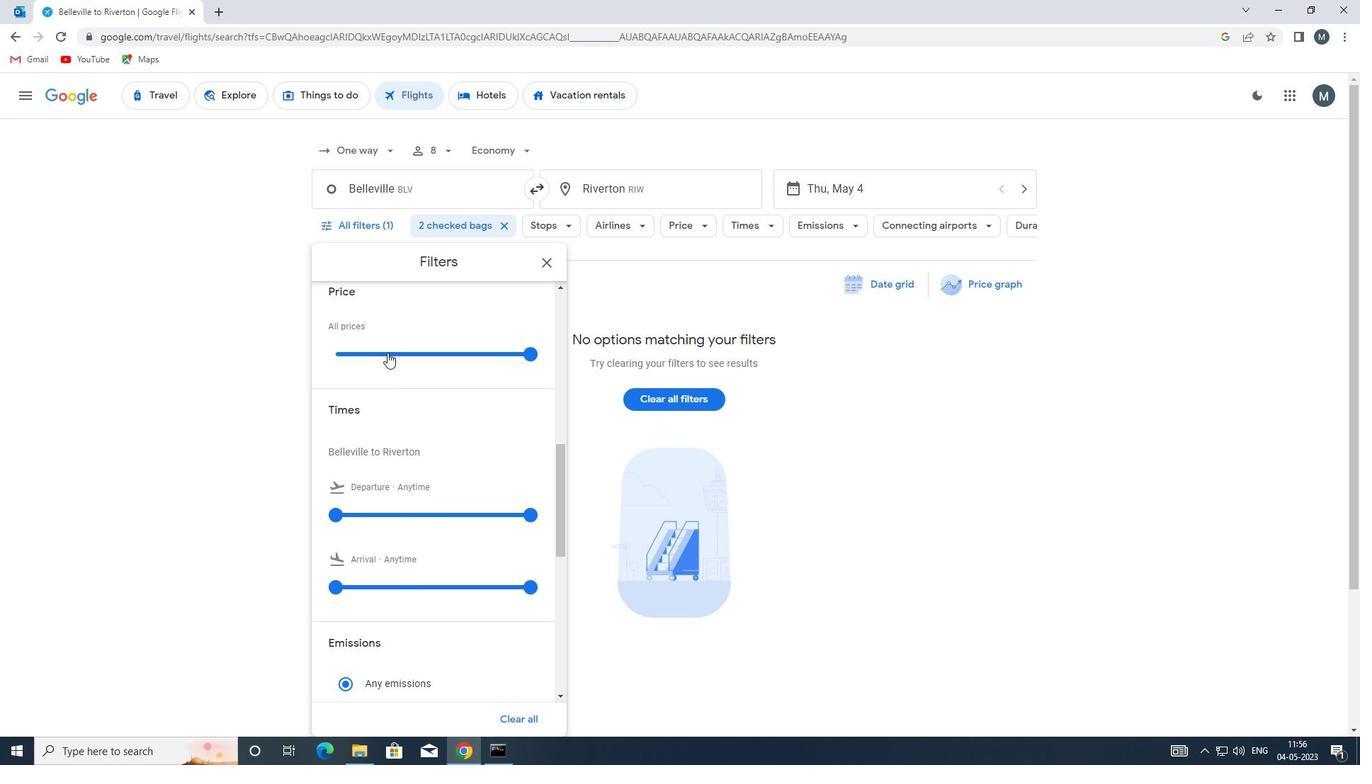 
Action: Mouse pressed left at (389, 347)
Screenshot: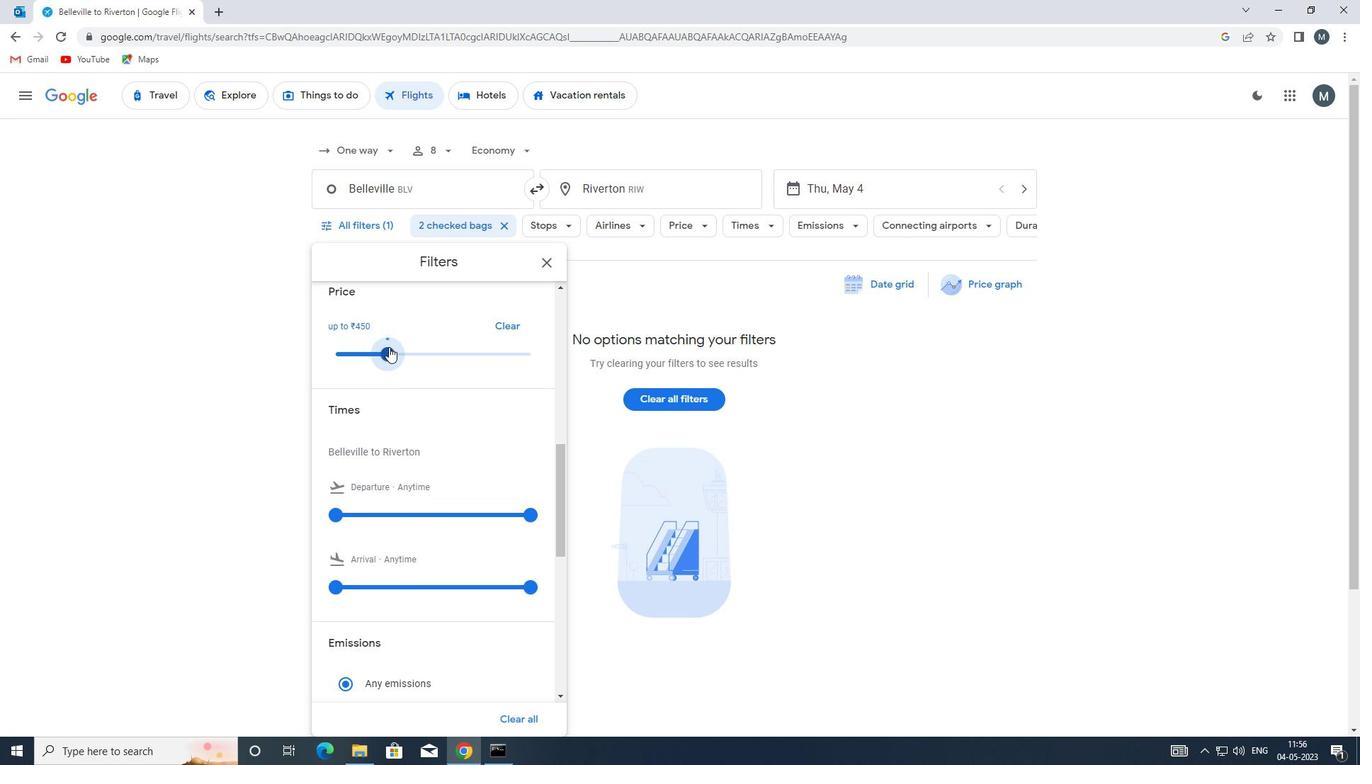 
Action: Mouse moved to (432, 398)
Screenshot: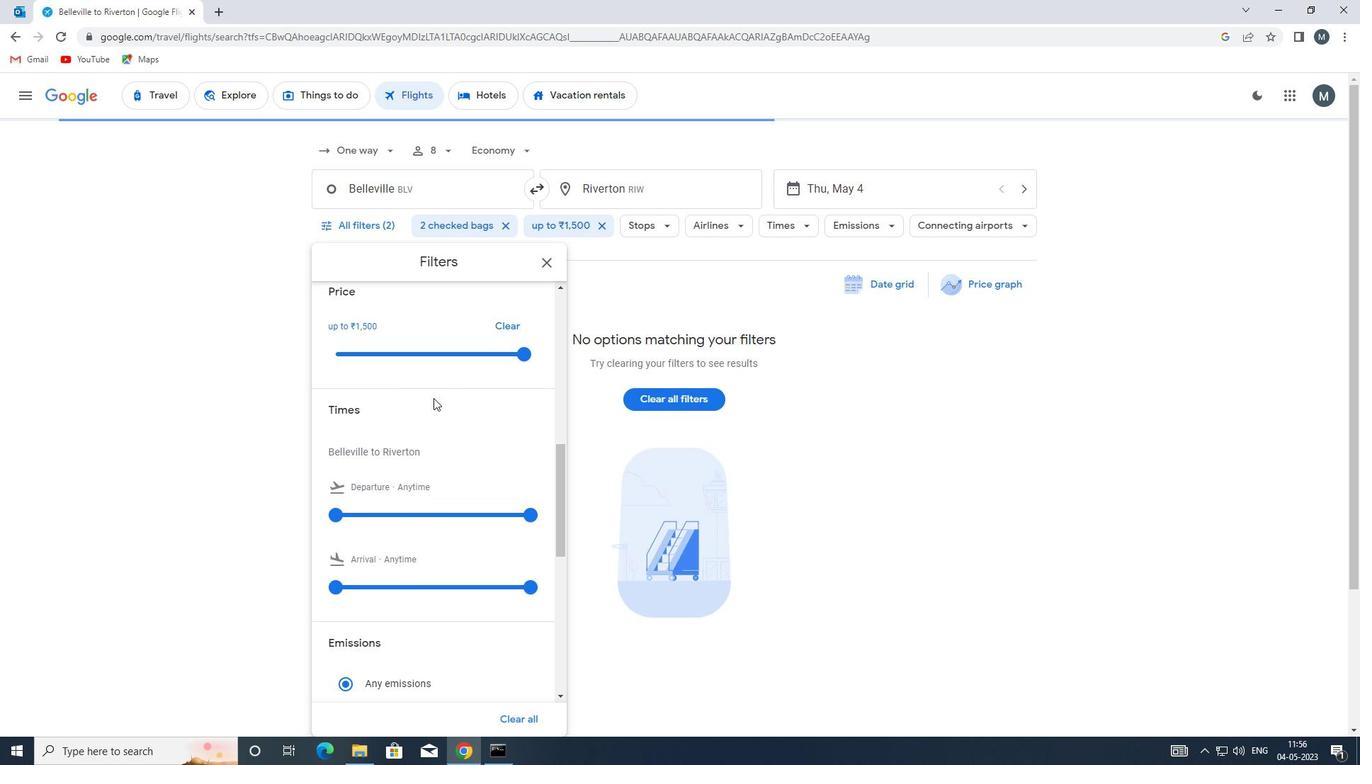 
Action: Mouse scrolled (432, 397) with delta (0, 0)
Screenshot: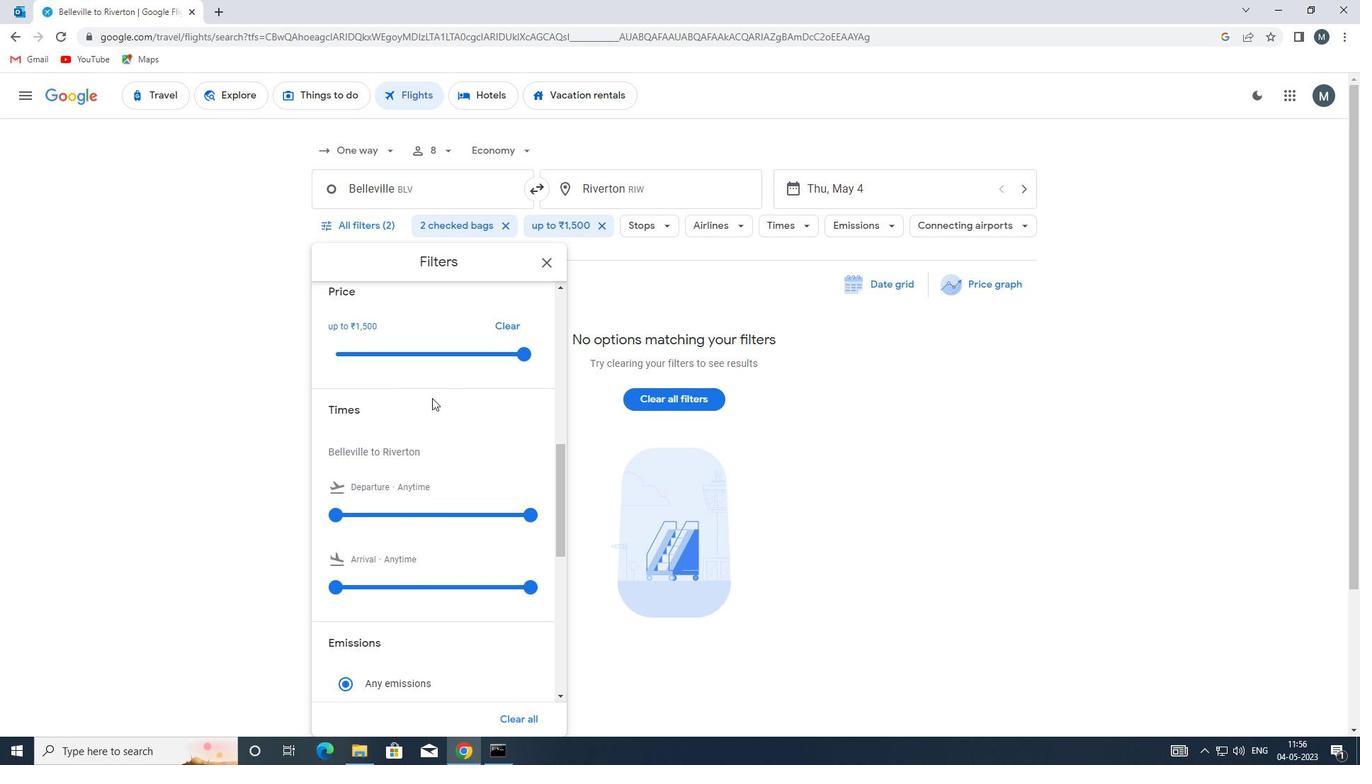 
Action: Mouse moved to (345, 440)
Screenshot: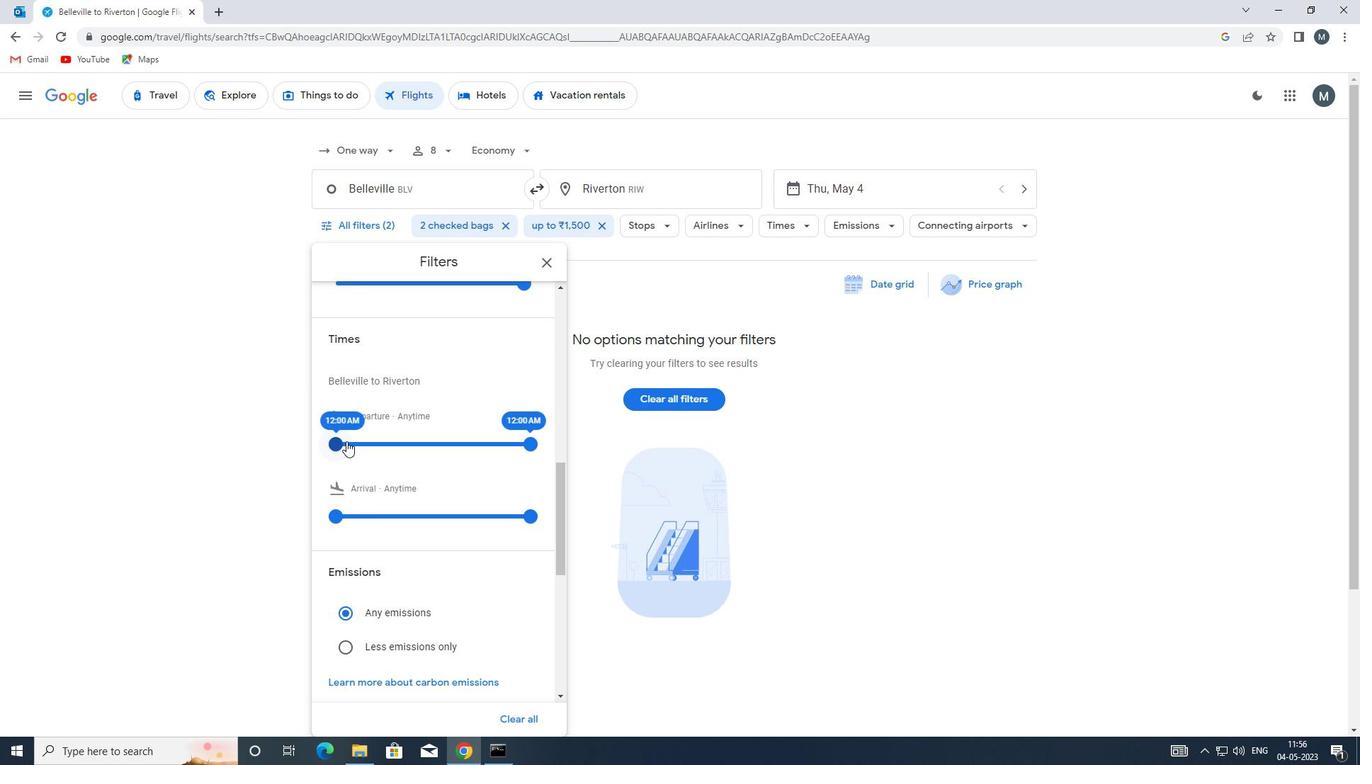 
Action: Mouse pressed left at (345, 440)
Screenshot: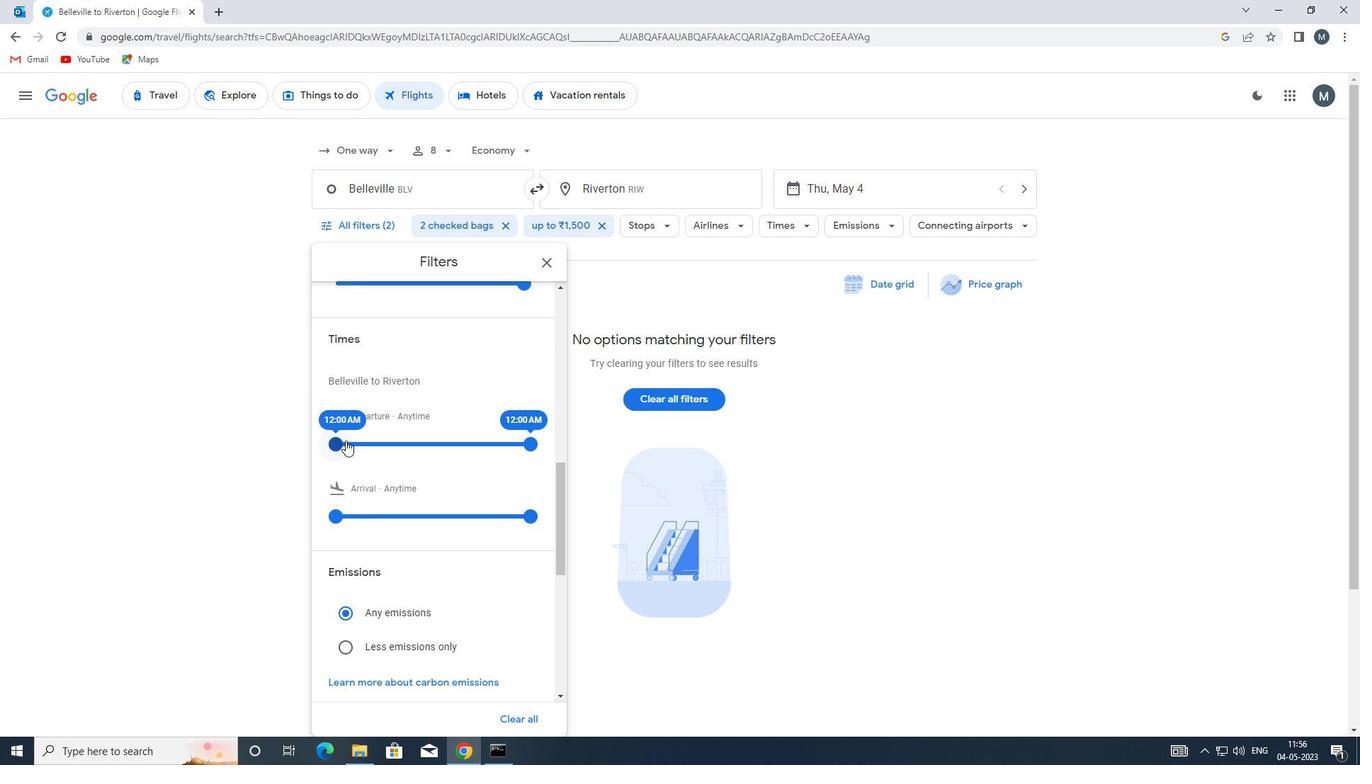 
Action: Mouse moved to (527, 440)
Screenshot: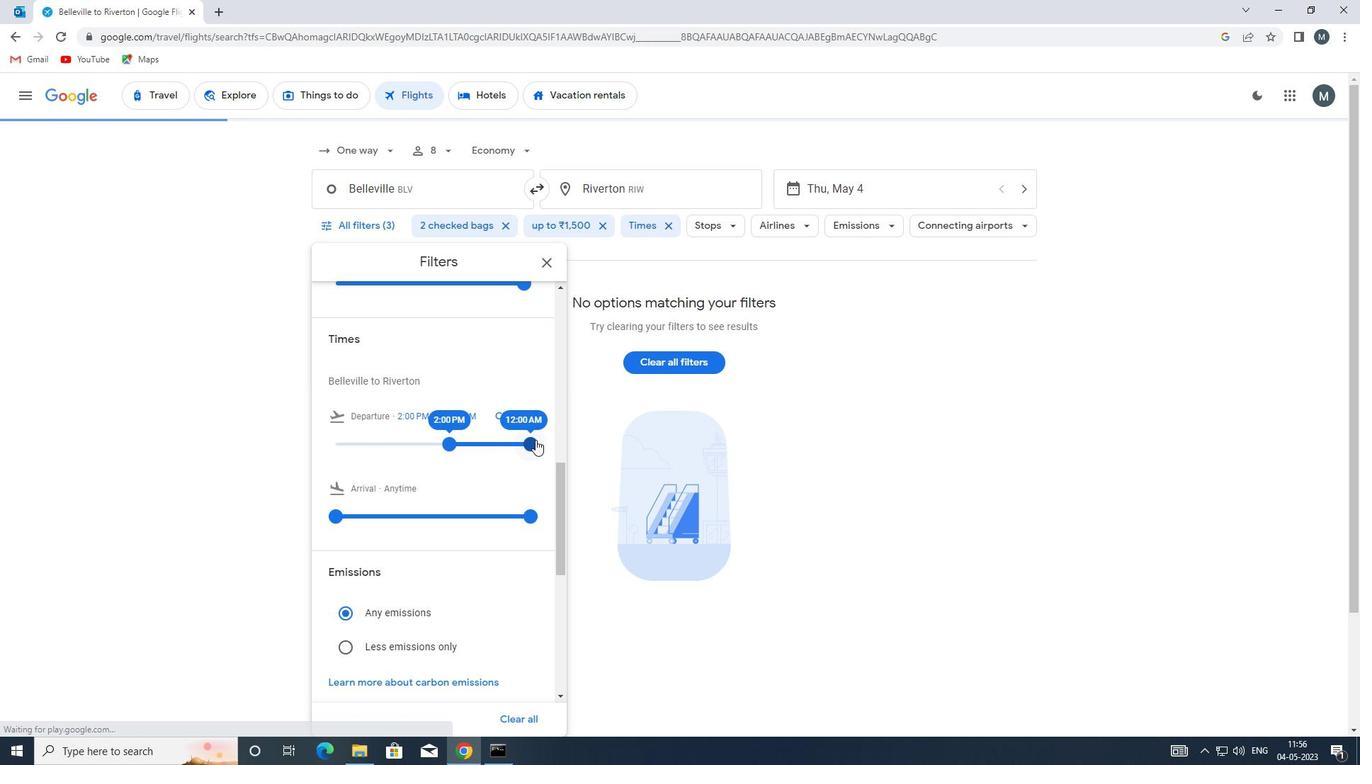 
Action: Mouse pressed left at (527, 440)
Screenshot: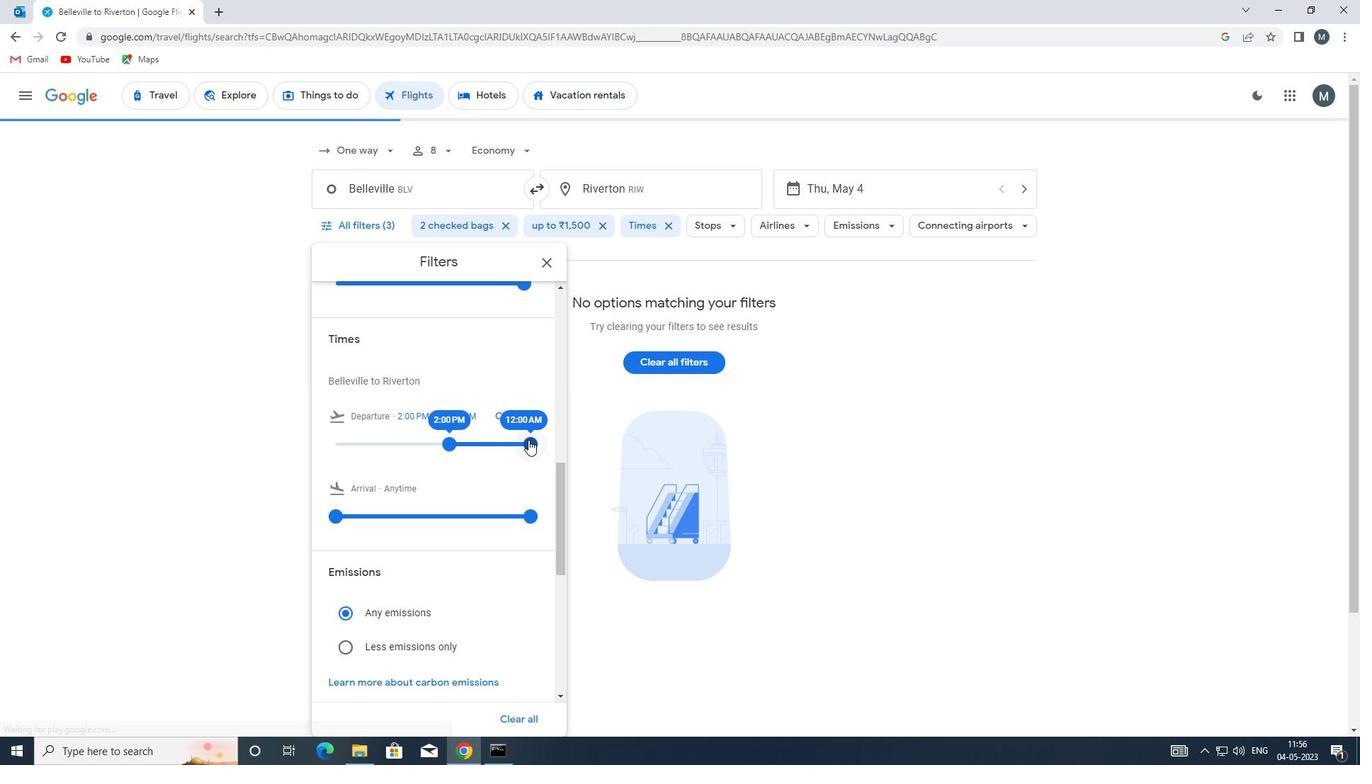 
Action: Mouse moved to (443, 441)
Screenshot: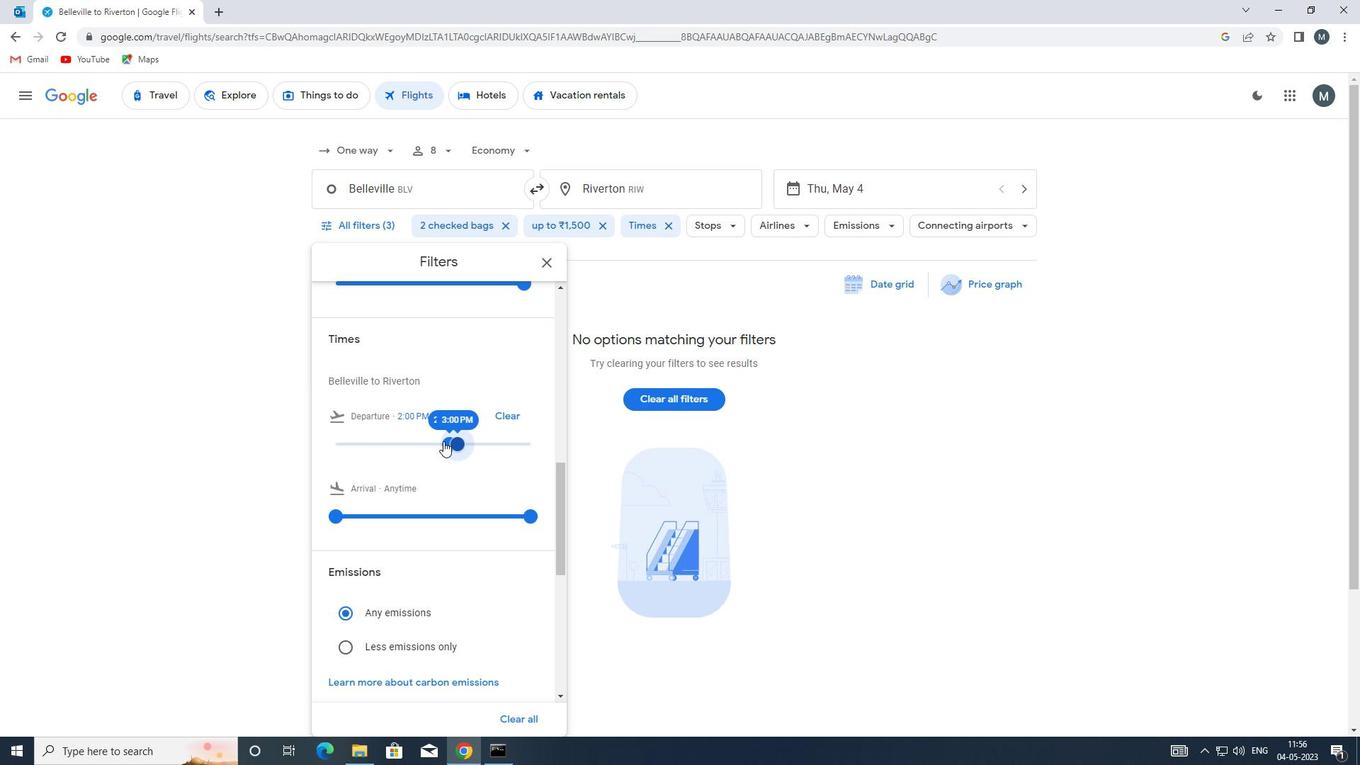 
Action: Mouse scrolled (443, 440) with delta (0, 0)
Screenshot: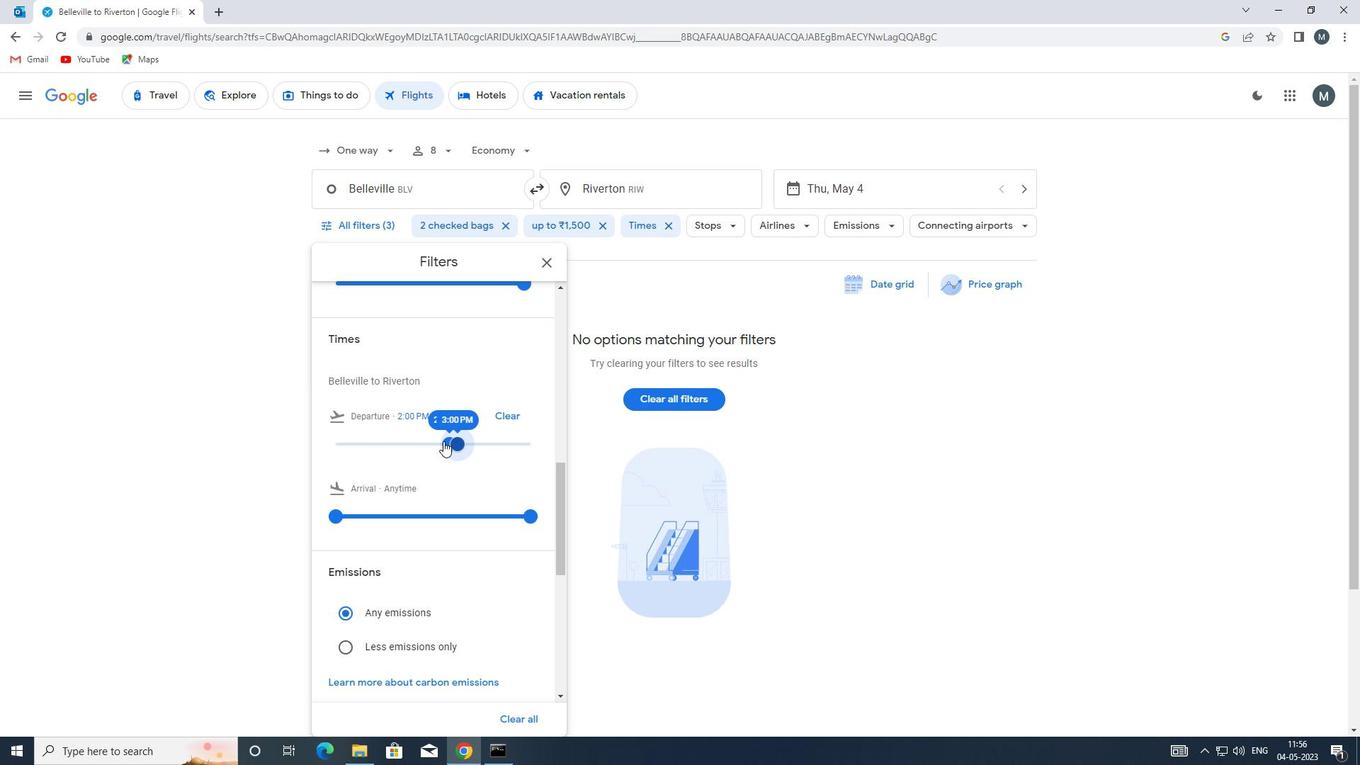 
Action: Mouse scrolled (443, 440) with delta (0, 0)
Screenshot: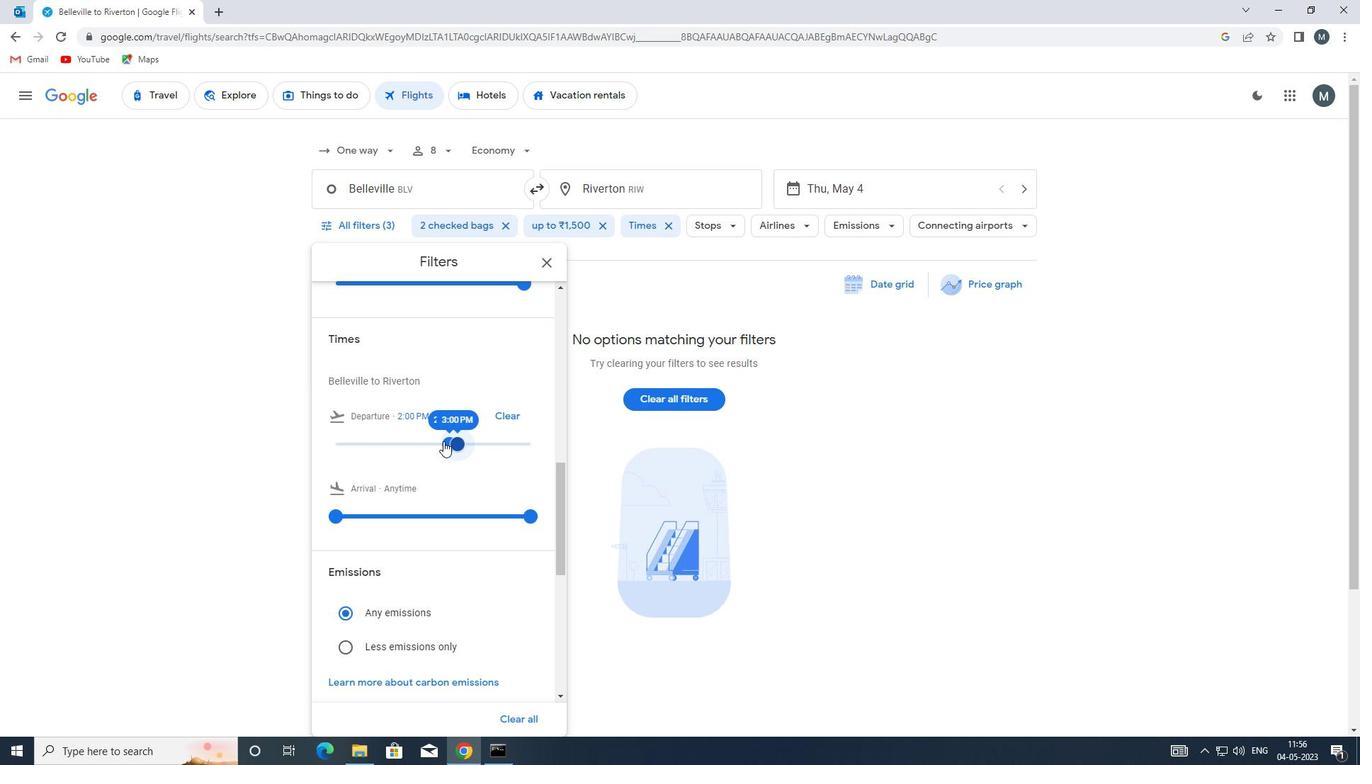 
Action: Mouse moved to (544, 260)
Screenshot: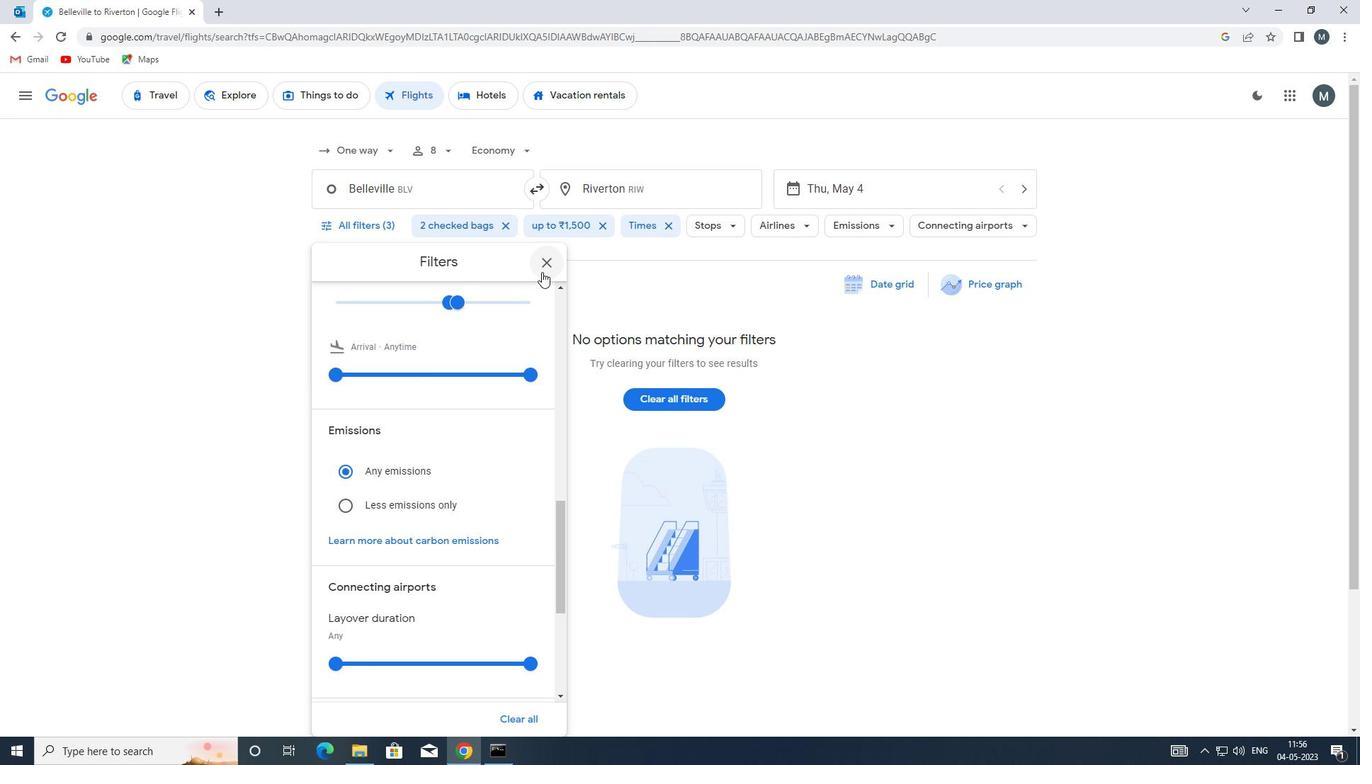 
Action: Mouse pressed left at (544, 260)
Screenshot: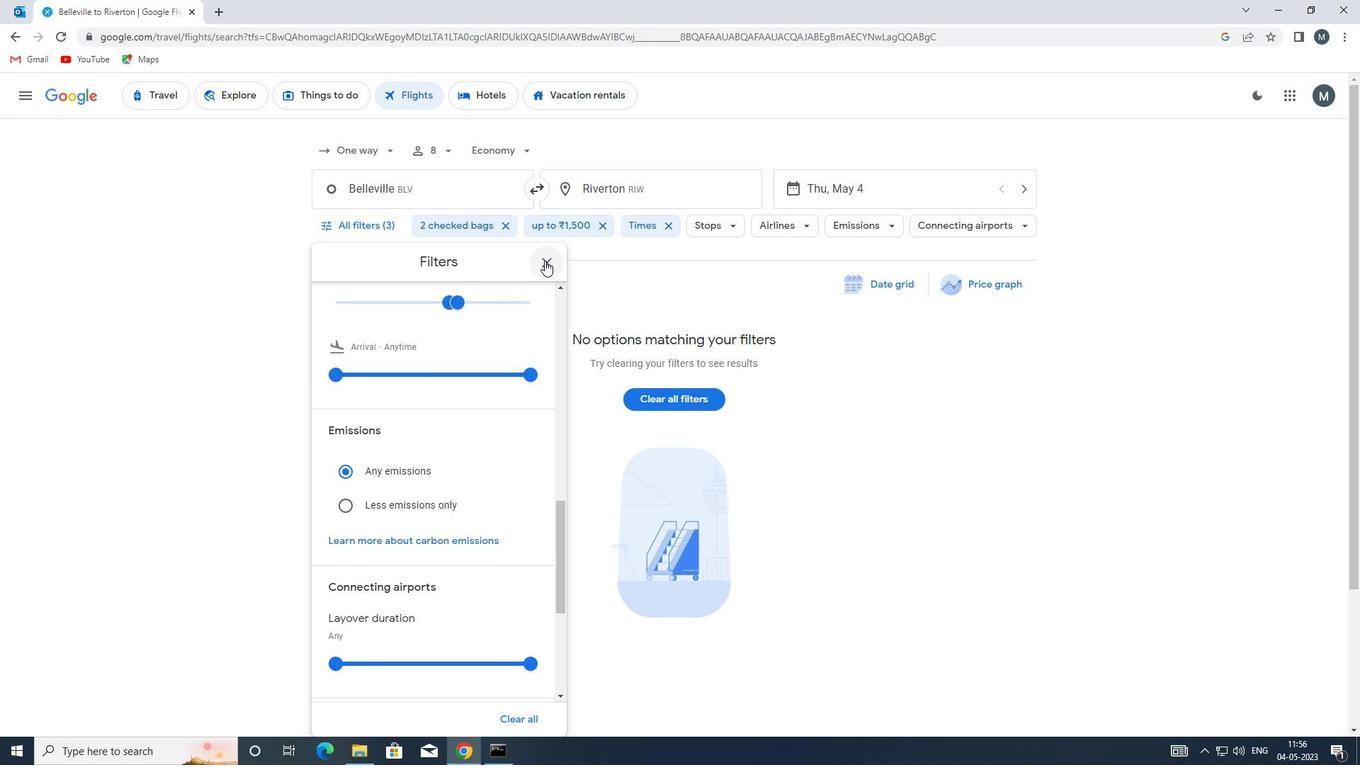 
